Task: Add a signature Janet Martinez containing With sincere appreciation and warm wishes, Janet Martinez to email address softage.2@softage.net and add a label Games
Action: Mouse moved to (1307, 105)
Screenshot: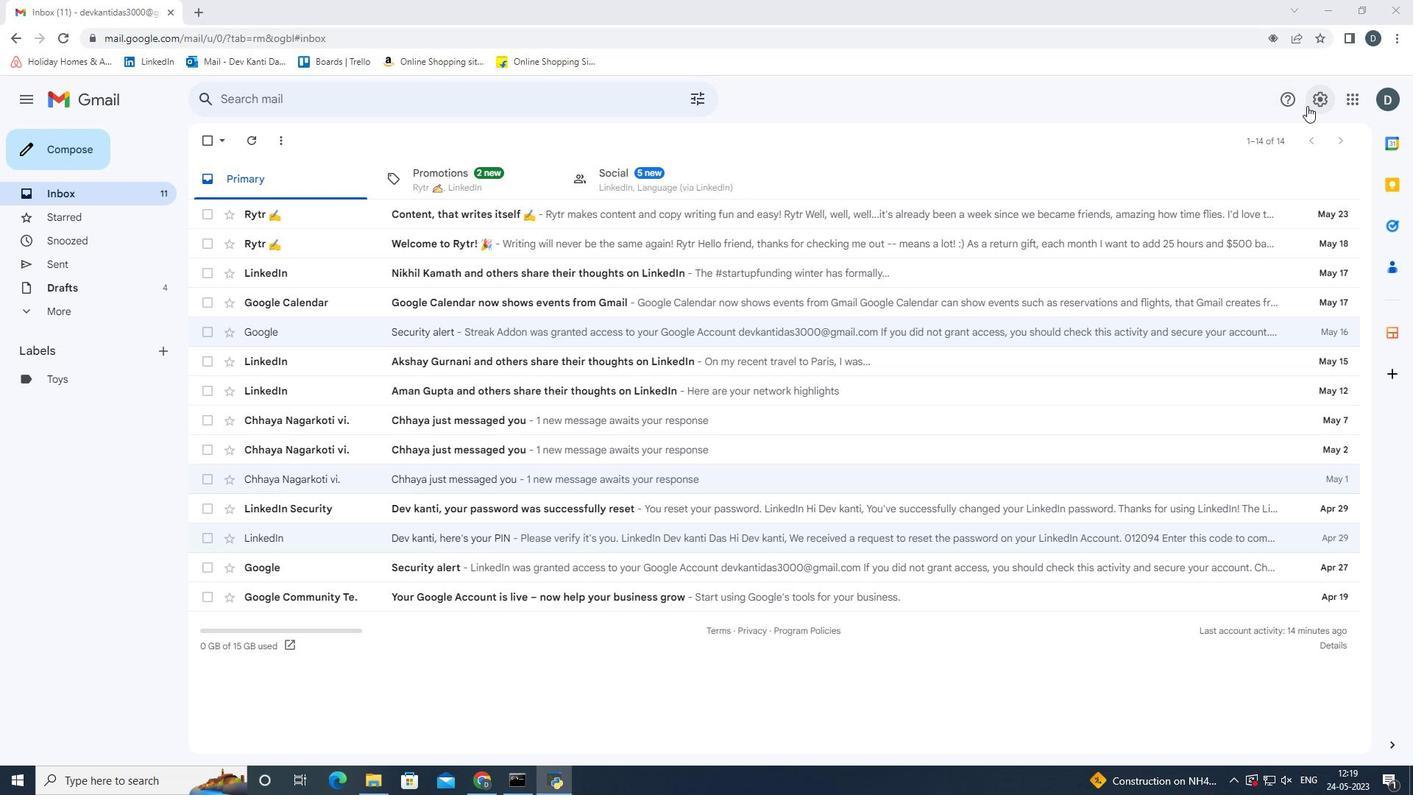 
Action: Mouse pressed left at (1307, 105)
Screenshot: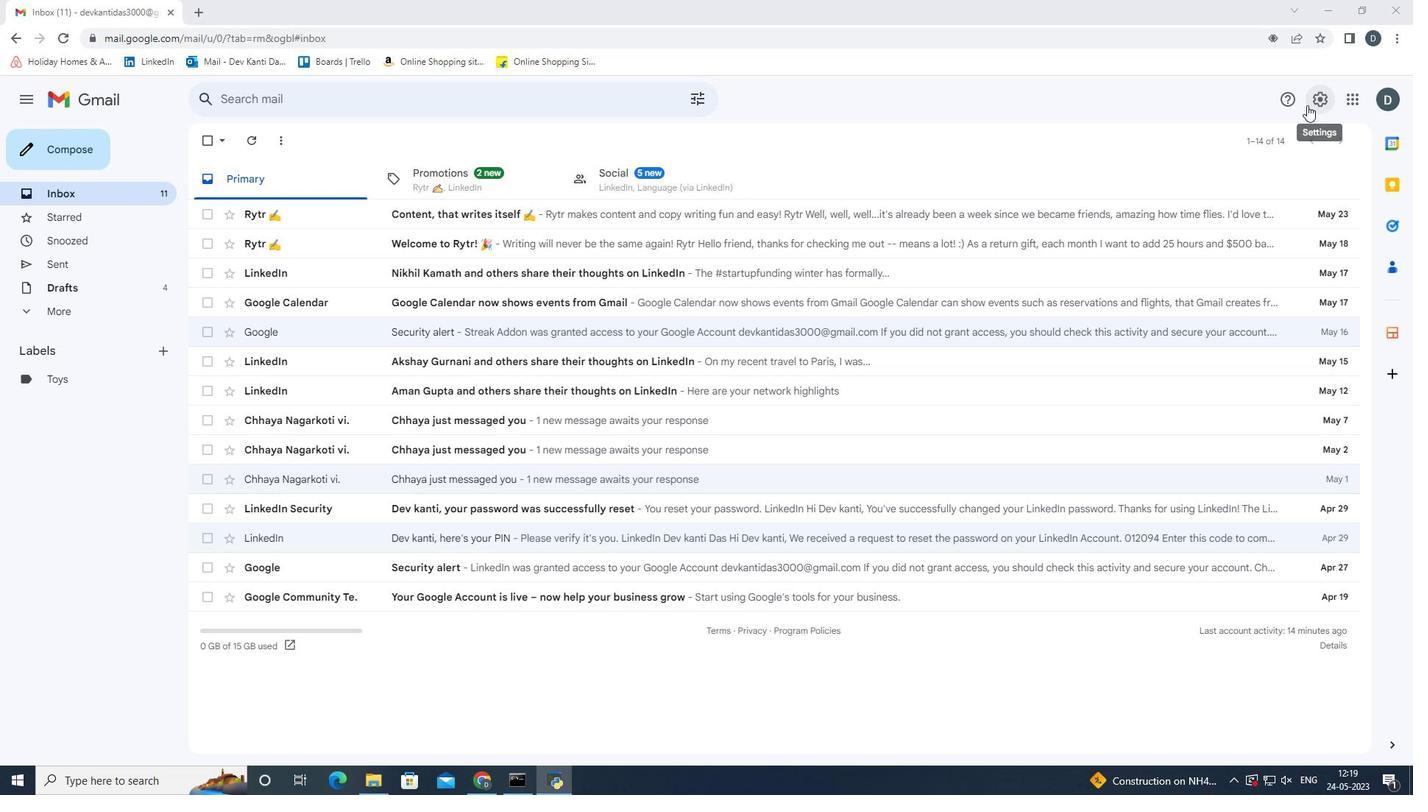 
Action: Mouse moved to (1252, 167)
Screenshot: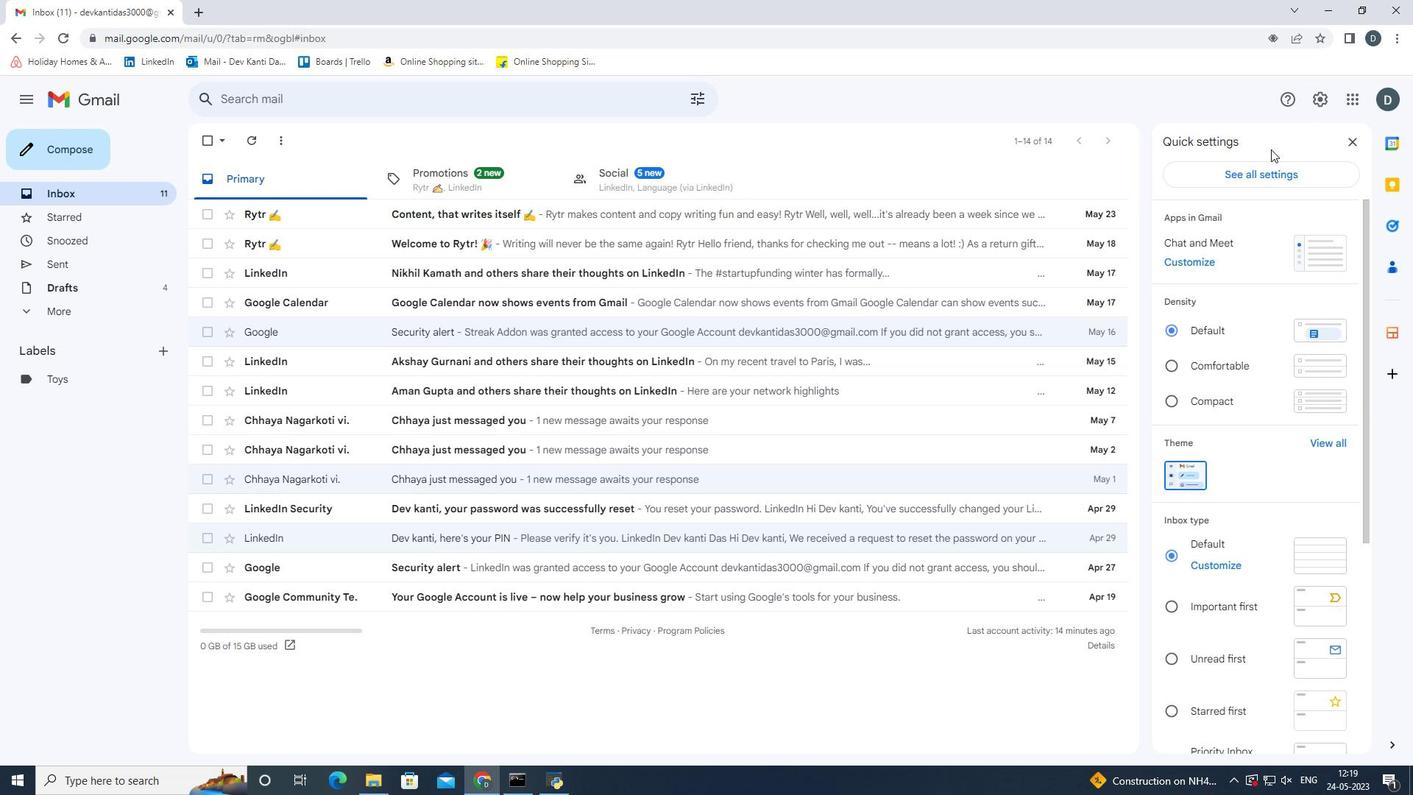 
Action: Mouse pressed left at (1252, 167)
Screenshot: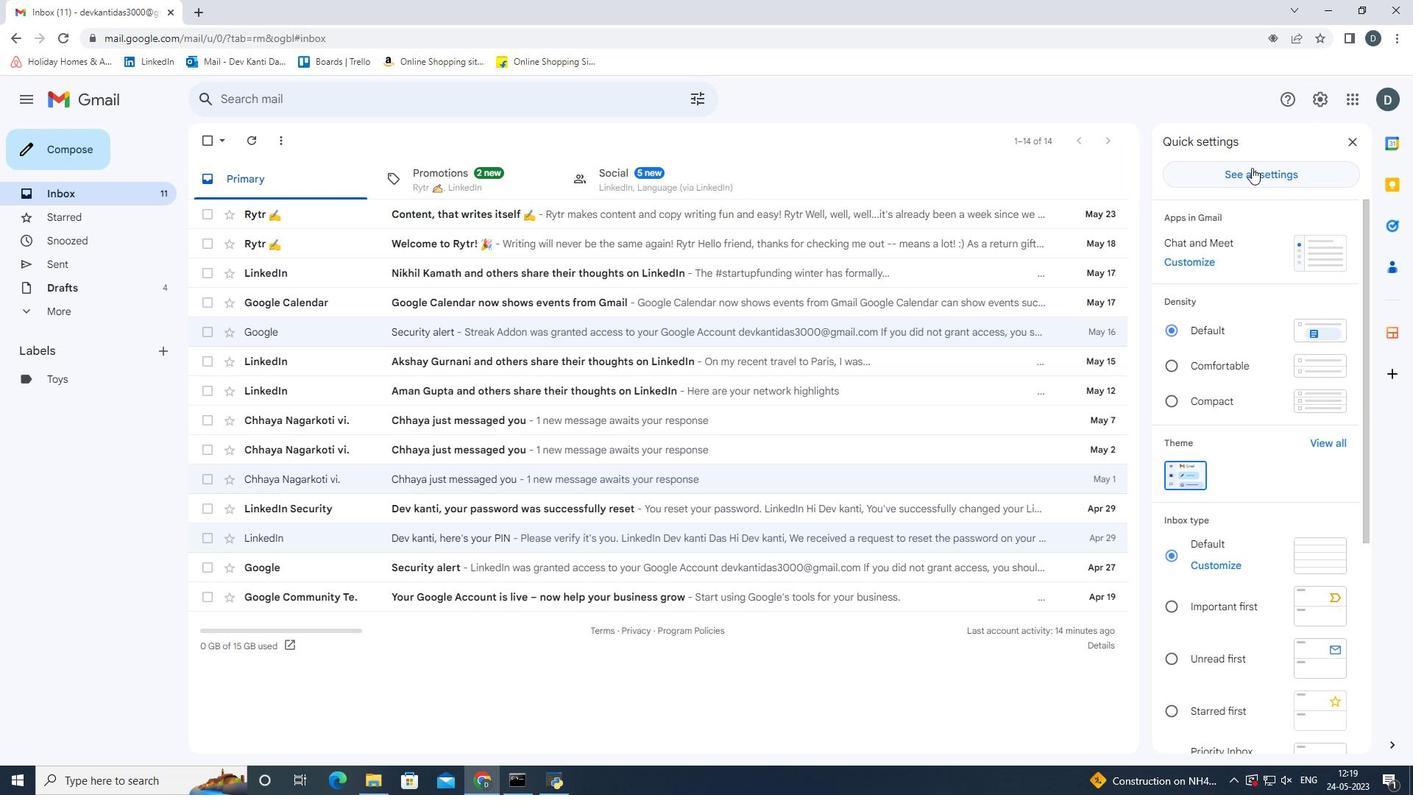 
Action: Mouse moved to (733, 514)
Screenshot: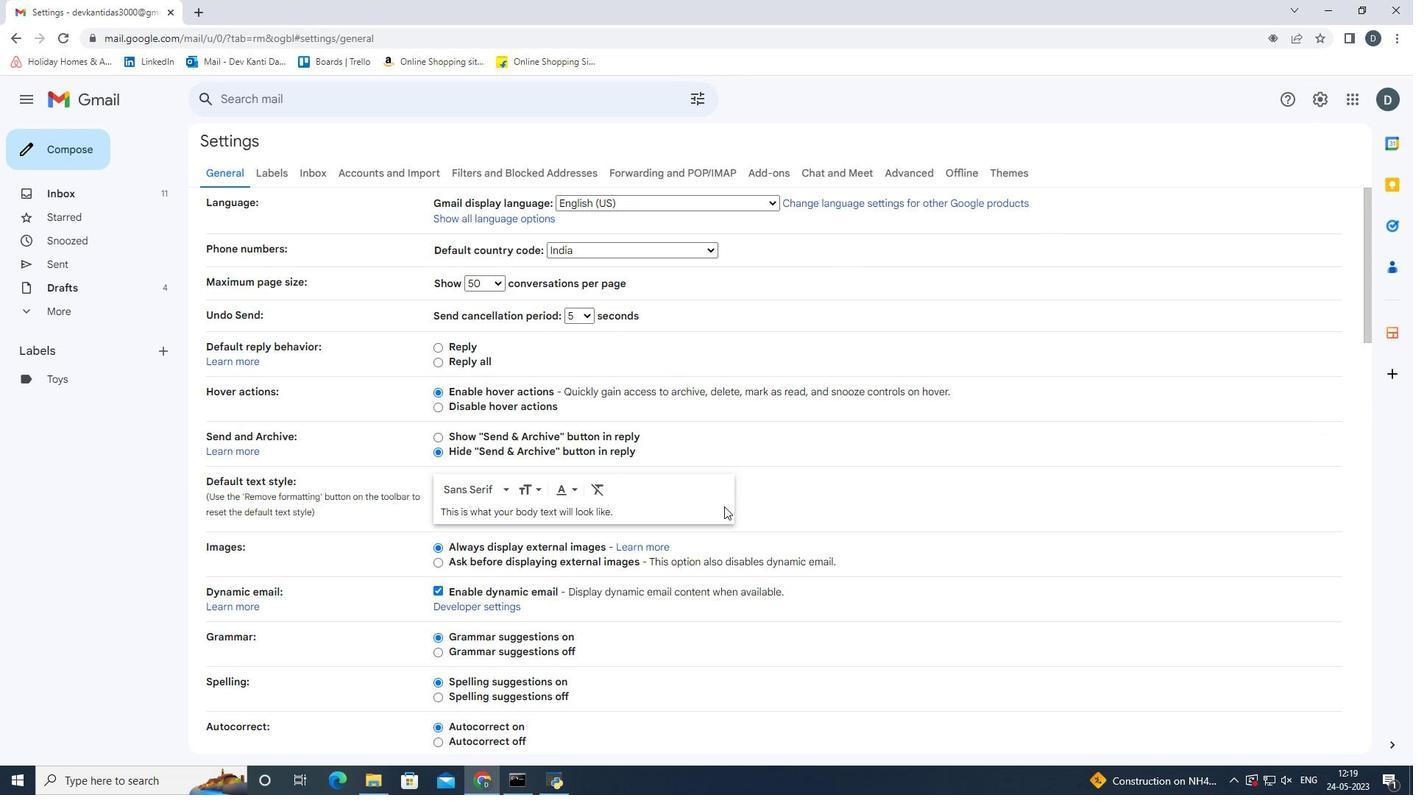 
Action: Mouse scrolled (733, 513) with delta (0, 0)
Screenshot: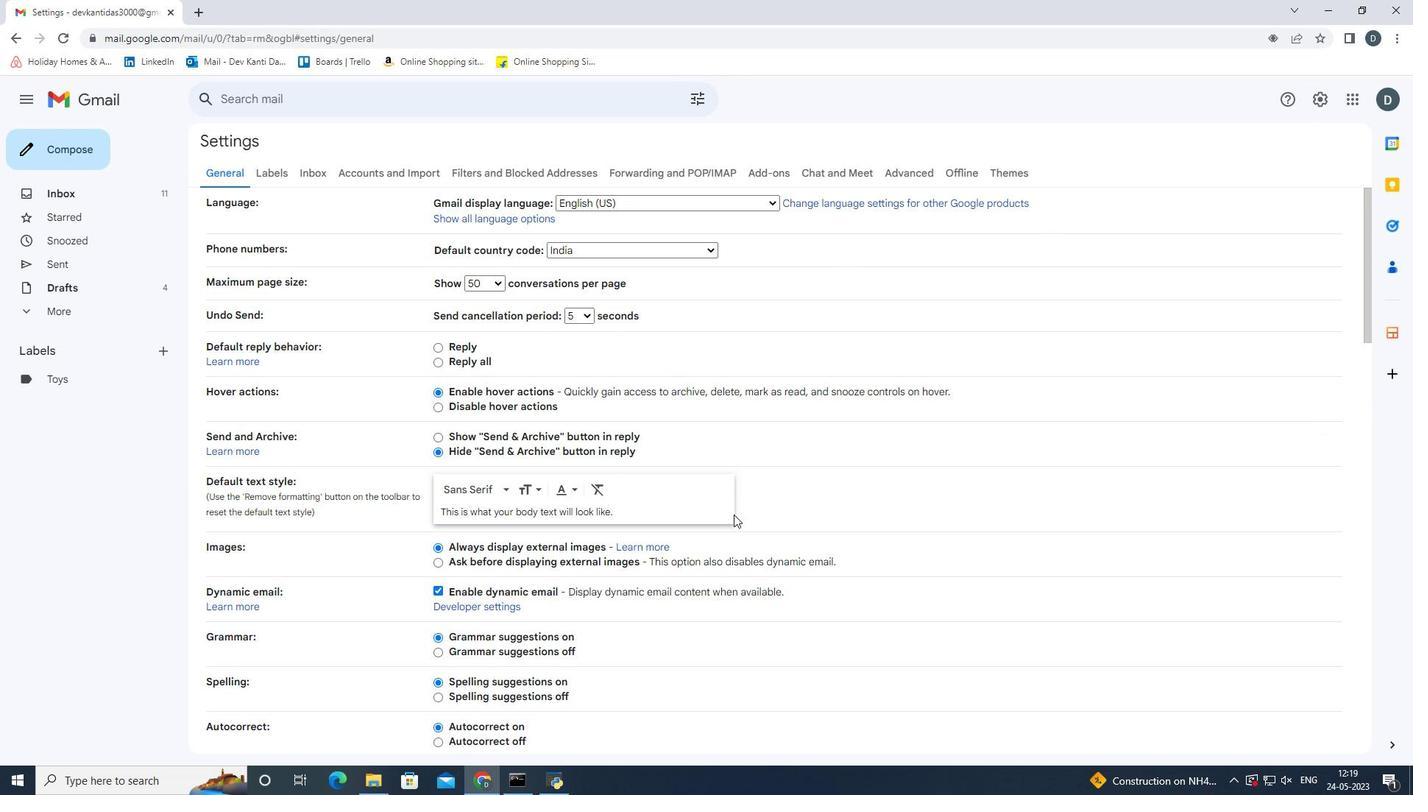 
Action: Mouse scrolled (733, 513) with delta (0, 0)
Screenshot: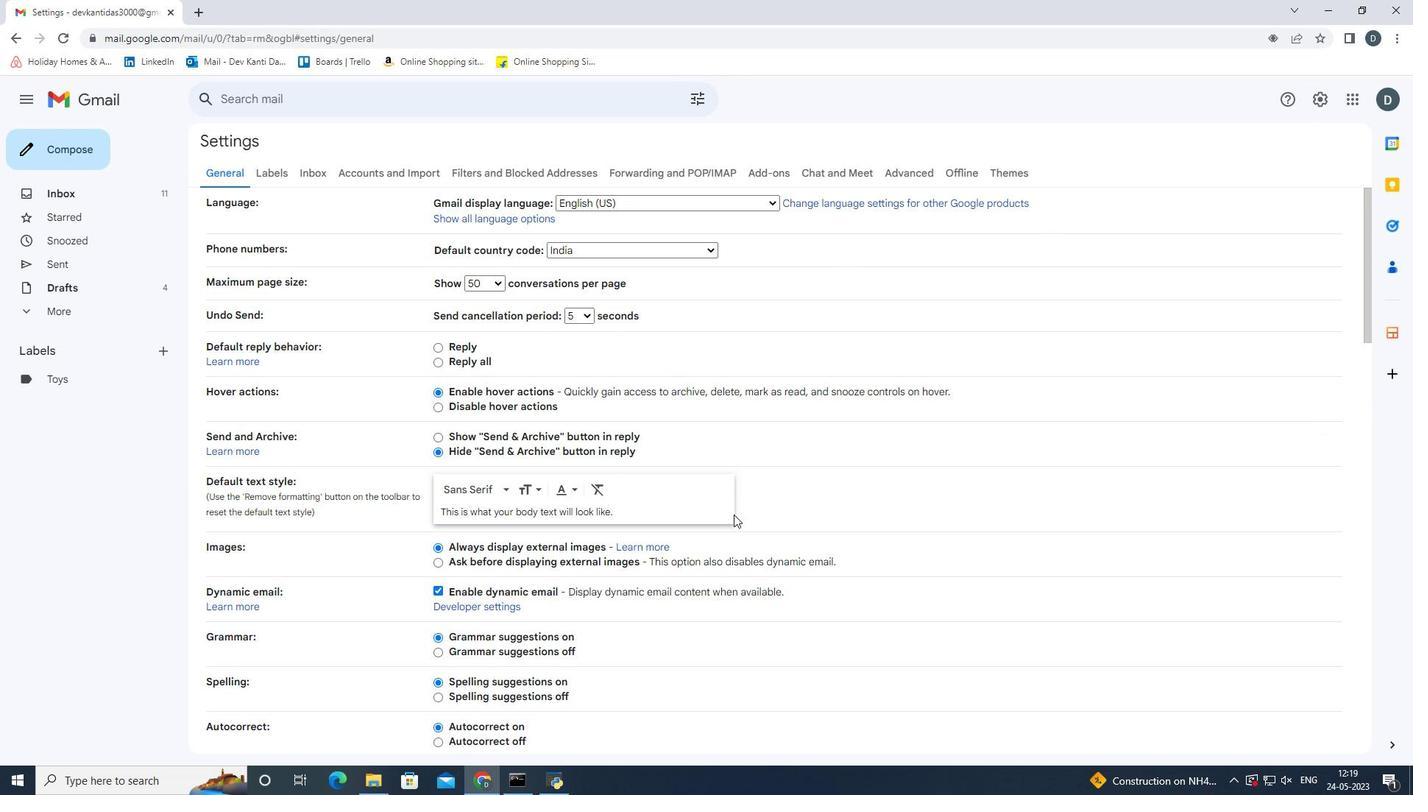
Action: Mouse scrolled (733, 513) with delta (0, 0)
Screenshot: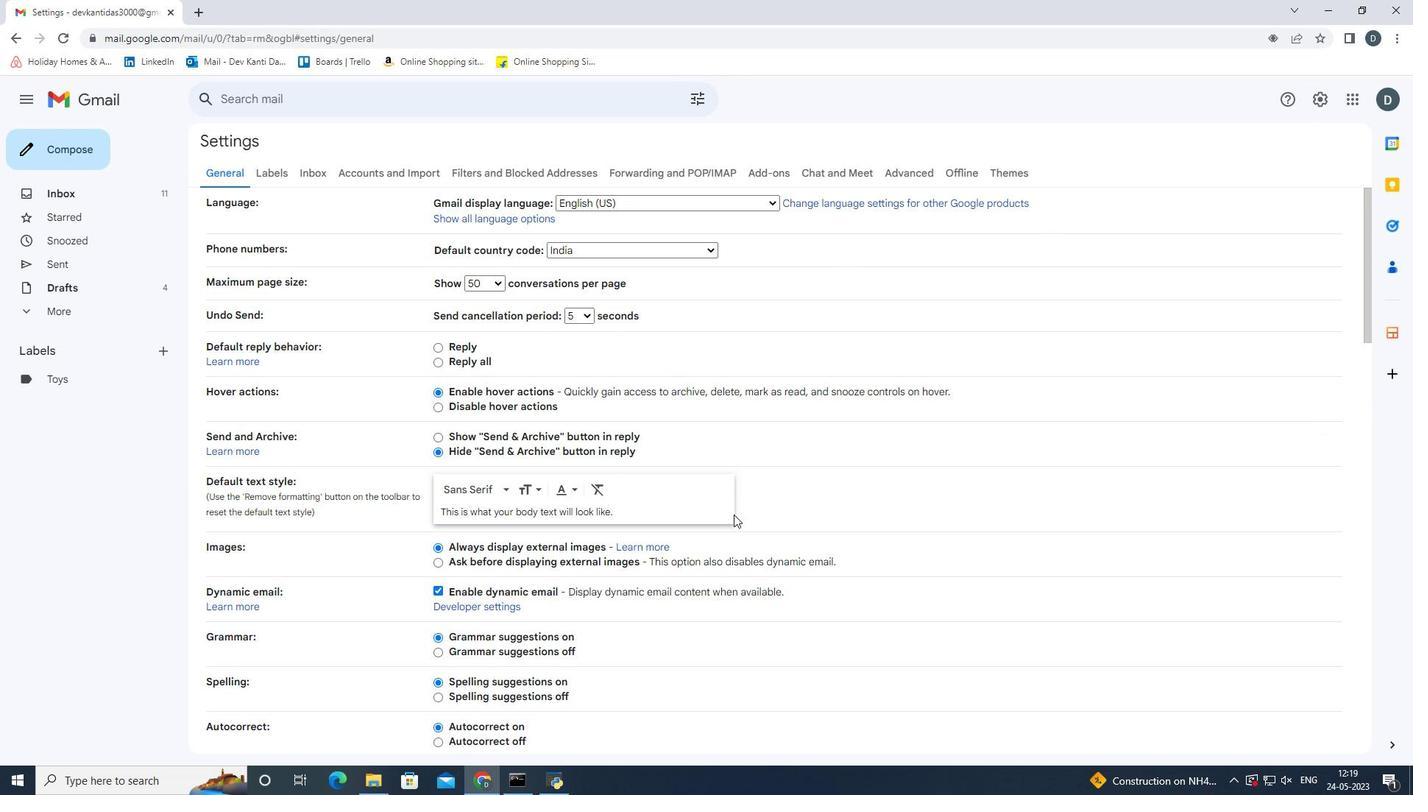
Action: Mouse scrolled (733, 513) with delta (0, 0)
Screenshot: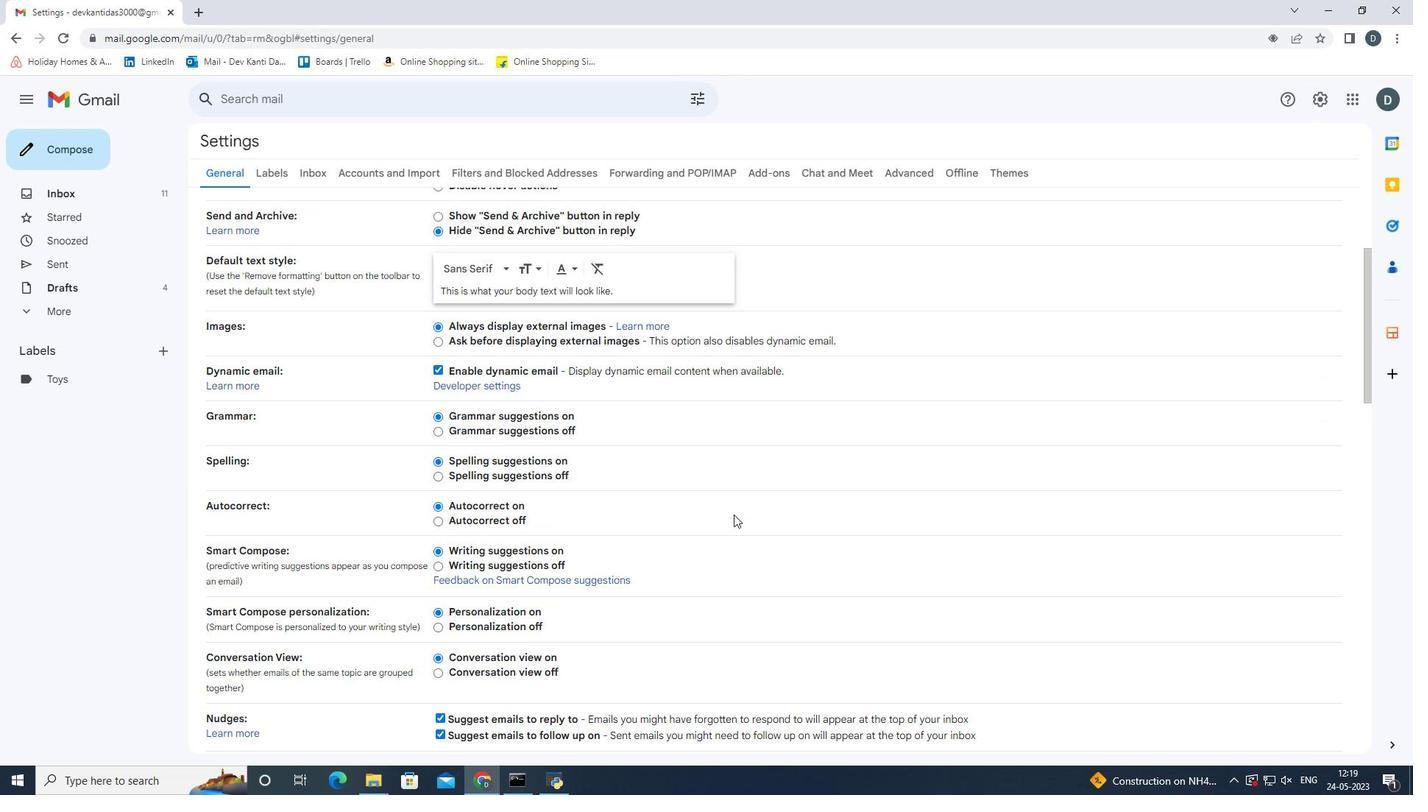 
Action: Mouse scrolled (733, 513) with delta (0, 0)
Screenshot: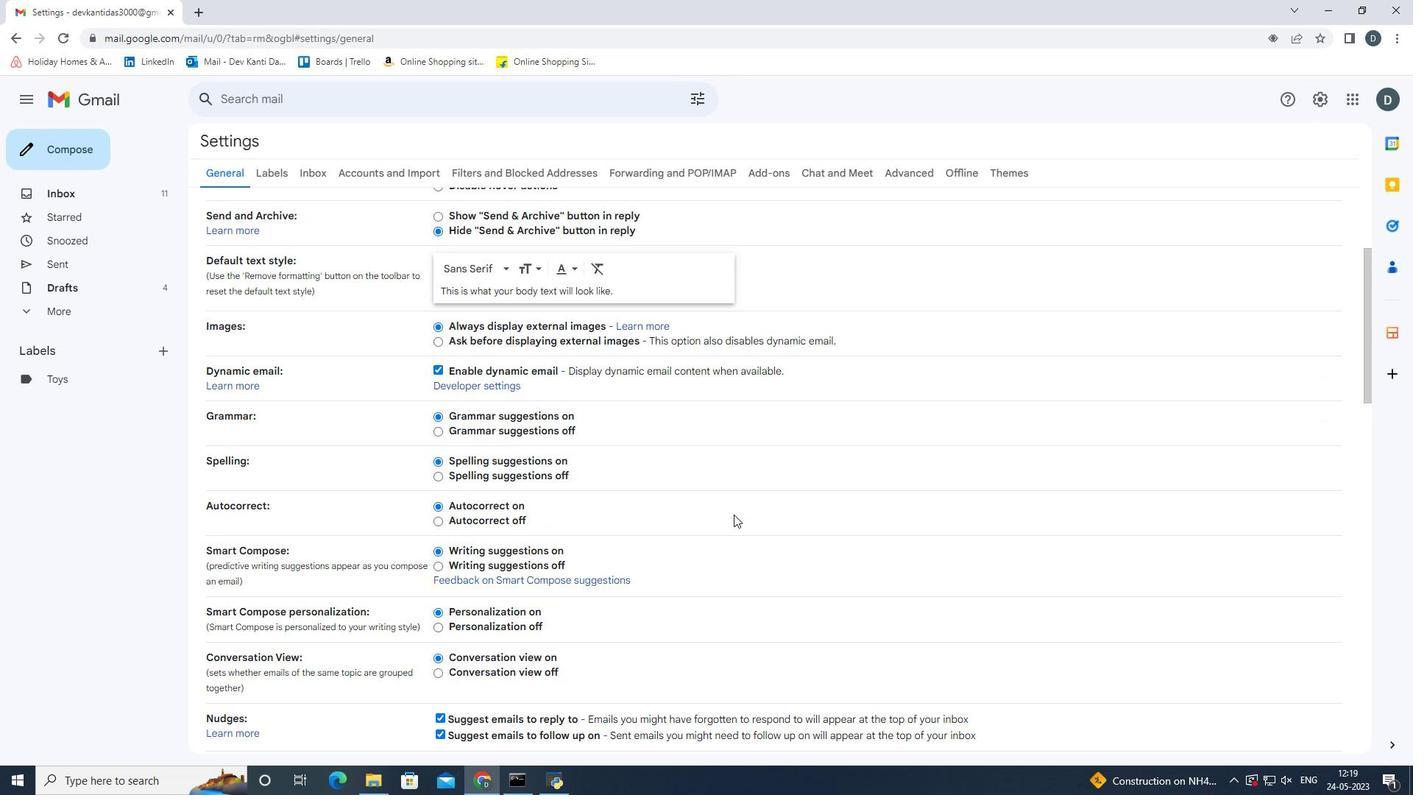 
Action: Mouse scrolled (733, 513) with delta (0, 0)
Screenshot: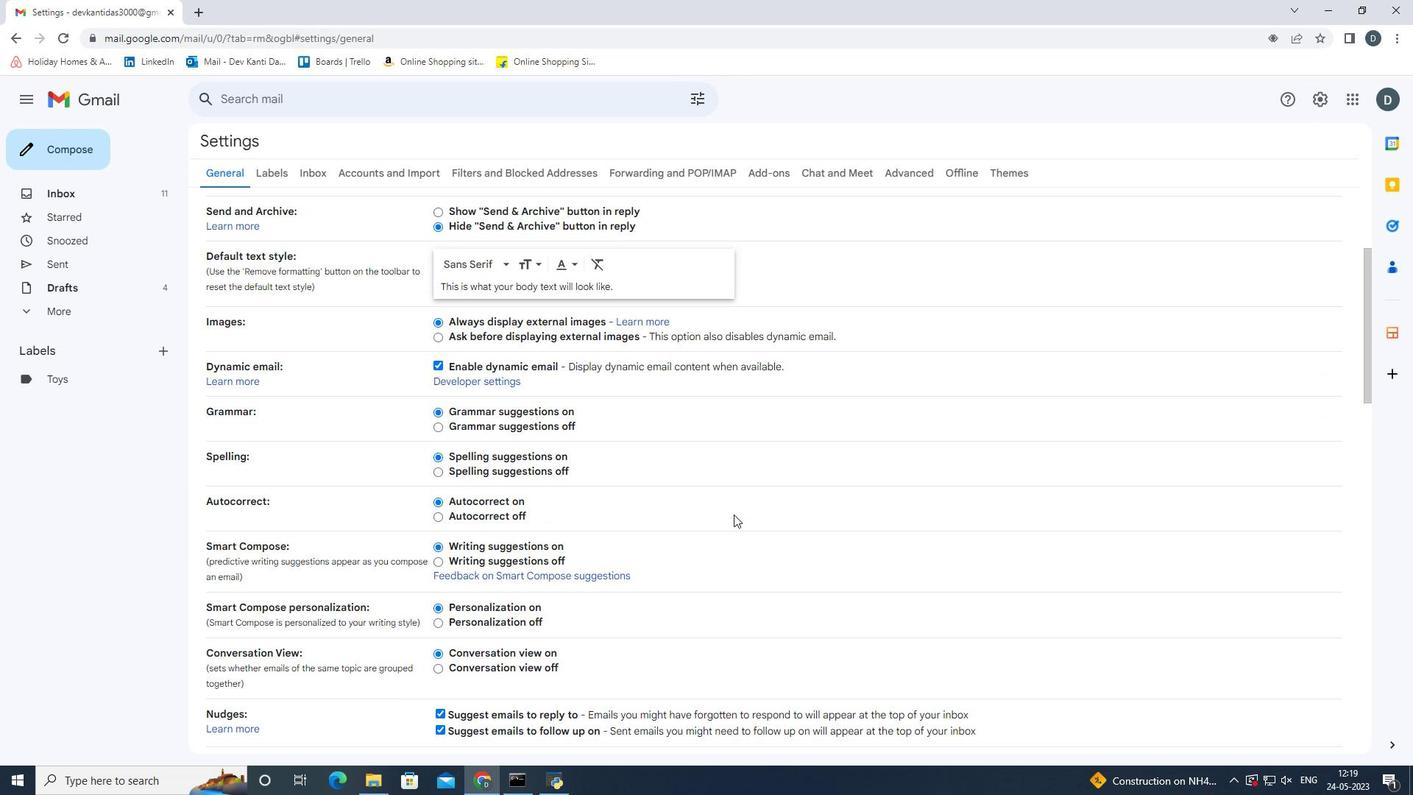 
Action: Mouse scrolled (733, 513) with delta (0, 0)
Screenshot: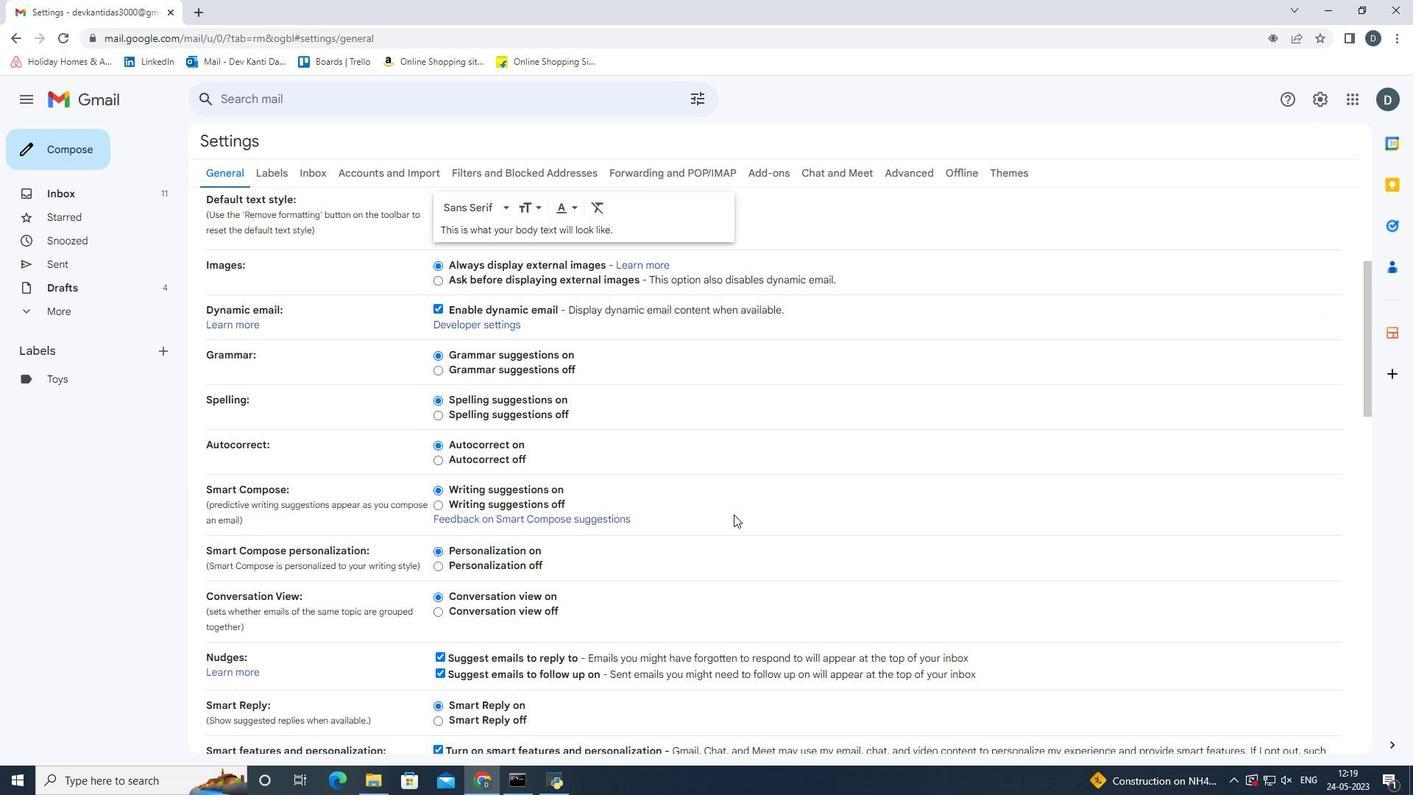 
Action: Mouse scrolled (733, 513) with delta (0, 0)
Screenshot: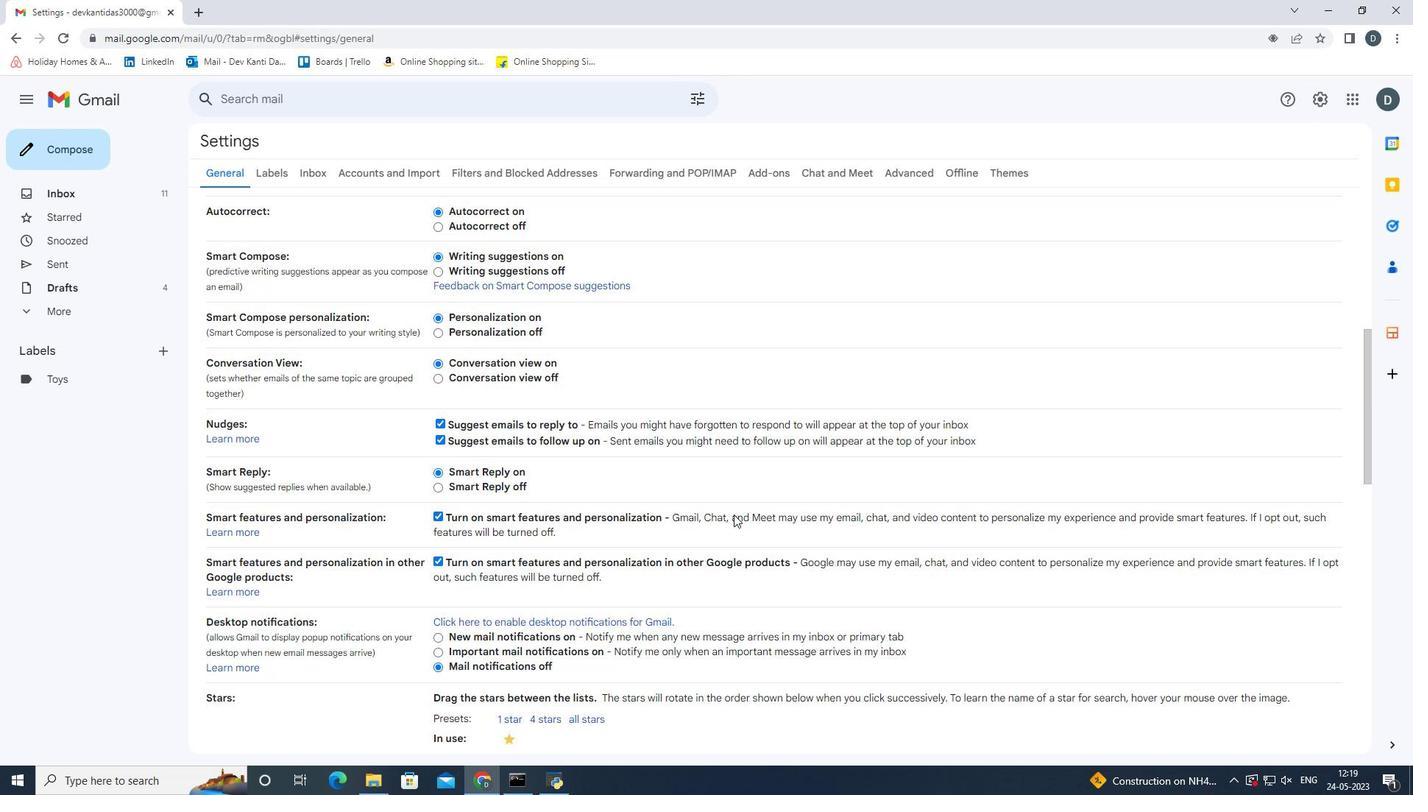 
Action: Mouse scrolled (733, 513) with delta (0, 0)
Screenshot: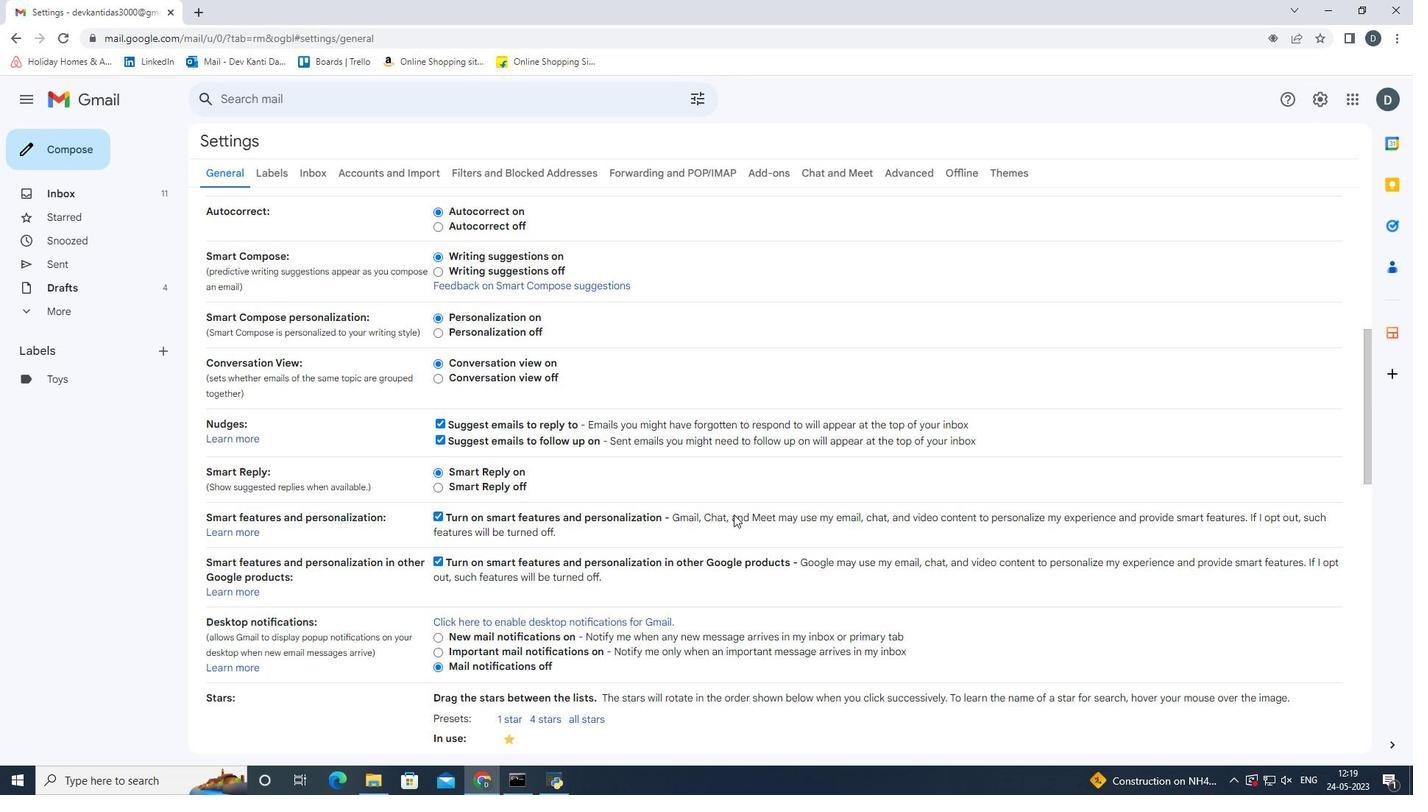 
Action: Mouse scrolled (733, 513) with delta (0, 0)
Screenshot: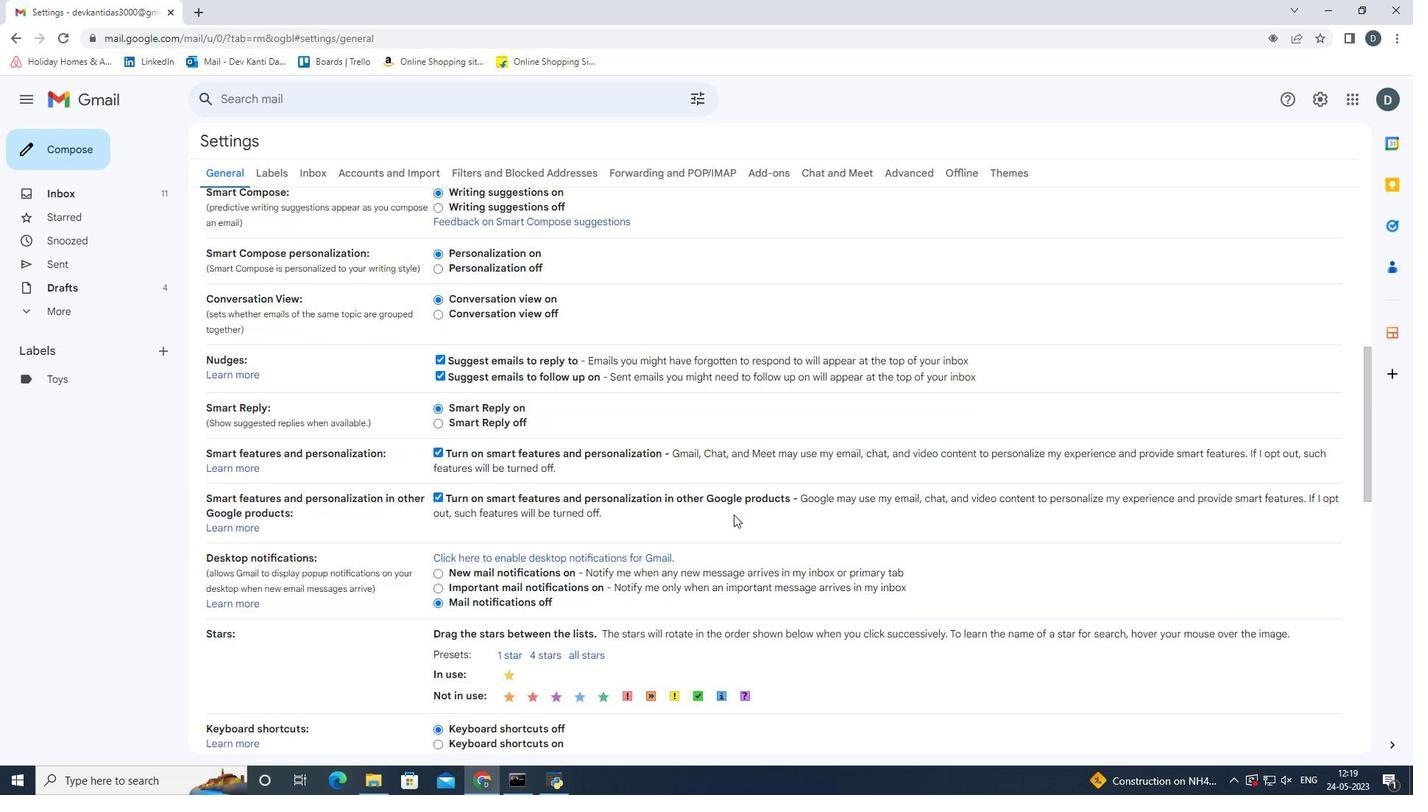 
Action: Mouse scrolled (733, 513) with delta (0, 0)
Screenshot: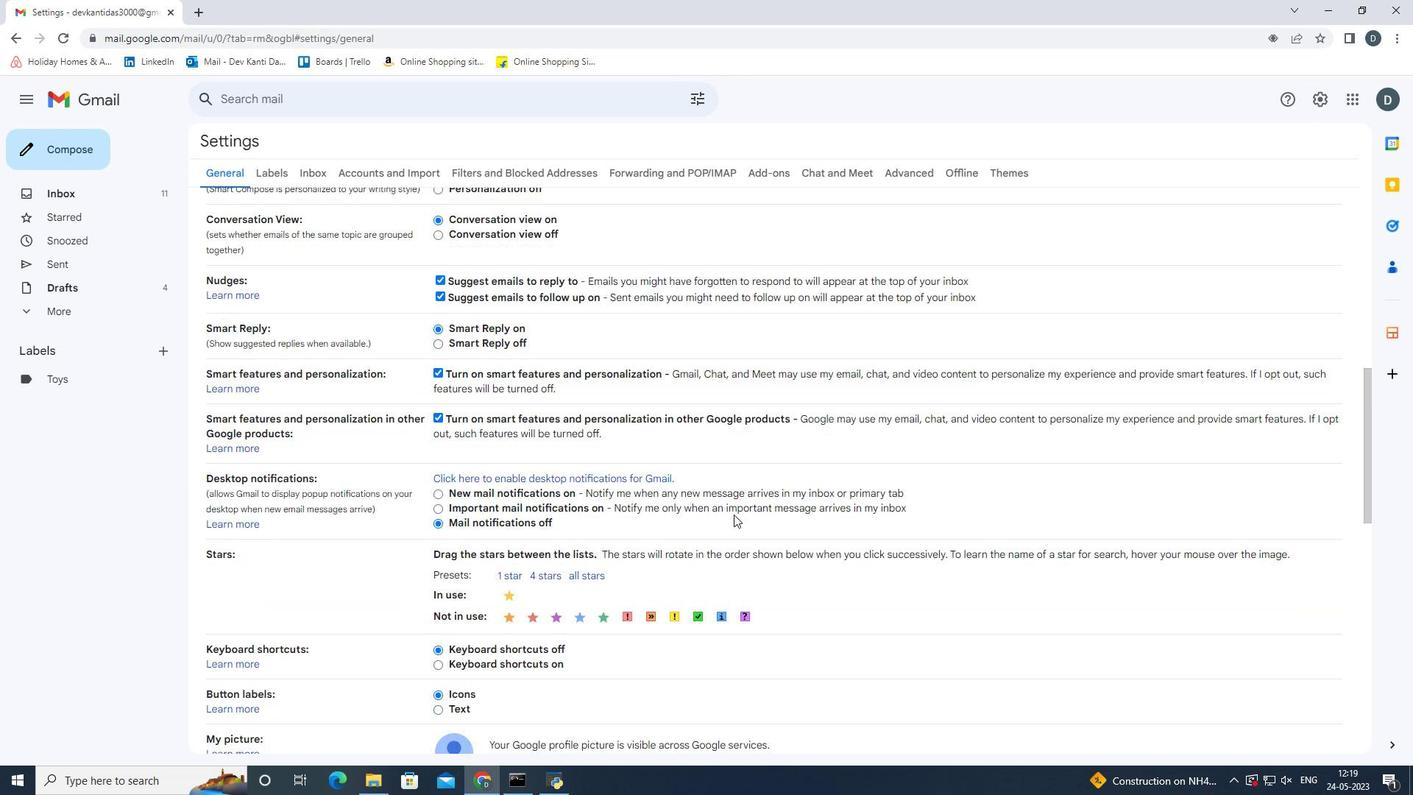 
Action: Mouse scrolled (733, 513) with delta (0, 0)
Screenshot: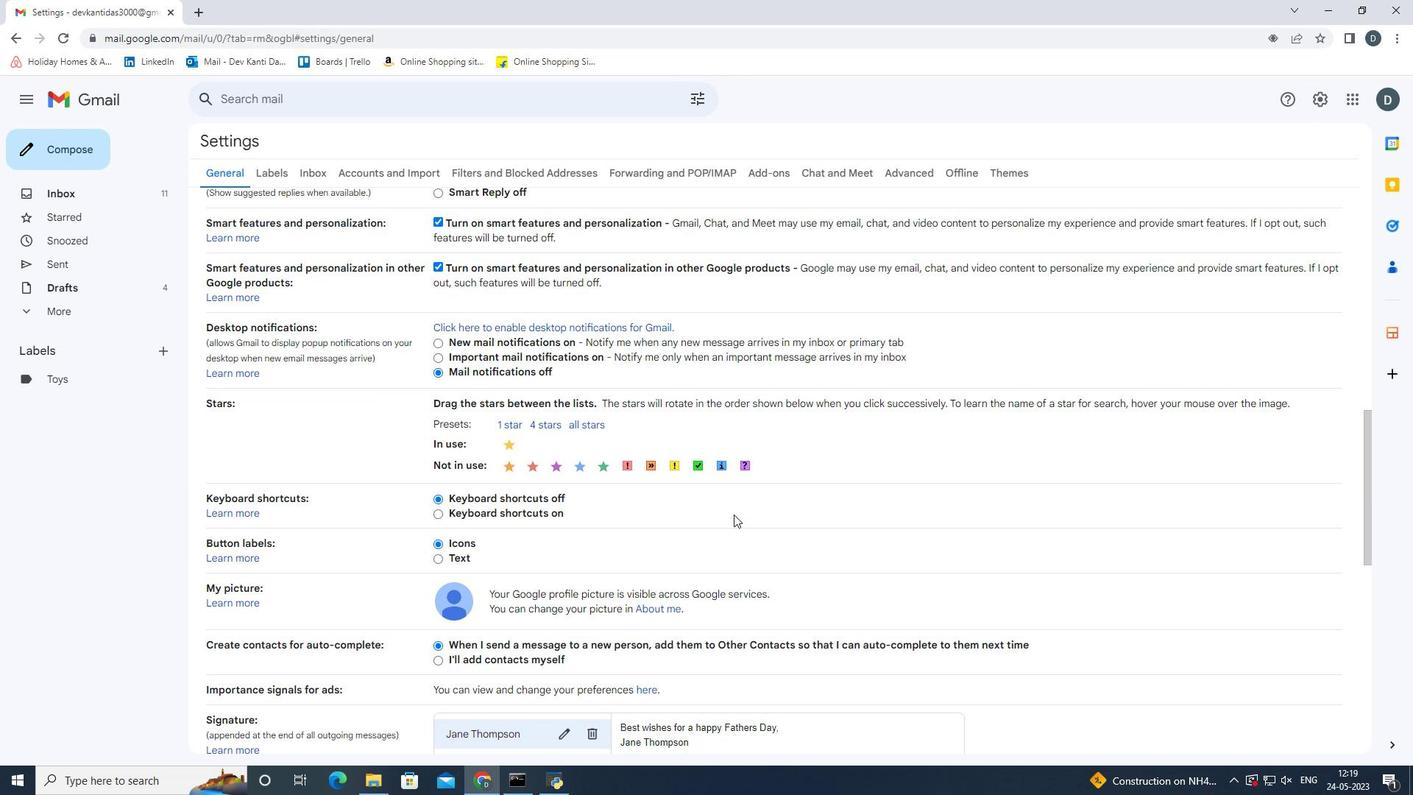 
Action: Mouse scrolled (733, 513) with delta (0, 0)
Screenshot: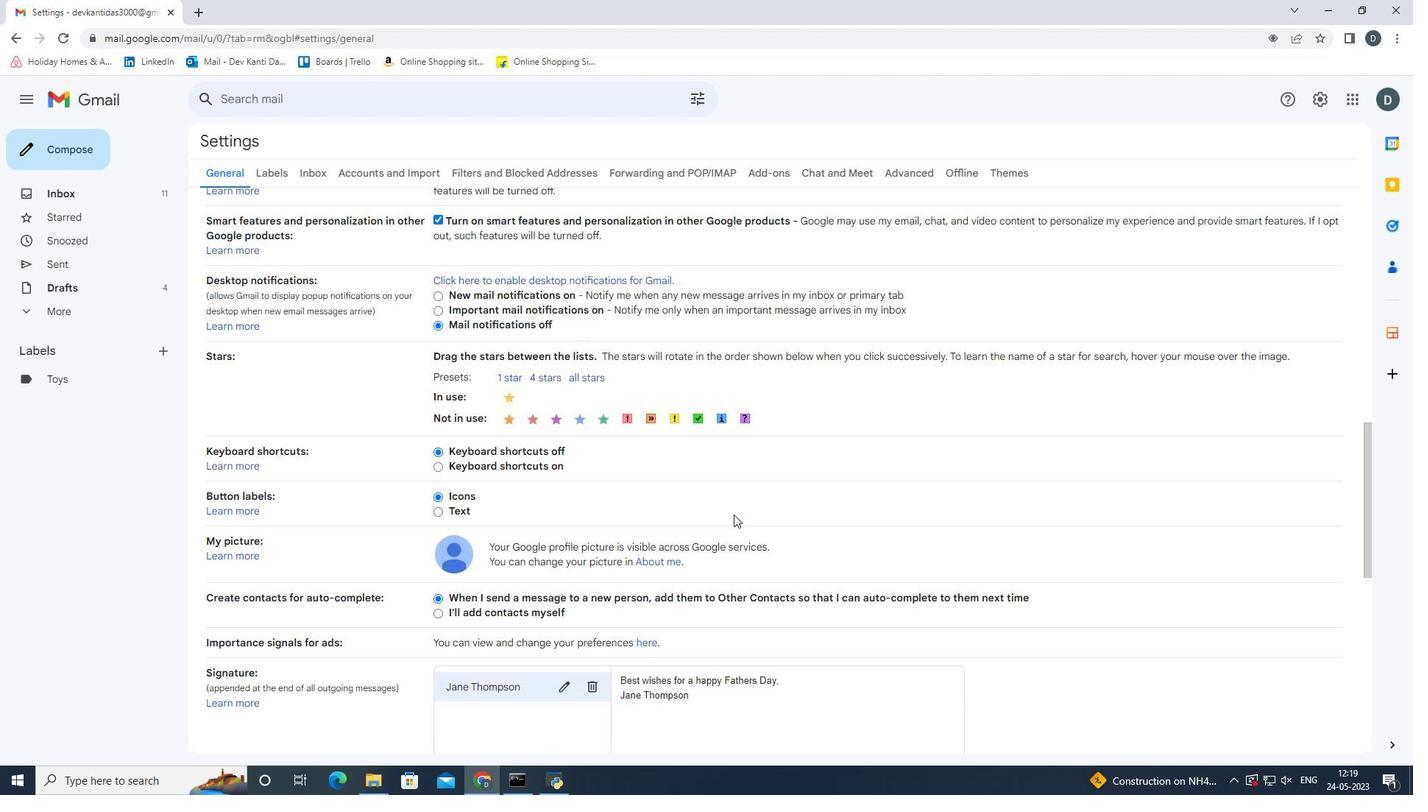 
Action: Mouse scrolled (733, 513) with delta (0, 0)
Screenshot: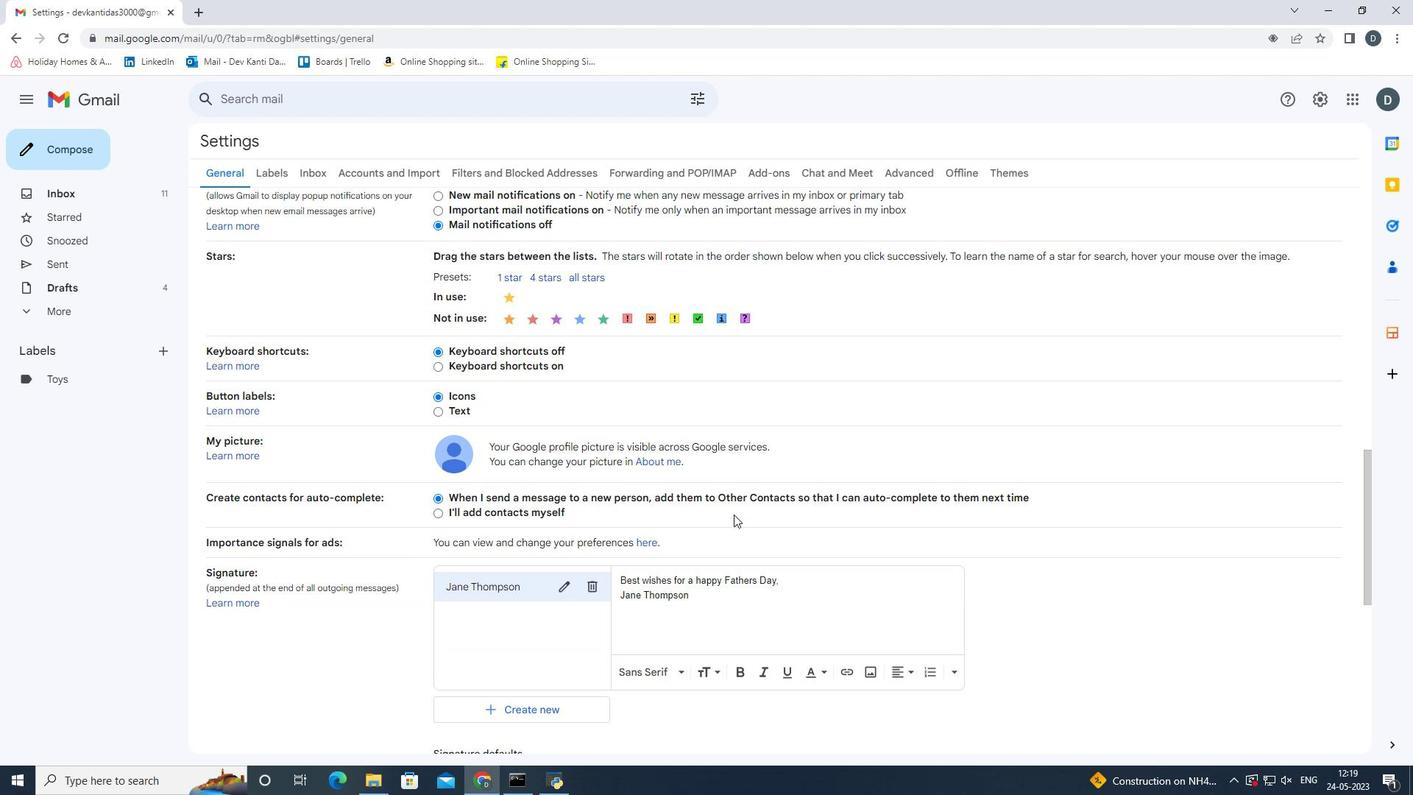 
Action: Mouse scrolled (733, 513) with delta (0, 0)
Screenshot: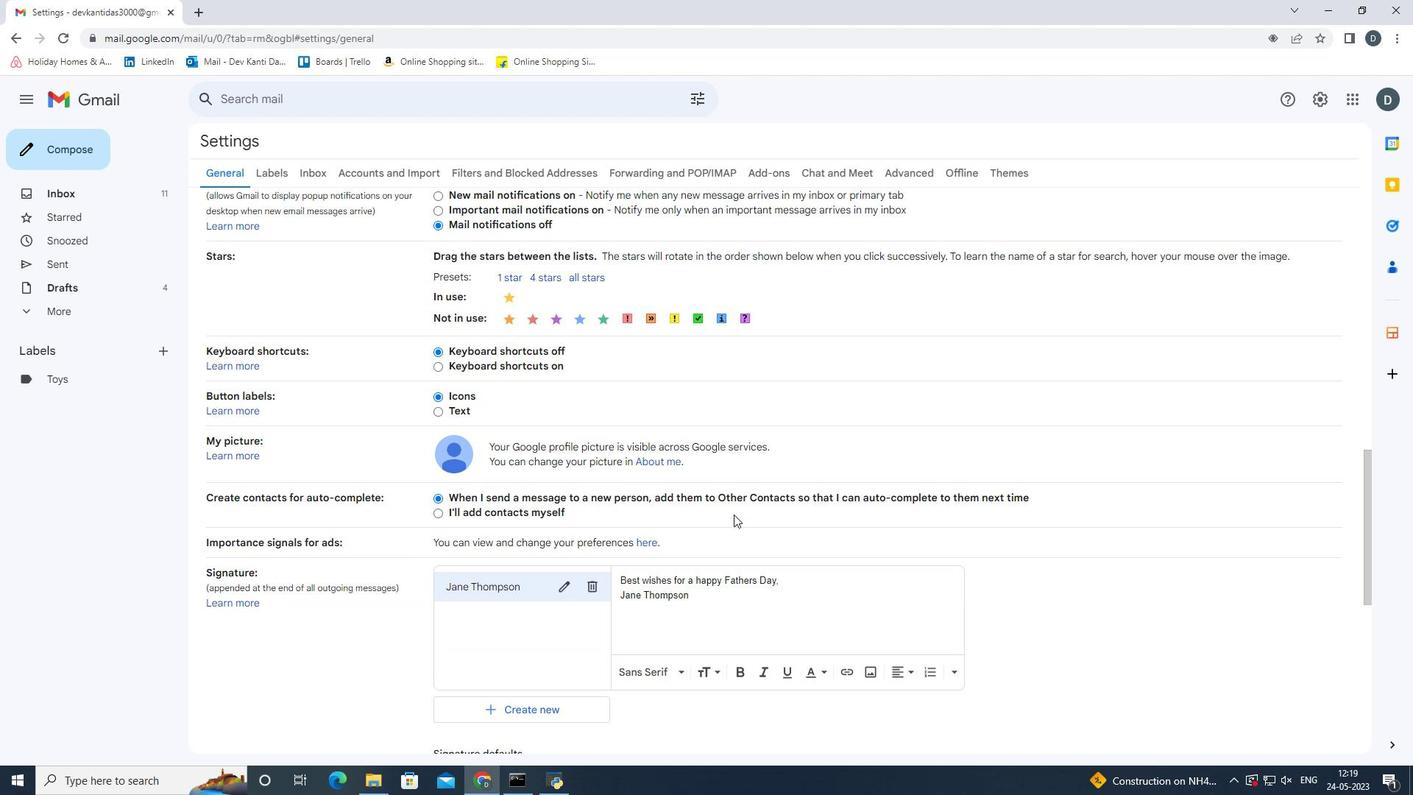 
Action: Mouse moved to (594, 446)
Screenshot: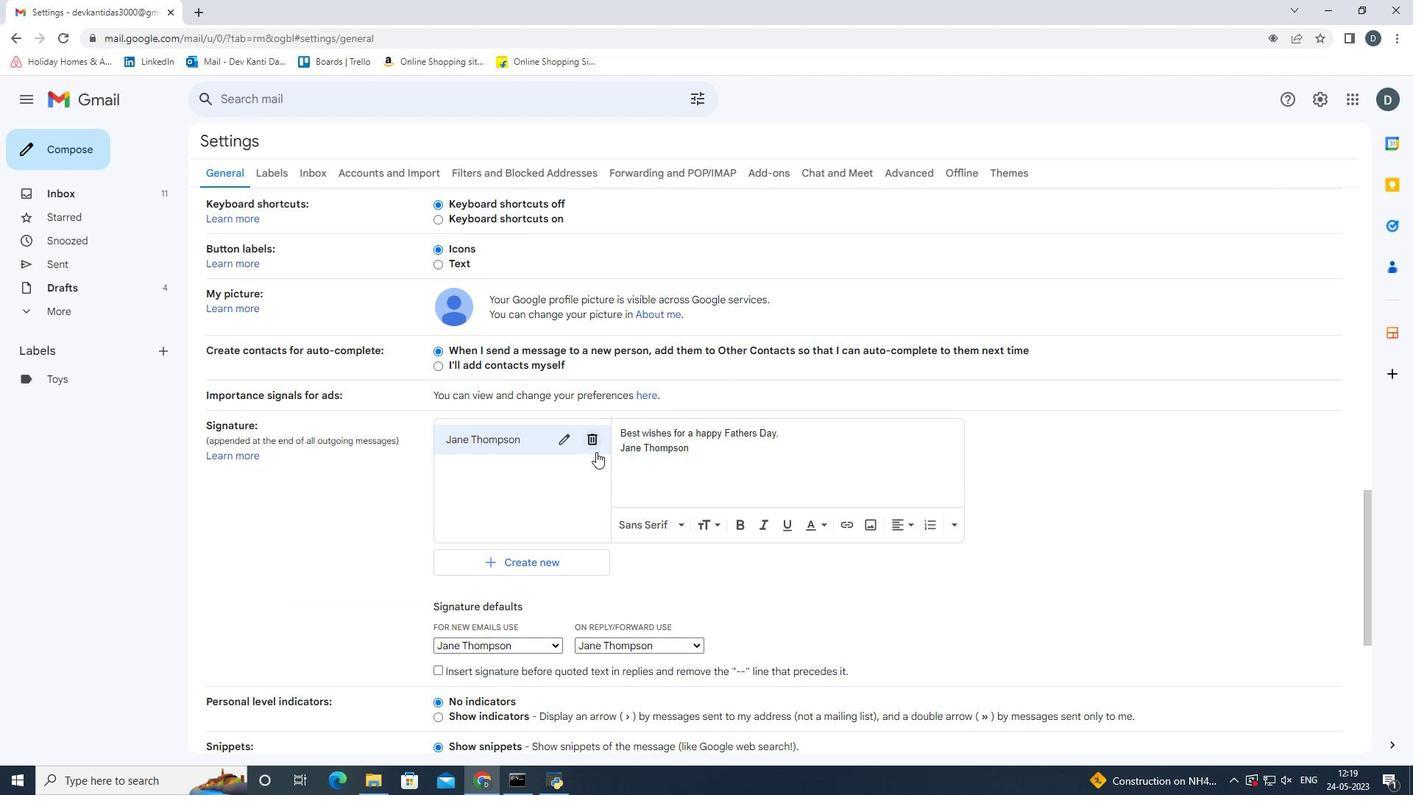 
Action: Mouse pressed left at (594, 446)
Screenshot: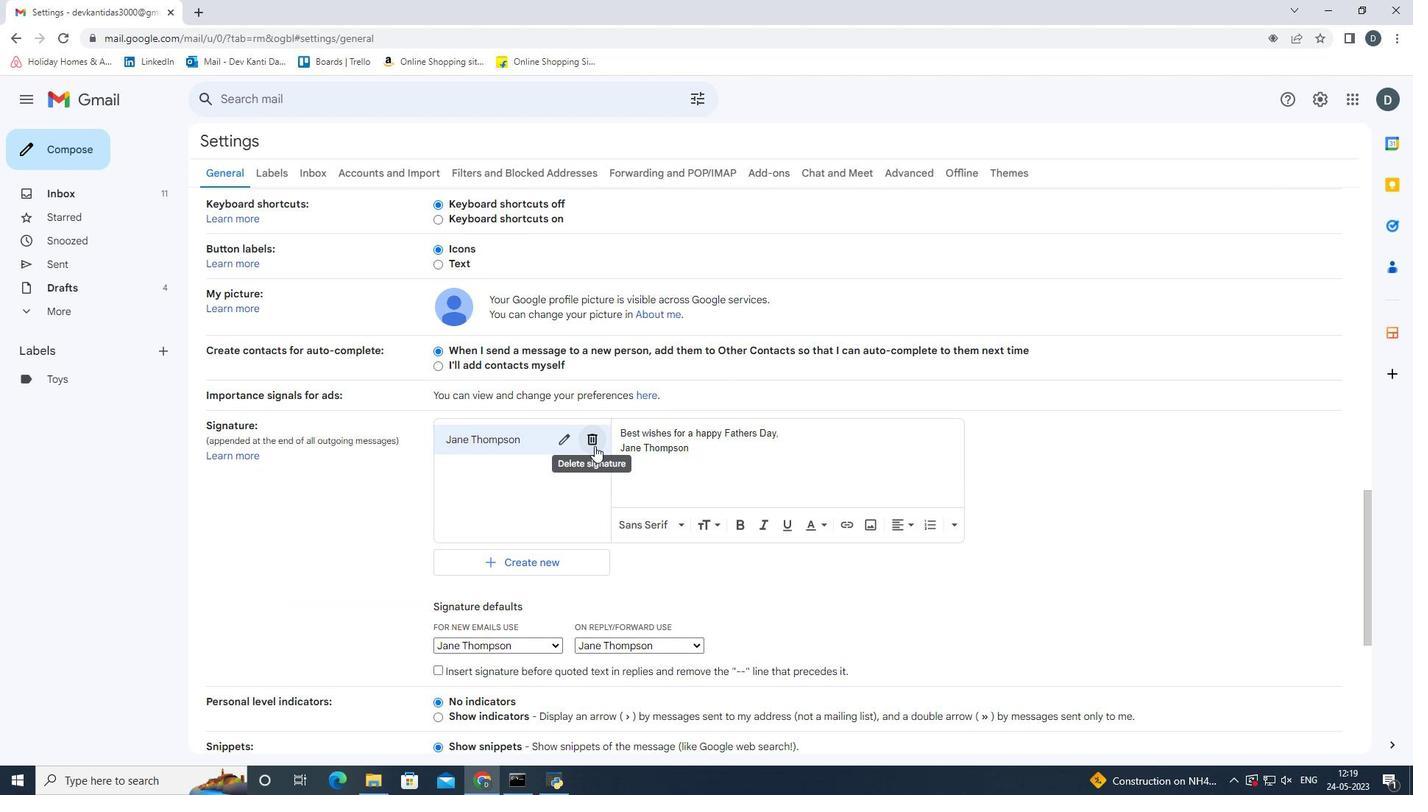 
Action: Mouse moved to (843, 444)
Screenshot: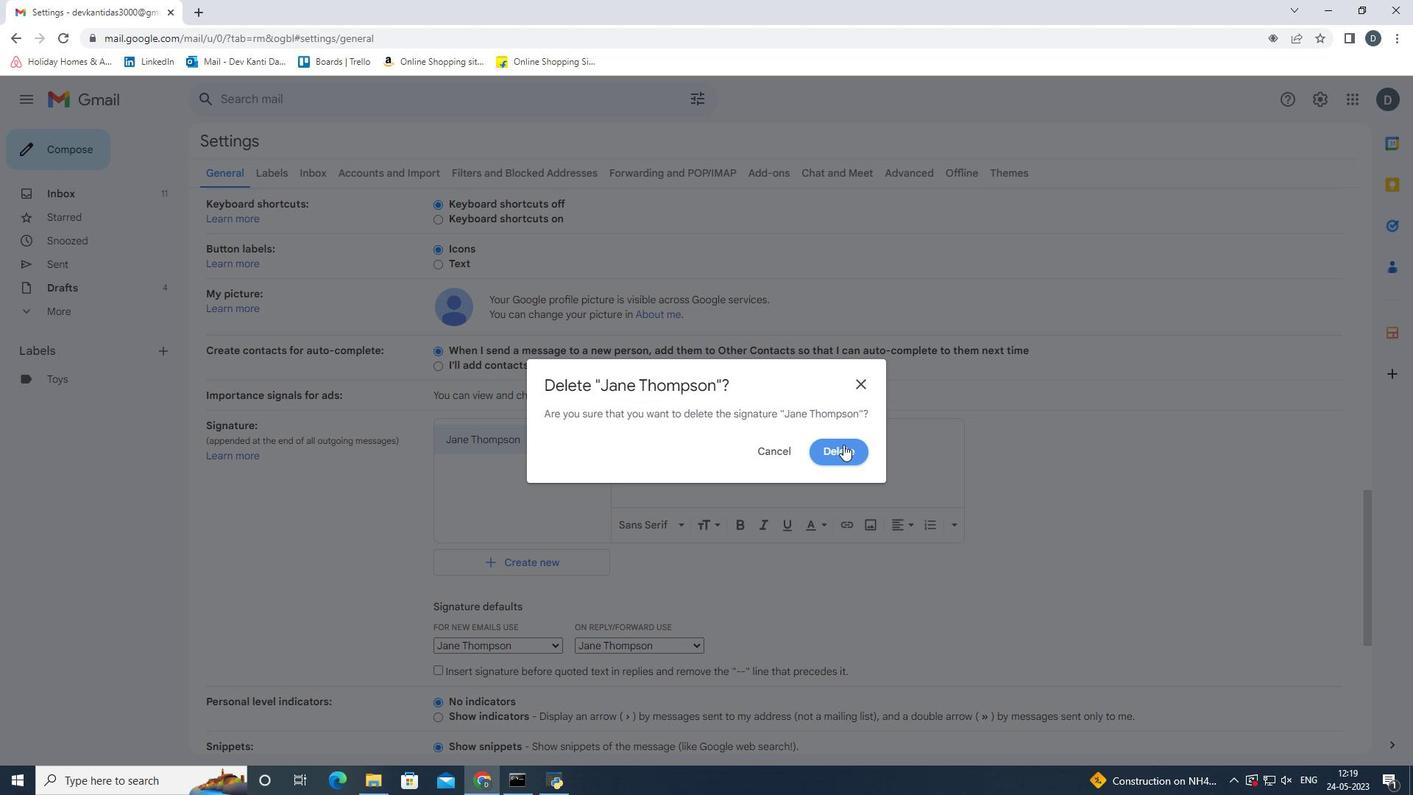 
Action: Mouse pressed left at (843, 444)
Screenshot: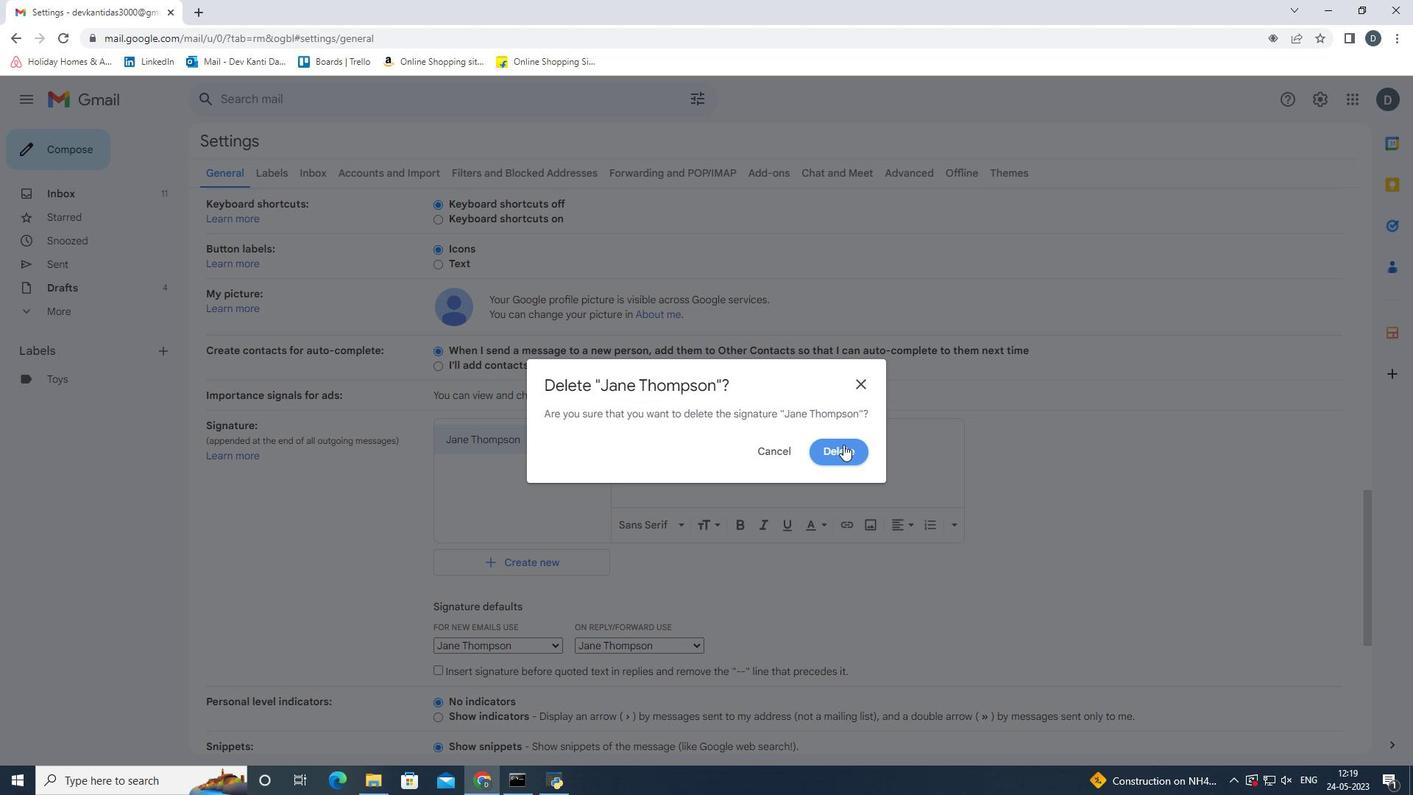 
Action: Mouse moved to (501, 447)
Screenshot: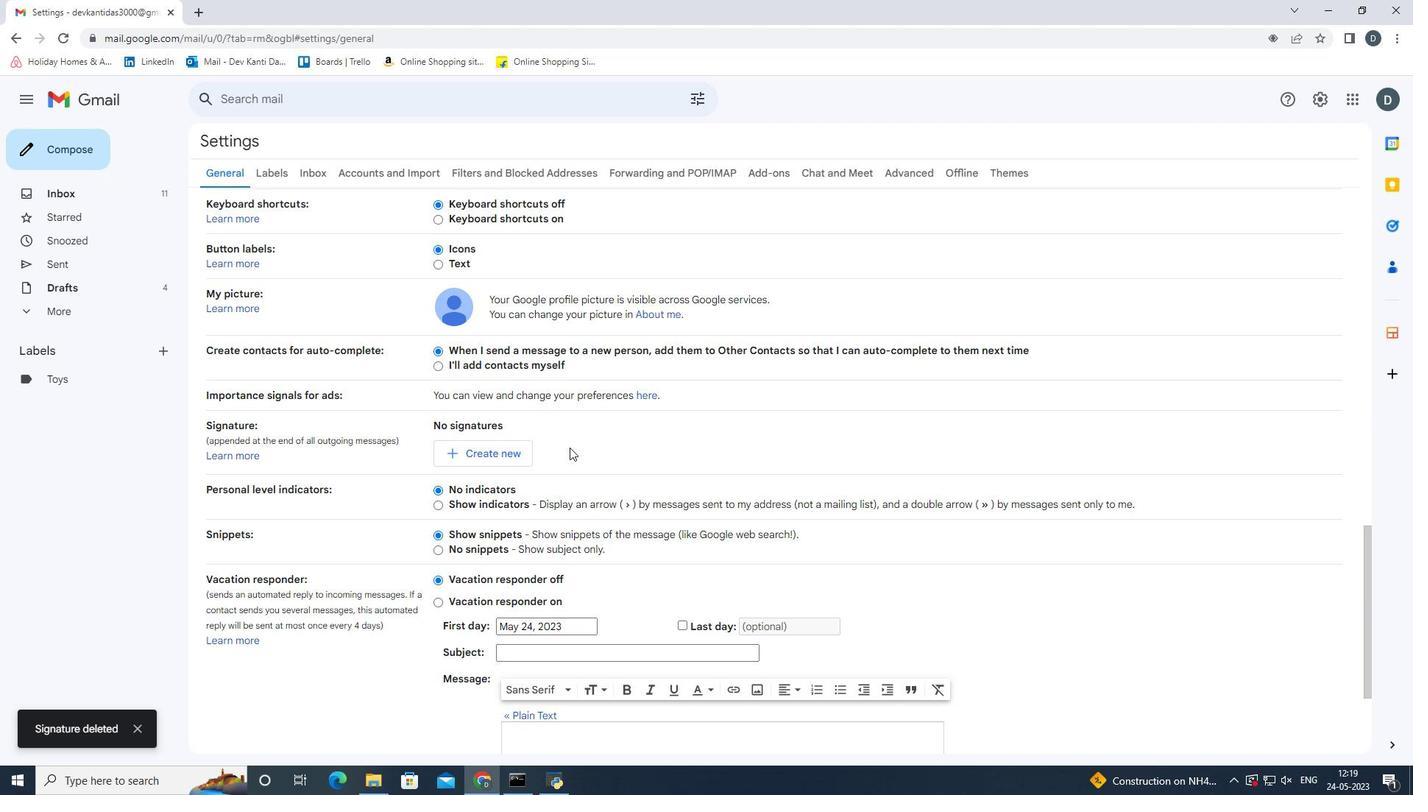
Action: Mouse pressed left at (501, 447)
Screenshot: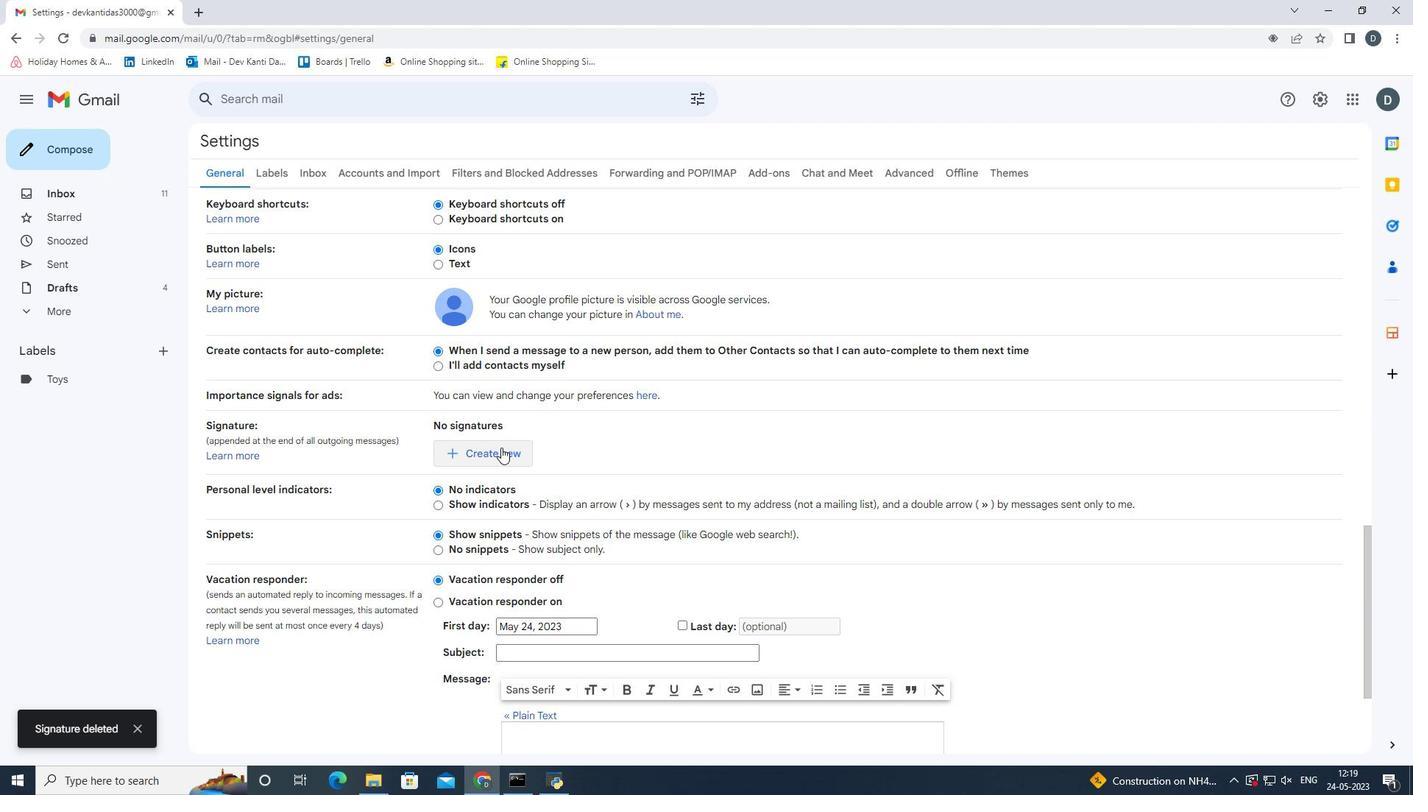 
Action: Mouse moved to (646, 407)
Screenshot: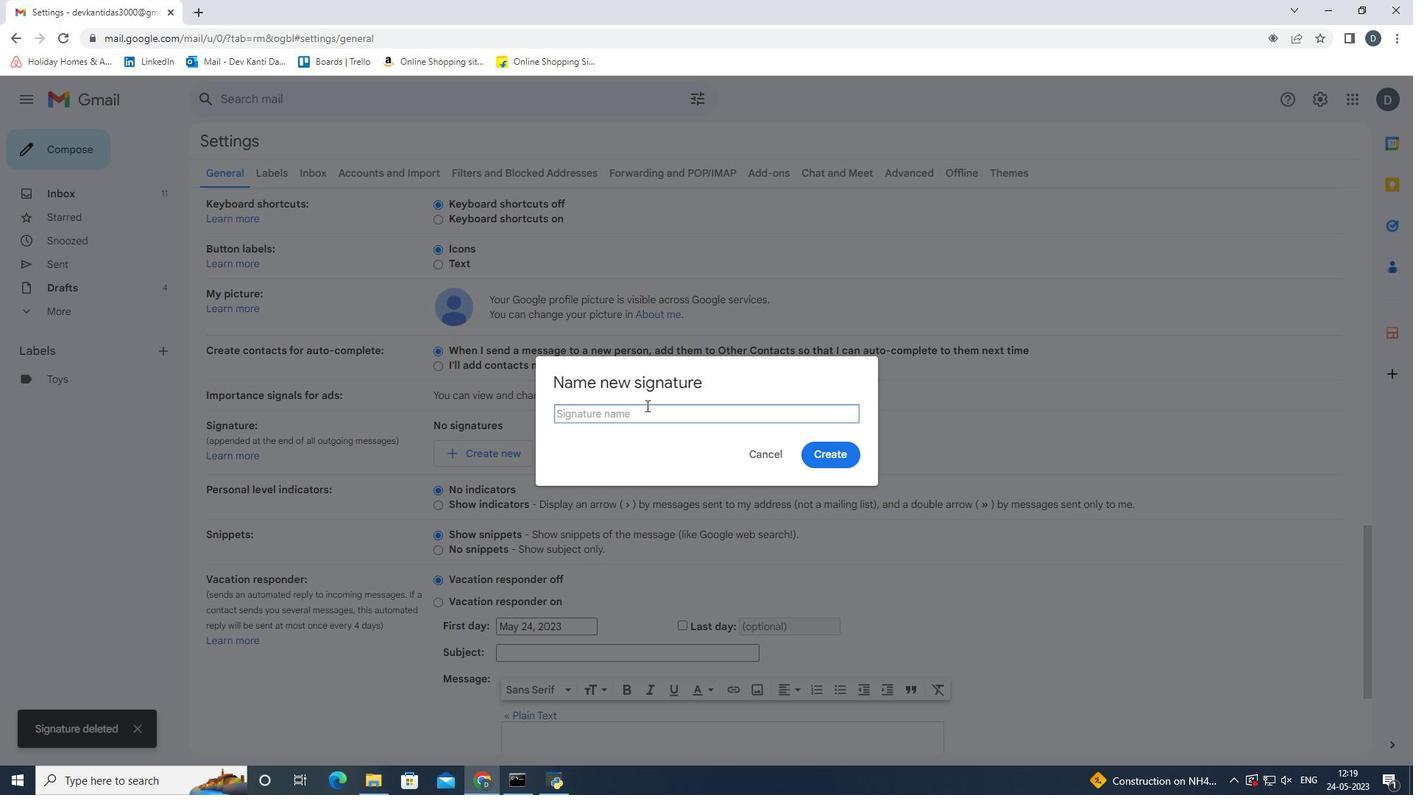 
Action: Key pressed <Key.shift>Janet<Key.space><Key.shift><Key.shift><Key.shift><Key.shift><Key.shift>Martinez<Key.enter>
Screenshot: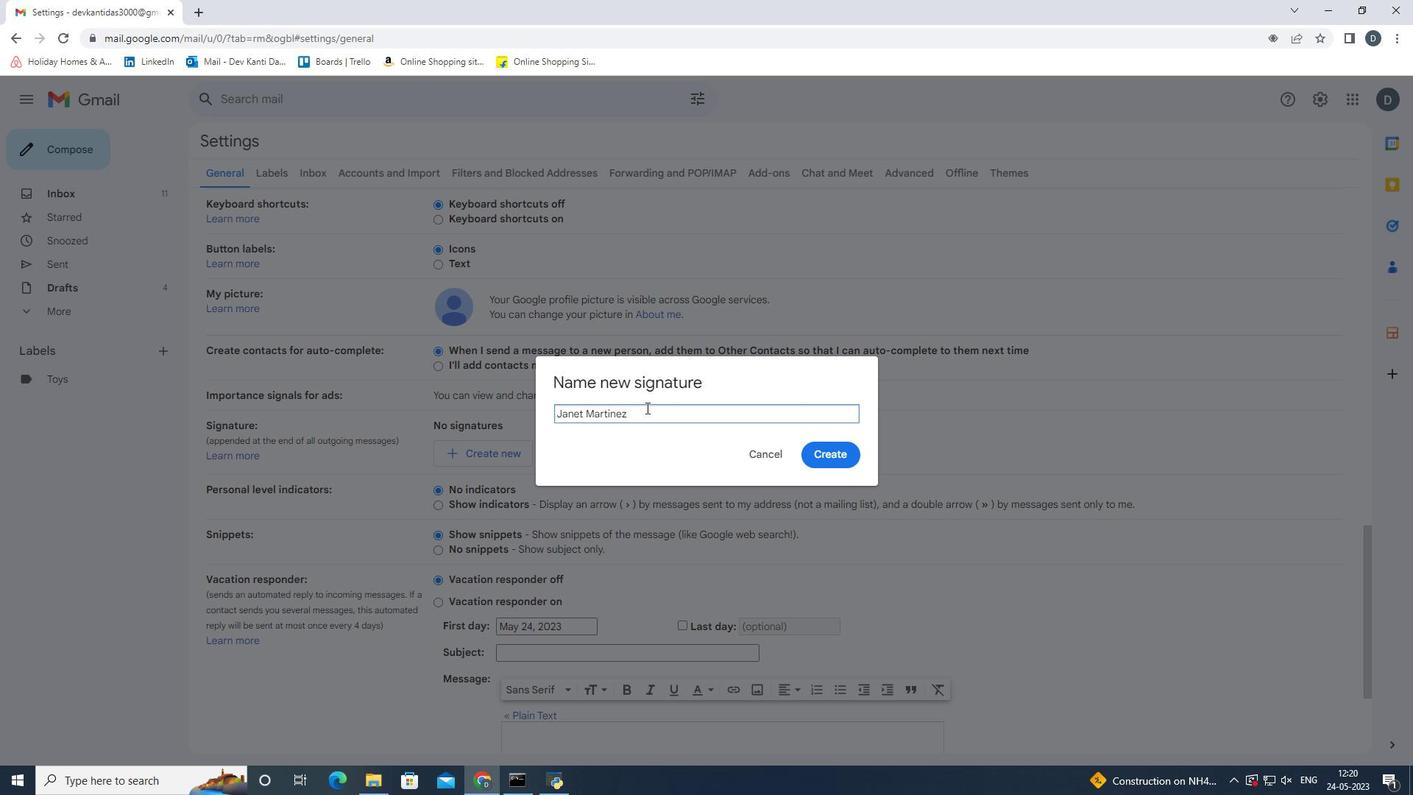 
Action: Mouse moved to (691, 437)
Screenshot: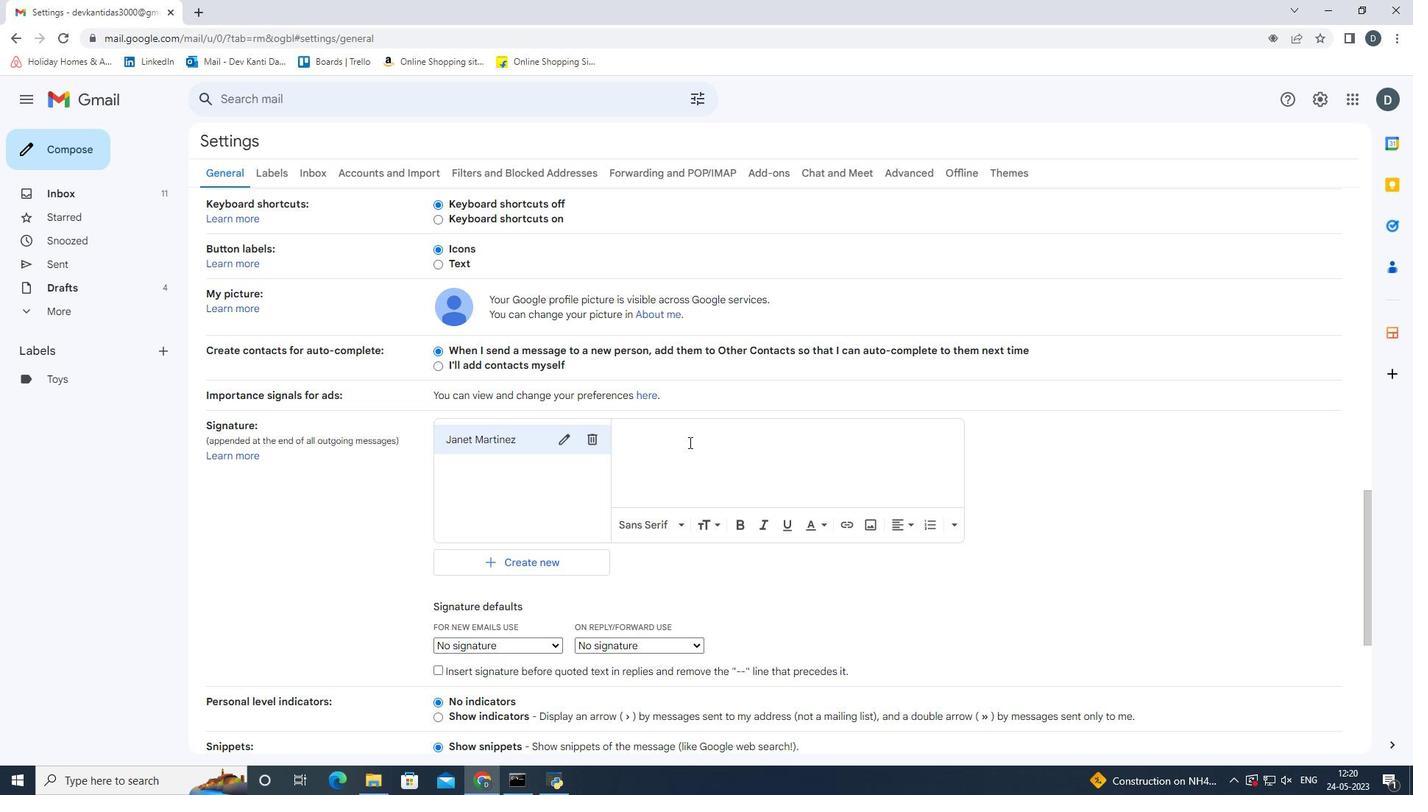 
Action: Mouse pressed left at (691, 437)
Screenshot: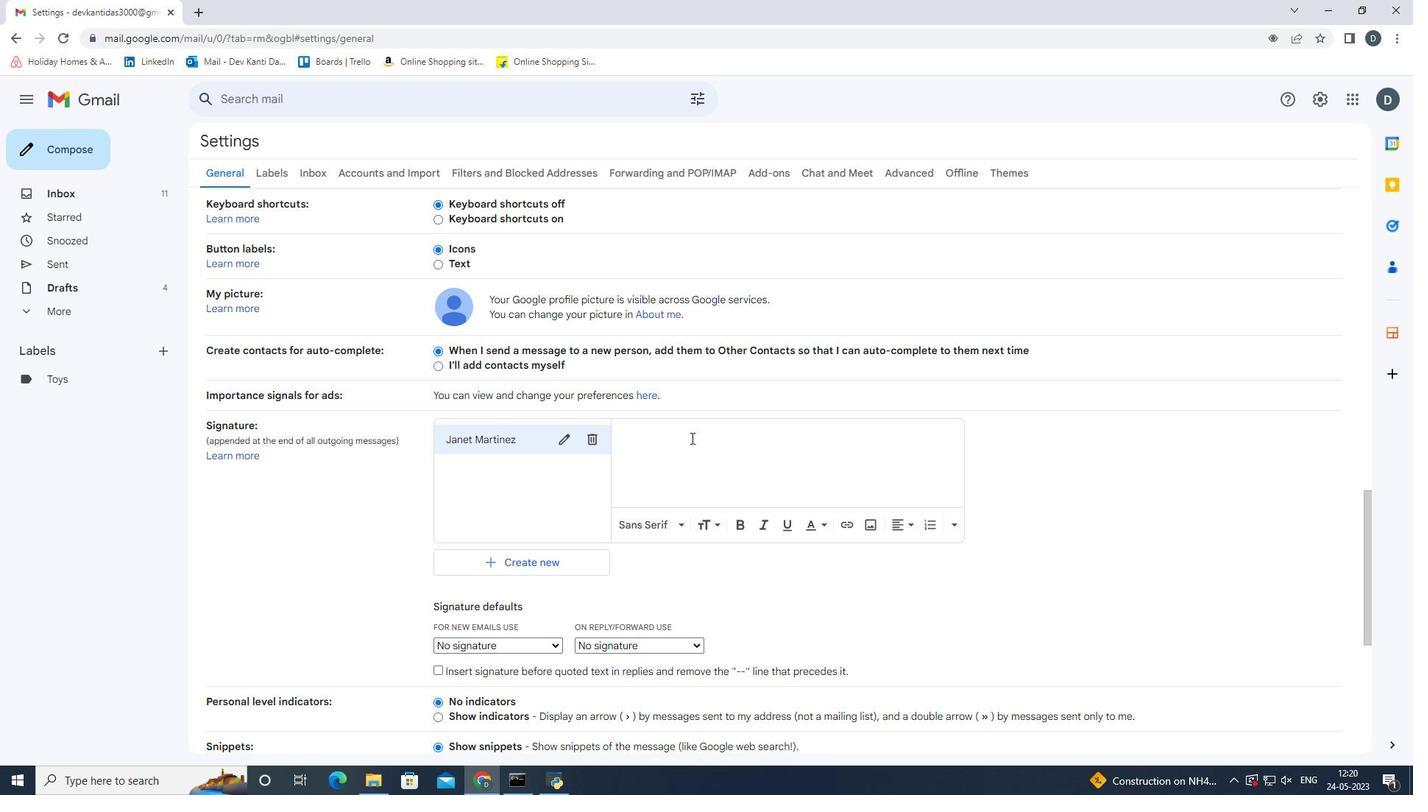 
Action: Key pressed <Key.shift><Key.shift><Key.shift><Key.shift><Key.shift><Key.shift><Key.shift><Key.shift><Key.shift><Key.shift><Key.shift><Key.shift><Key.shift><Key.shift><Key.shift><Key.shift><Key.shift><Key.shift><Key.shift><Key.shift>Sincere<Key.space>appreciation<Key.space>and<Key.space>warm<Key.space>wishes,<Key.enter><Key.shift_r><Key.shift_r><Key.shift_r><Key.shift_r><Key.shift_r><Key.shift_r><Key.shift_r><Key.shift_r><Key.shift_r><Key.shift_r><Key.shift_r><Key.shift_r><Key.shift_r><Key.shift_r><Key.shift_r><Key.shift_r><Key.shift_r><Key.shift_r><Key.shift_r><Key.shift_r><Key.shift_r><Key.shift_r><Key.shift_r><Key.shift_r><Key.shift_r>Janet<Key.space><Key.shift_r><Key.shift_r><Key.shift_r><Key.shift_r><Key.shift_r><Key.shift_r><Key.shift_r><Key.shift_r><Key.shift_r><Key.shift_r><Key.shift_r><Key.shift_r><Key.shift_r><Key.shift_r><Key.shift_r><Key.shift_r><Key.shift_r><Key.shift_r><Key.shift_r><Key.shift_r><Key.shift_r><Key.shift_r><Key.shift_r><Key.shift_r><Key.shift_r><Key.shift_r>Martinez
Screenshot: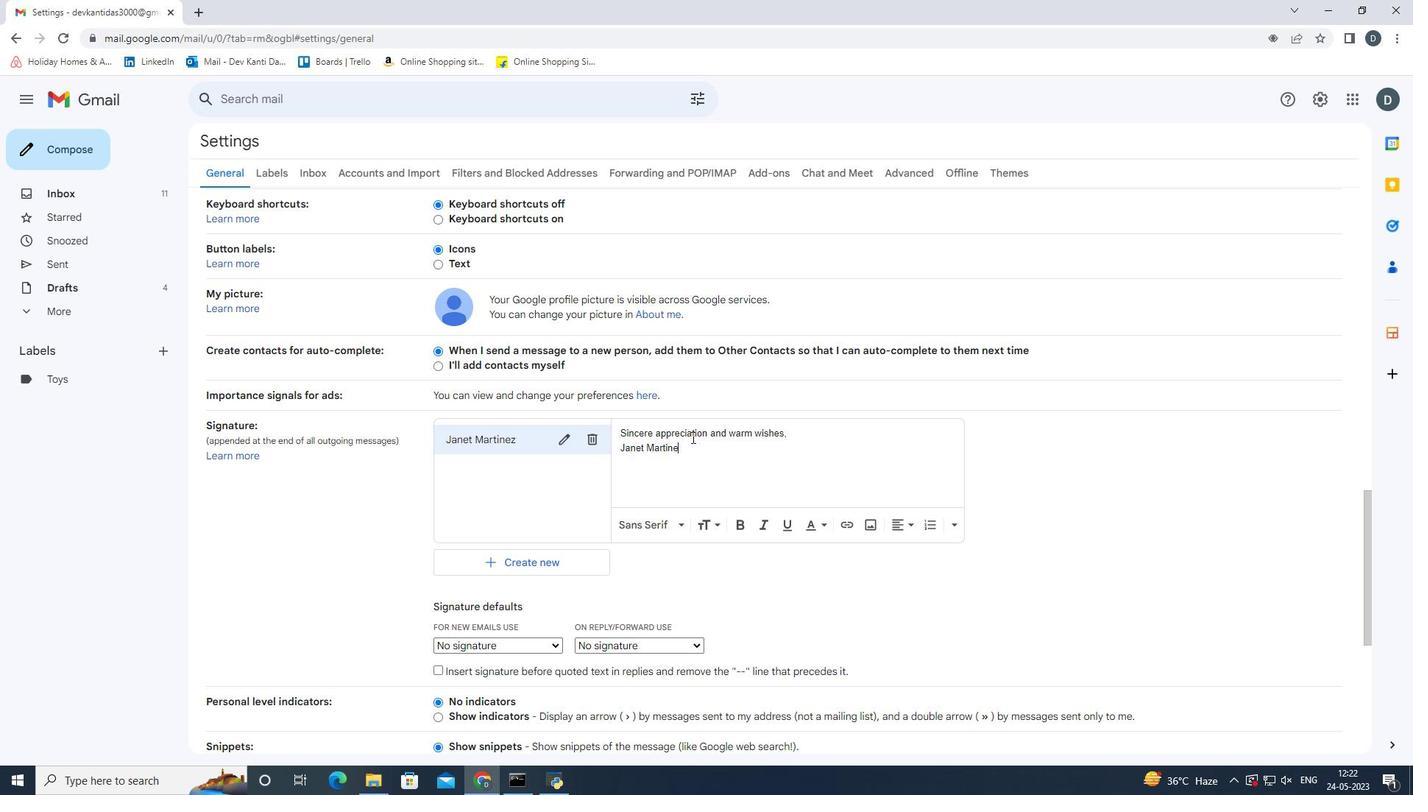 
Action: Mouse moved to (528, 647)
Screenshot: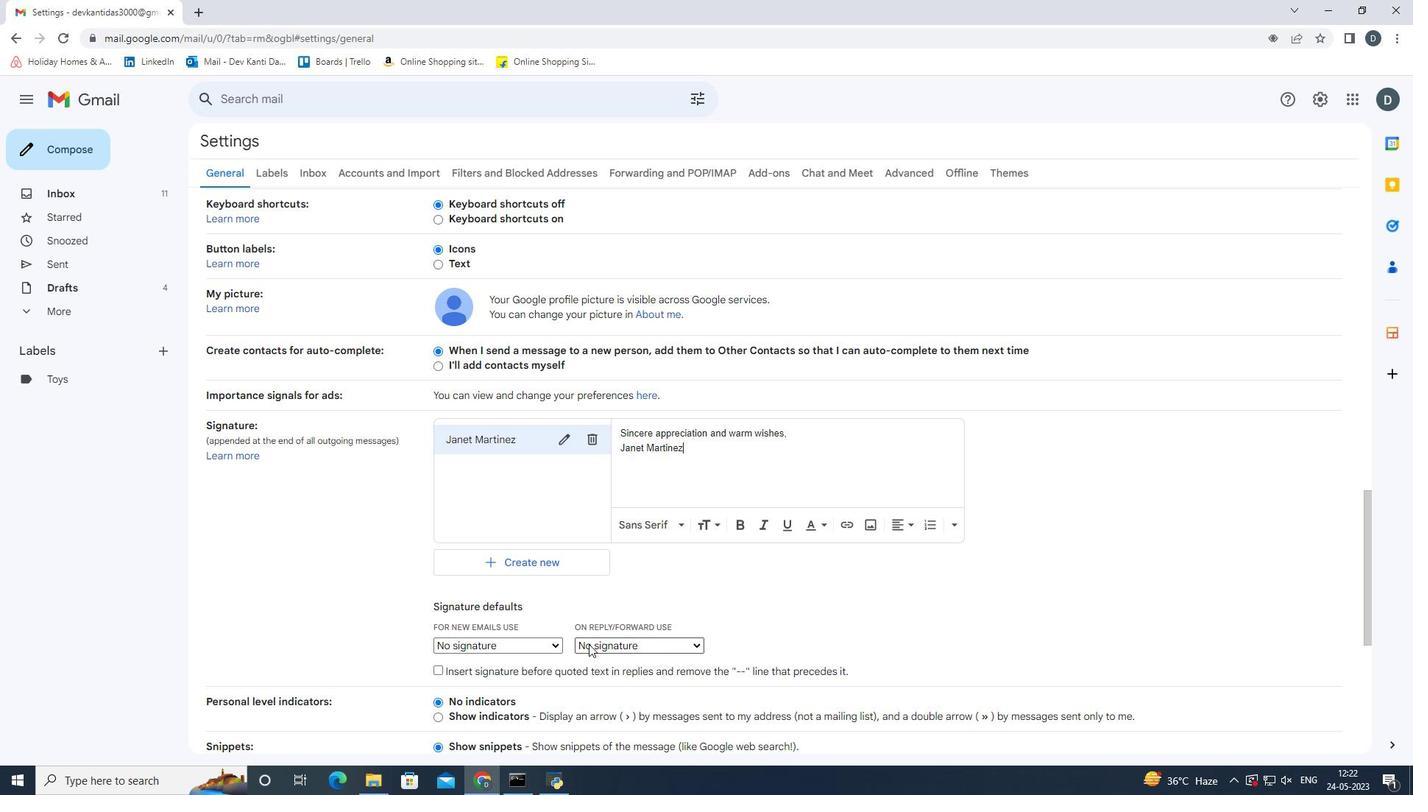 
Action: Mouse pressed left at (528, 647)
Screenshot: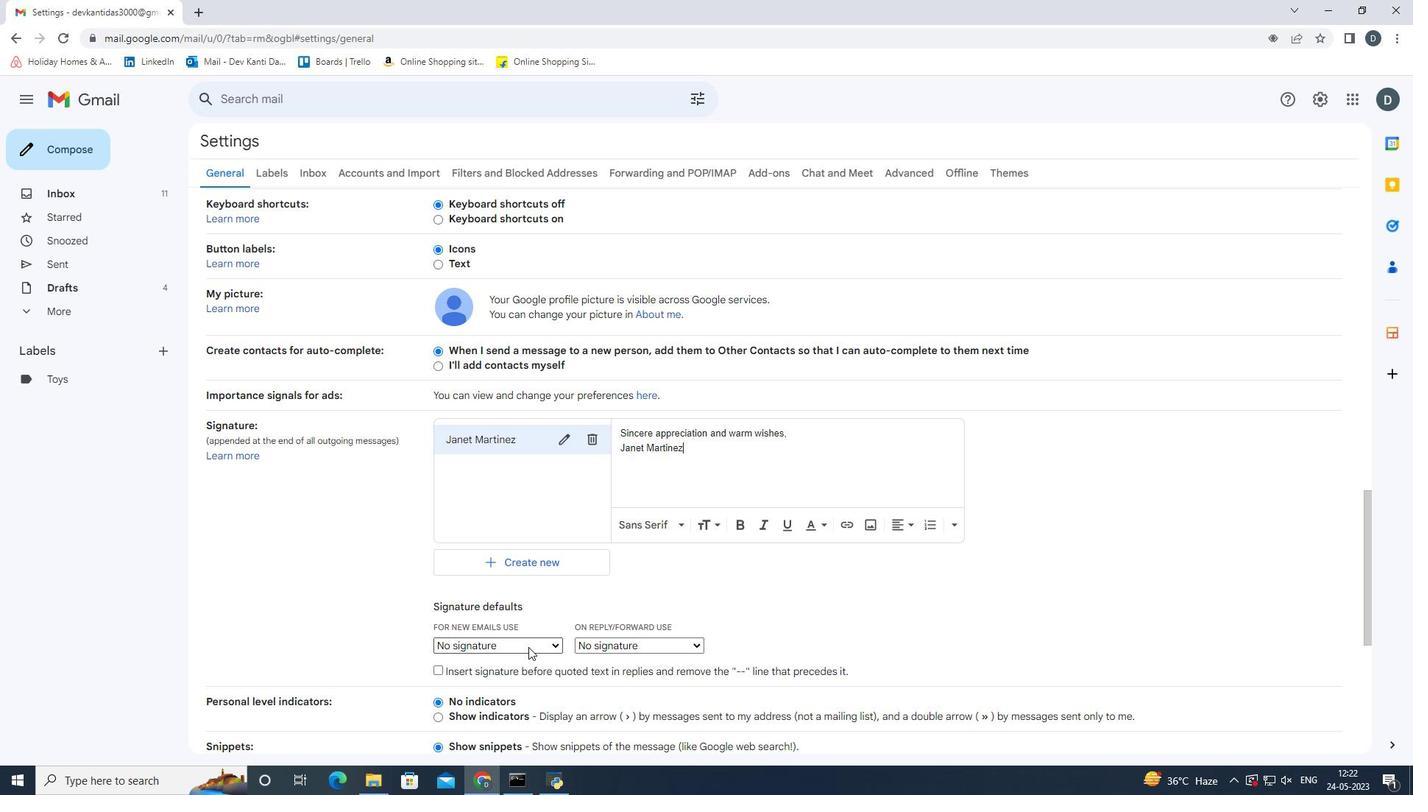 
Action: Mouse moved to (517, 677)
Screenshot: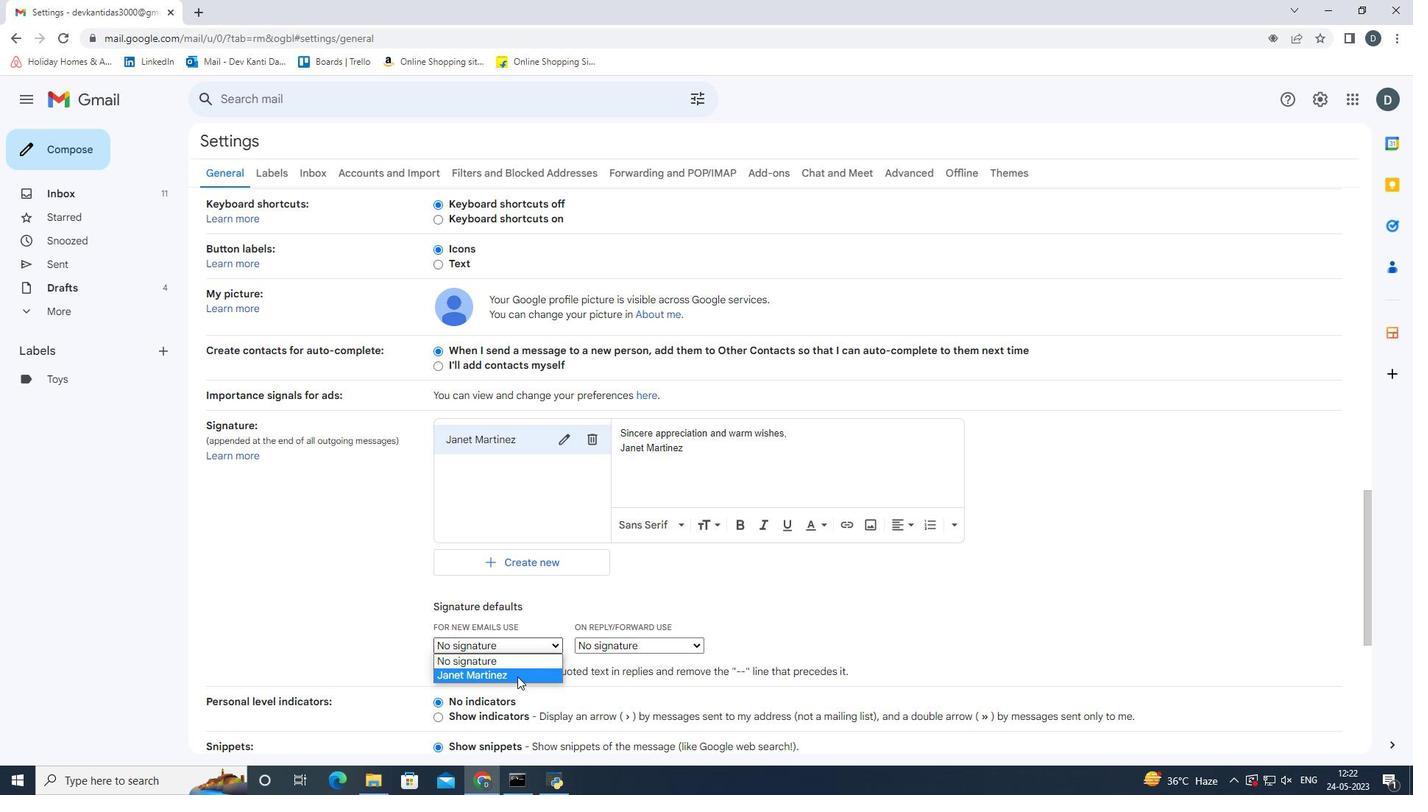 
Action: Mouse pressed left at (517, 677)
Screenshot: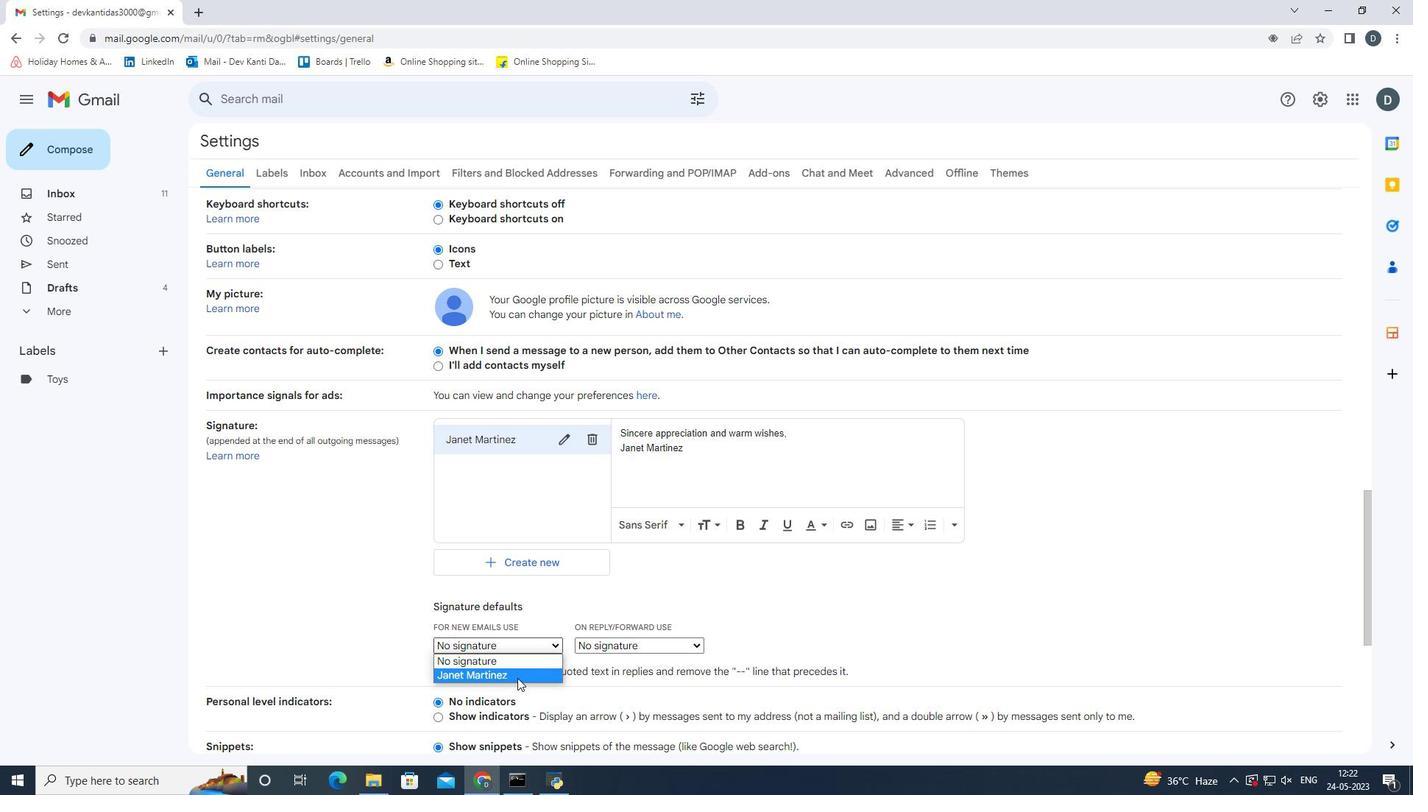 
Action: Mouse moved to (636, 641)
Screenshot: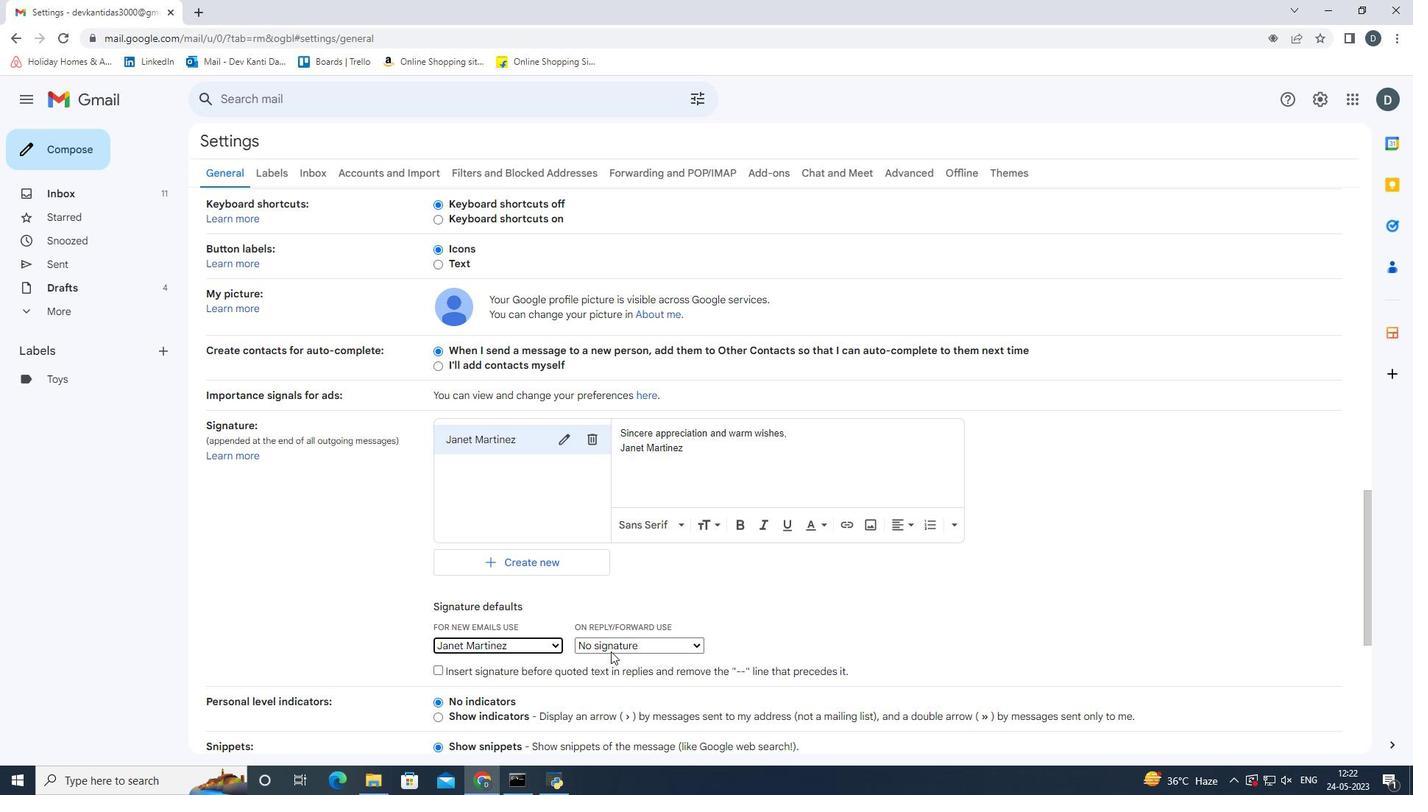 
Action: Mouse pressed left at (636, 641)
Screenshot: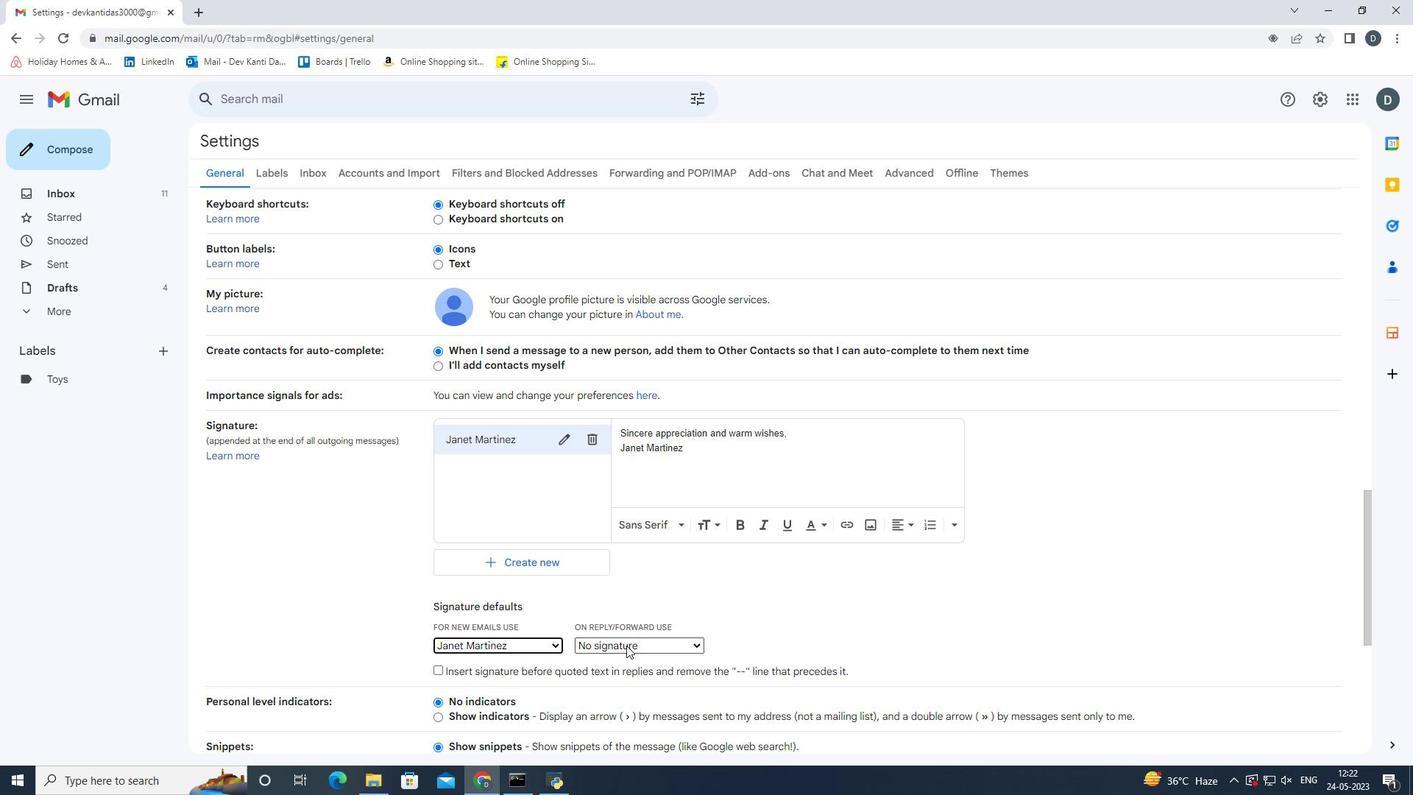 
Action: Mouse moved to (632, 678)
Screenshot: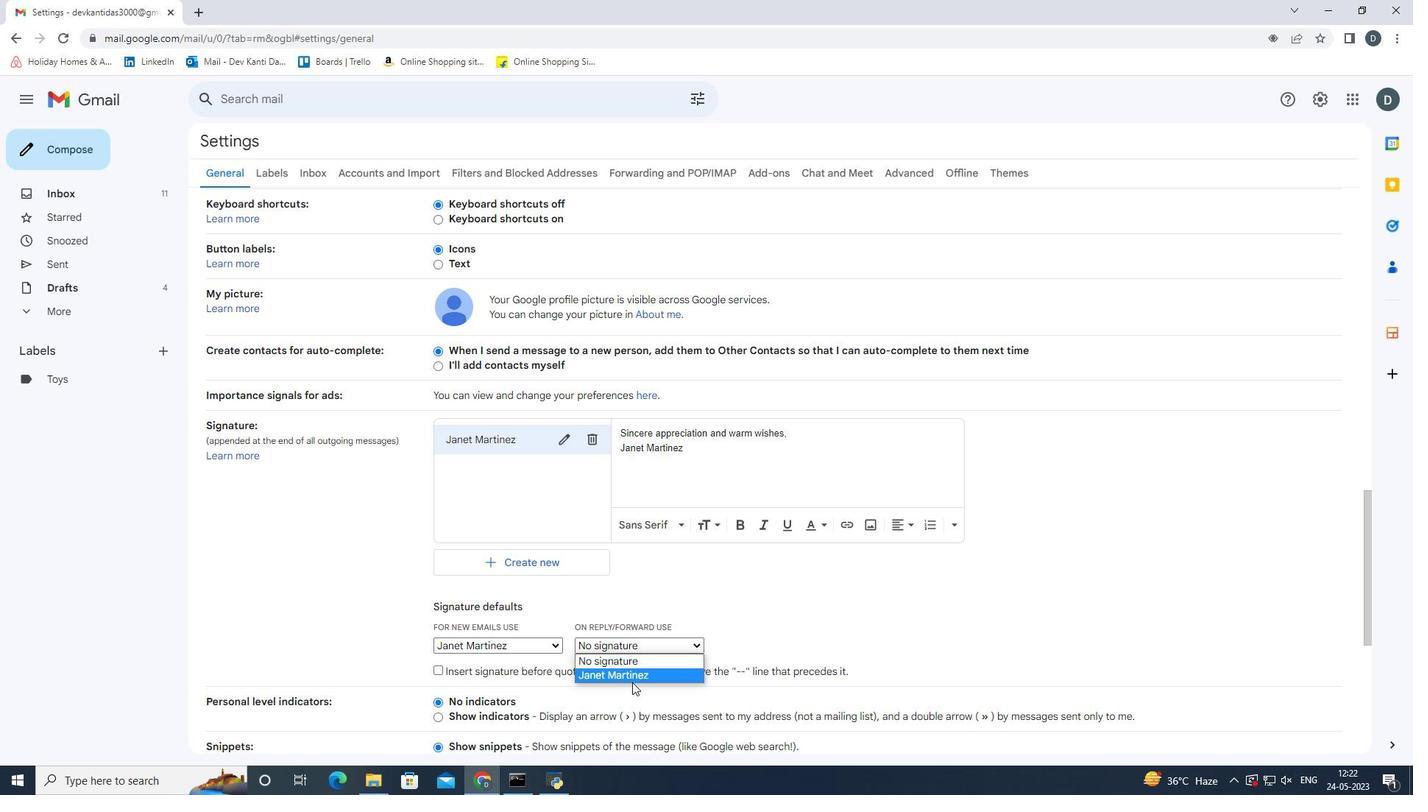 
Action: Mouse pressed left at (632, 678)
Screenshot: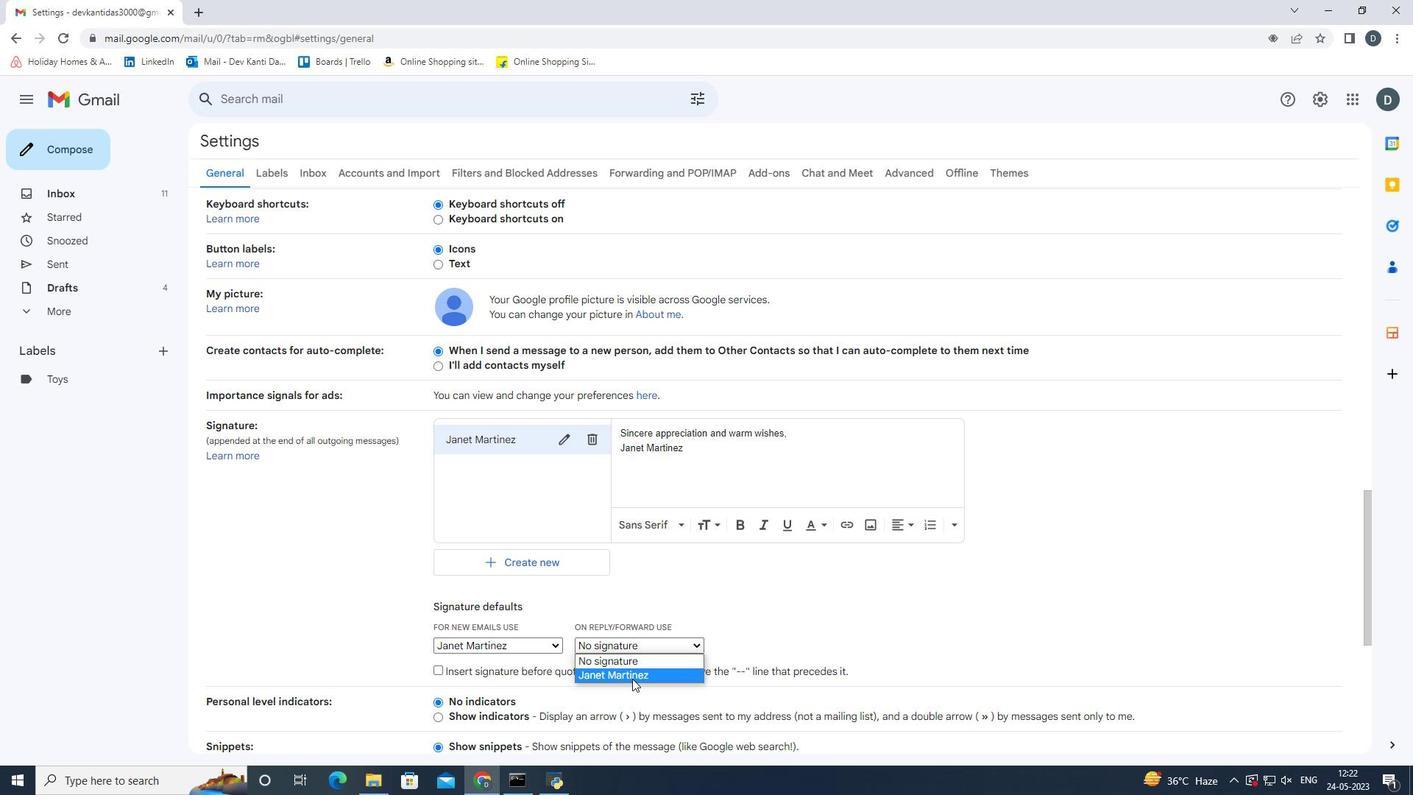 
Action: Mouse moved to (971, 625)
Screenshot: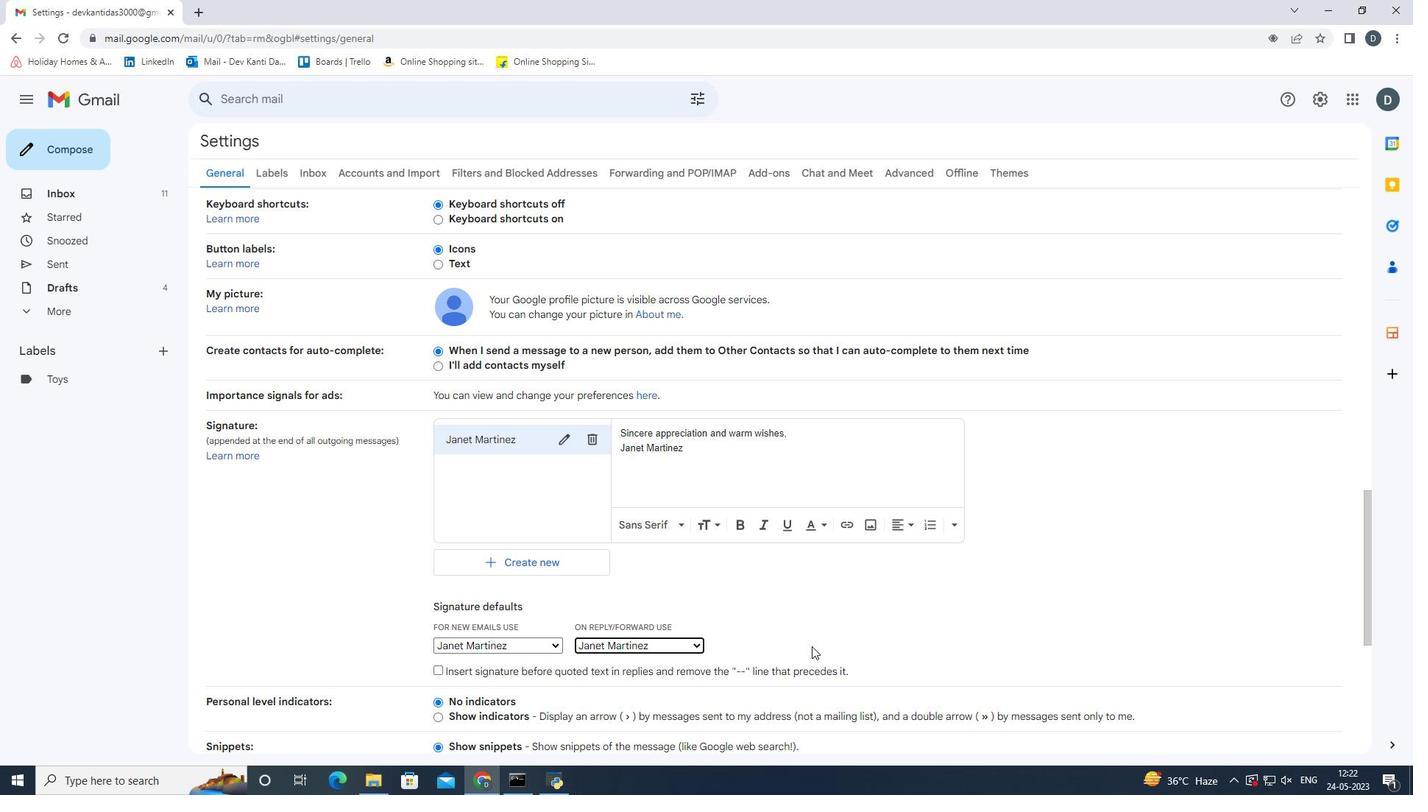 
Action: Mouse pressed left at (971, 625)
Screenshot: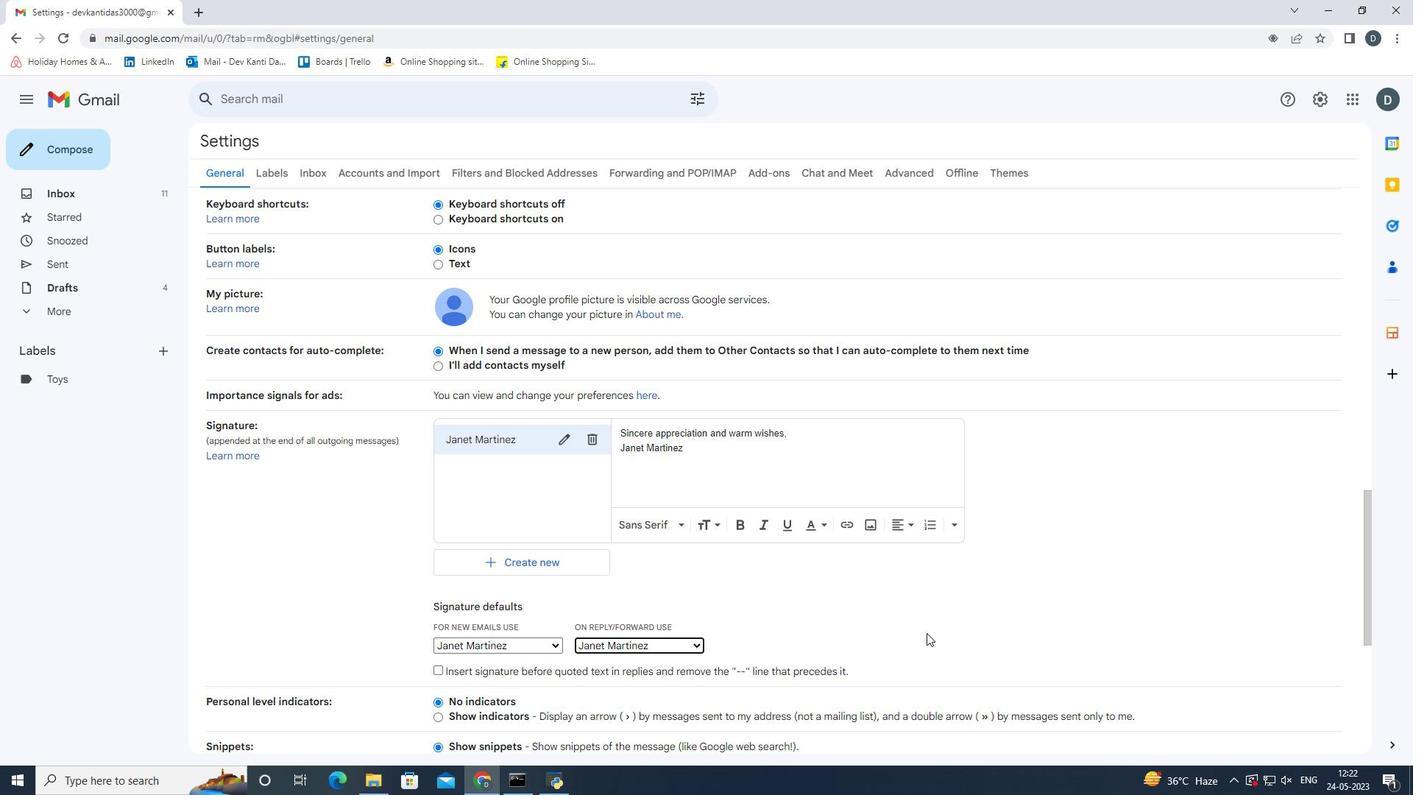 
Action: Mouse scrolled (971, 624) with delta (0, 0)
Screenshot: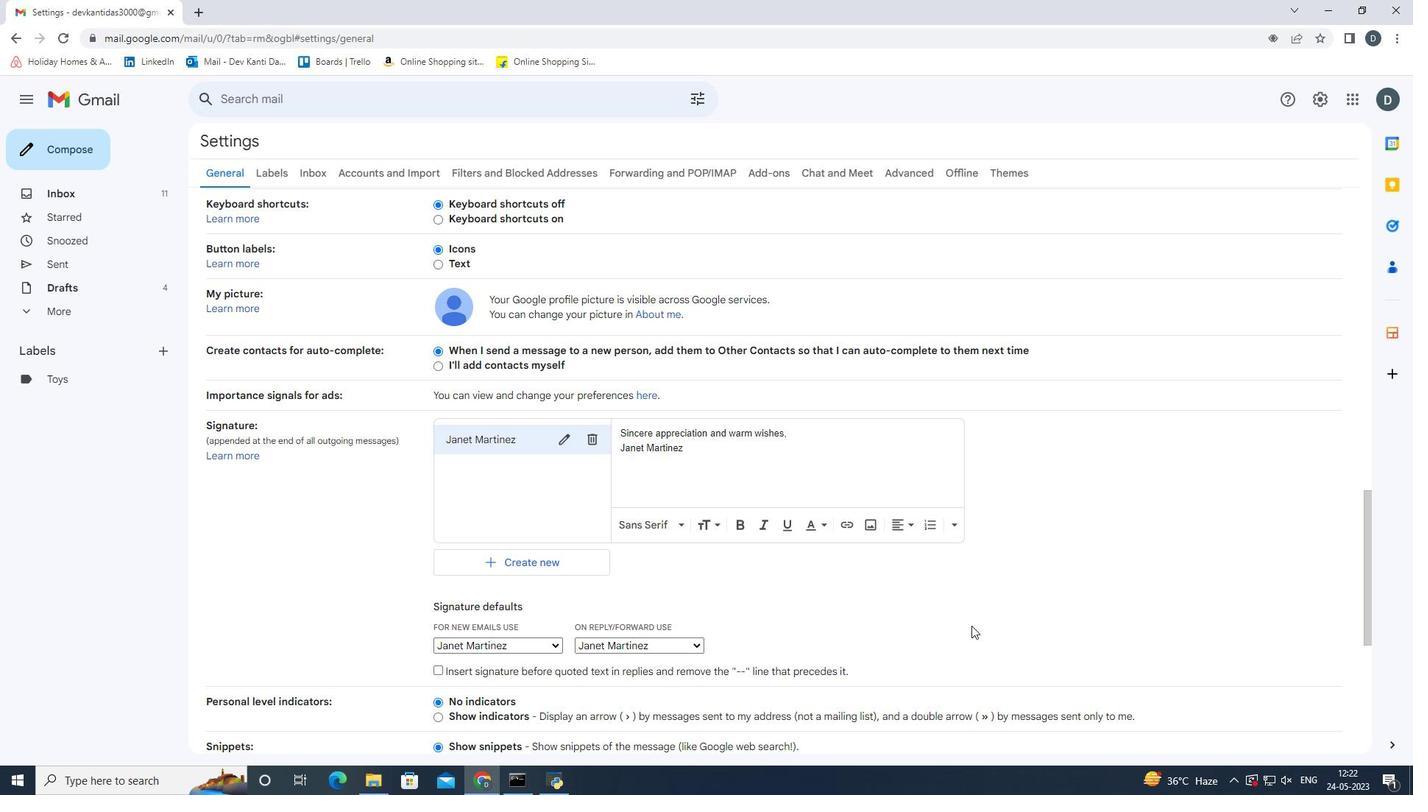 
Action: Mouse scrolled (971, 624) with delta (0, 0)
Screenshot: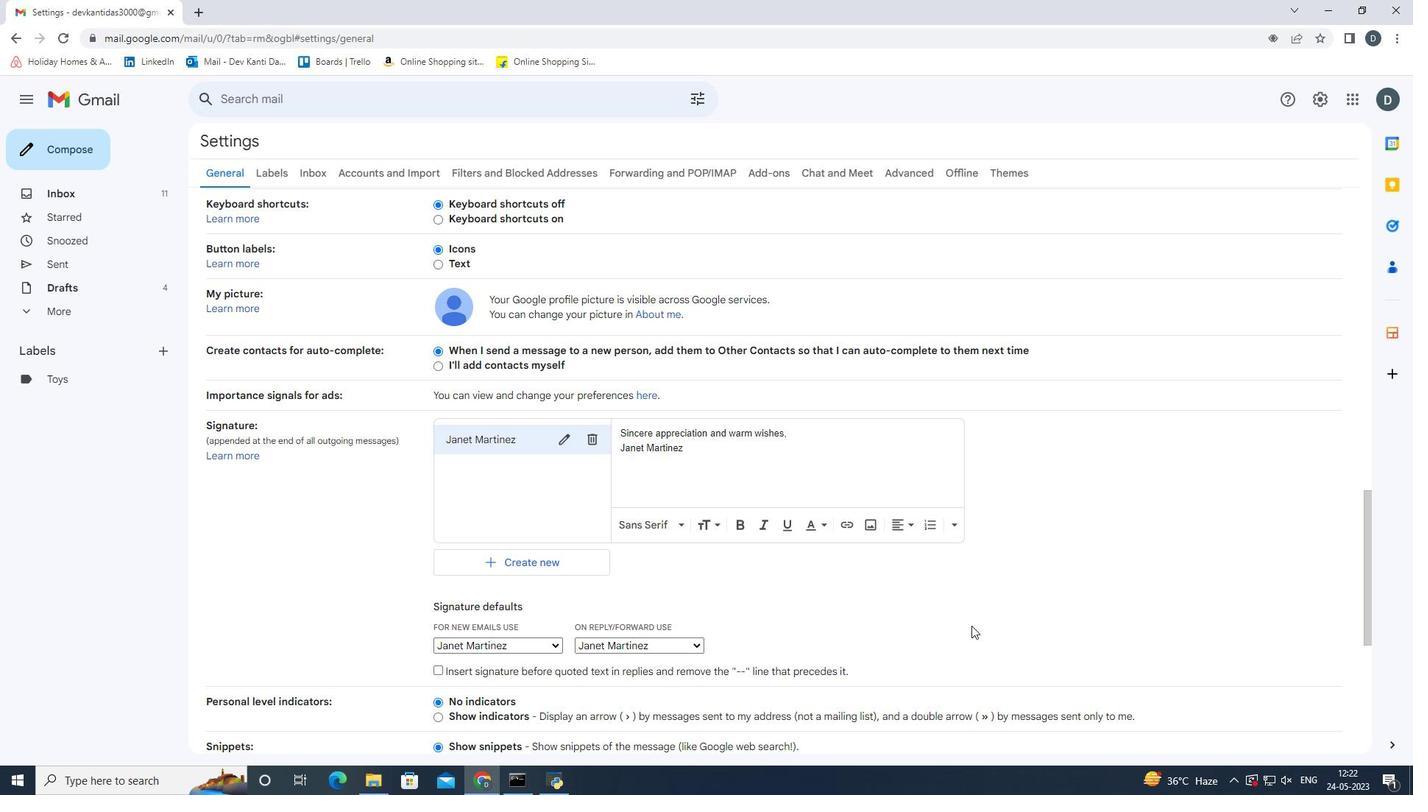 
Action: Mouse scrolled (971, 624) with delta (0, 0)
Screenshot: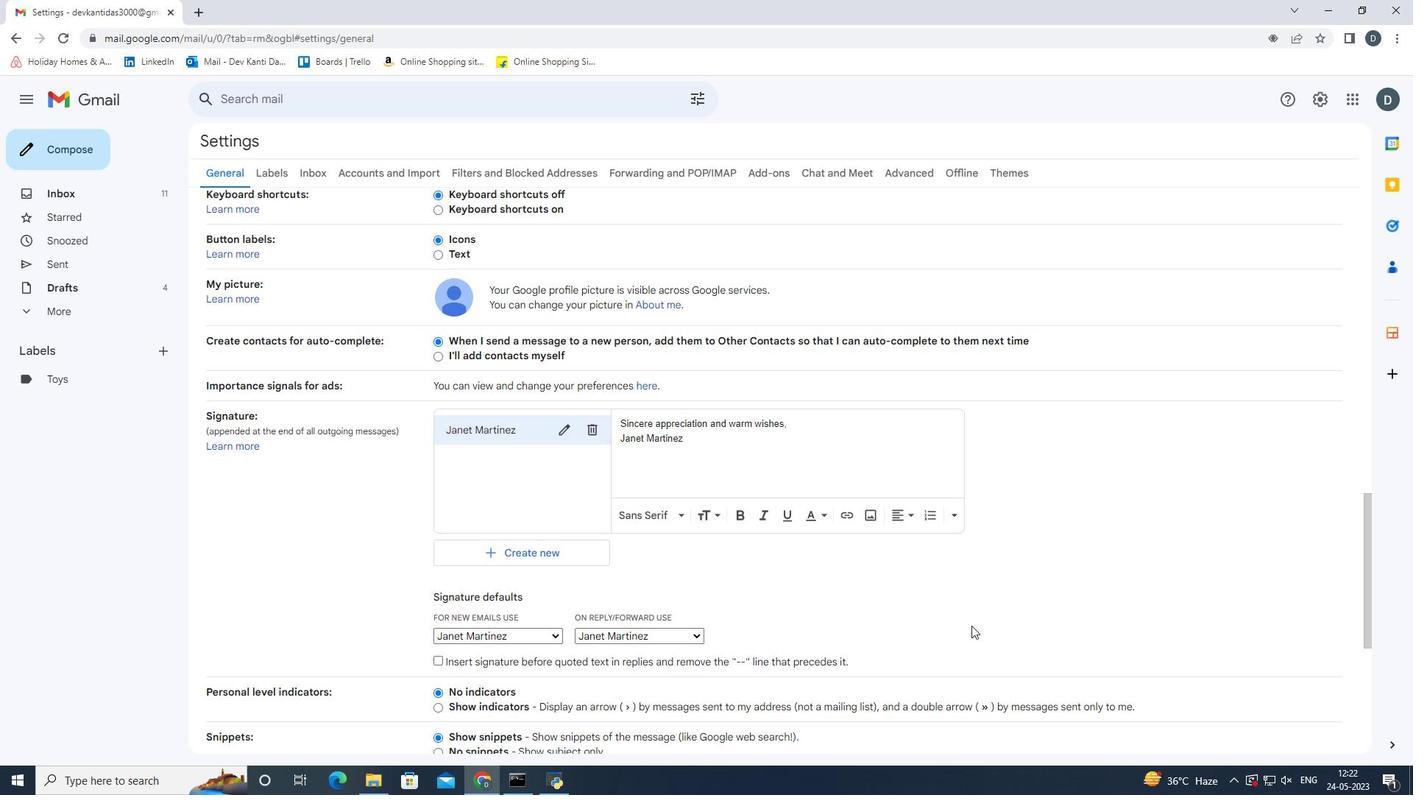 
Action: Mouse scrolled (971, 624) with delta (0, 0)
Screenshot: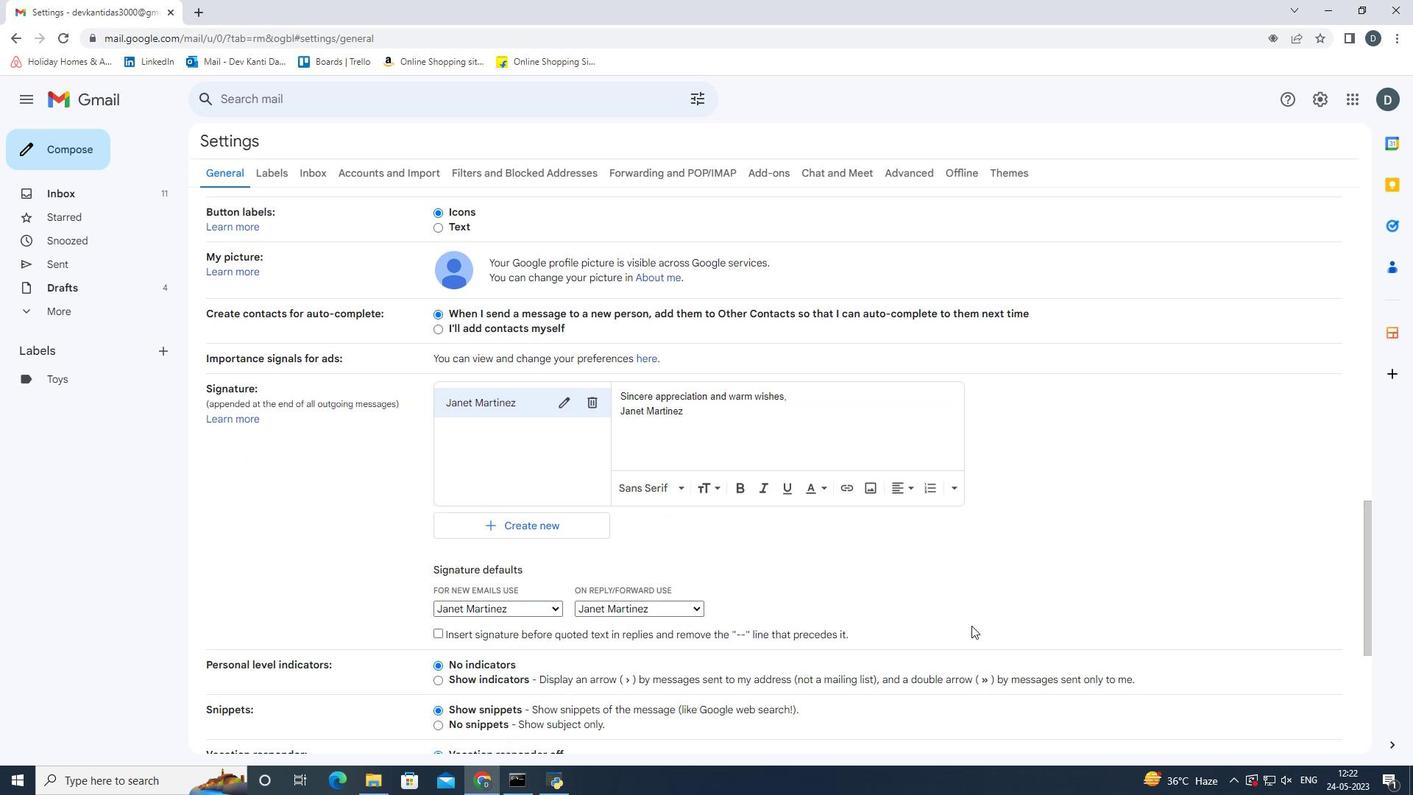 
Action: Mouse scrolled (971, 624) with delta (0, 0)
Screenshot: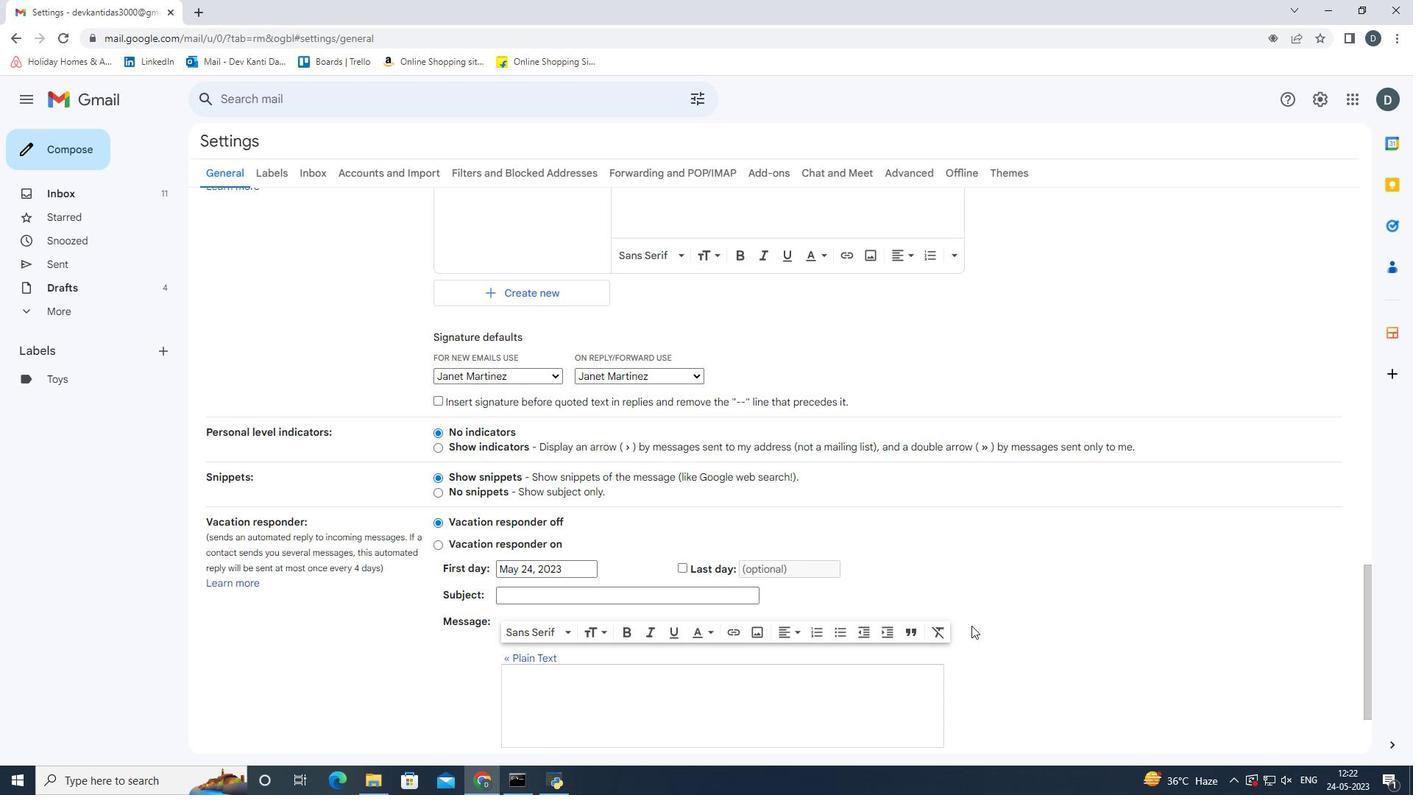 
Action: Mouse scrolled (971, 624) with delta (0, 0)
Screenshot: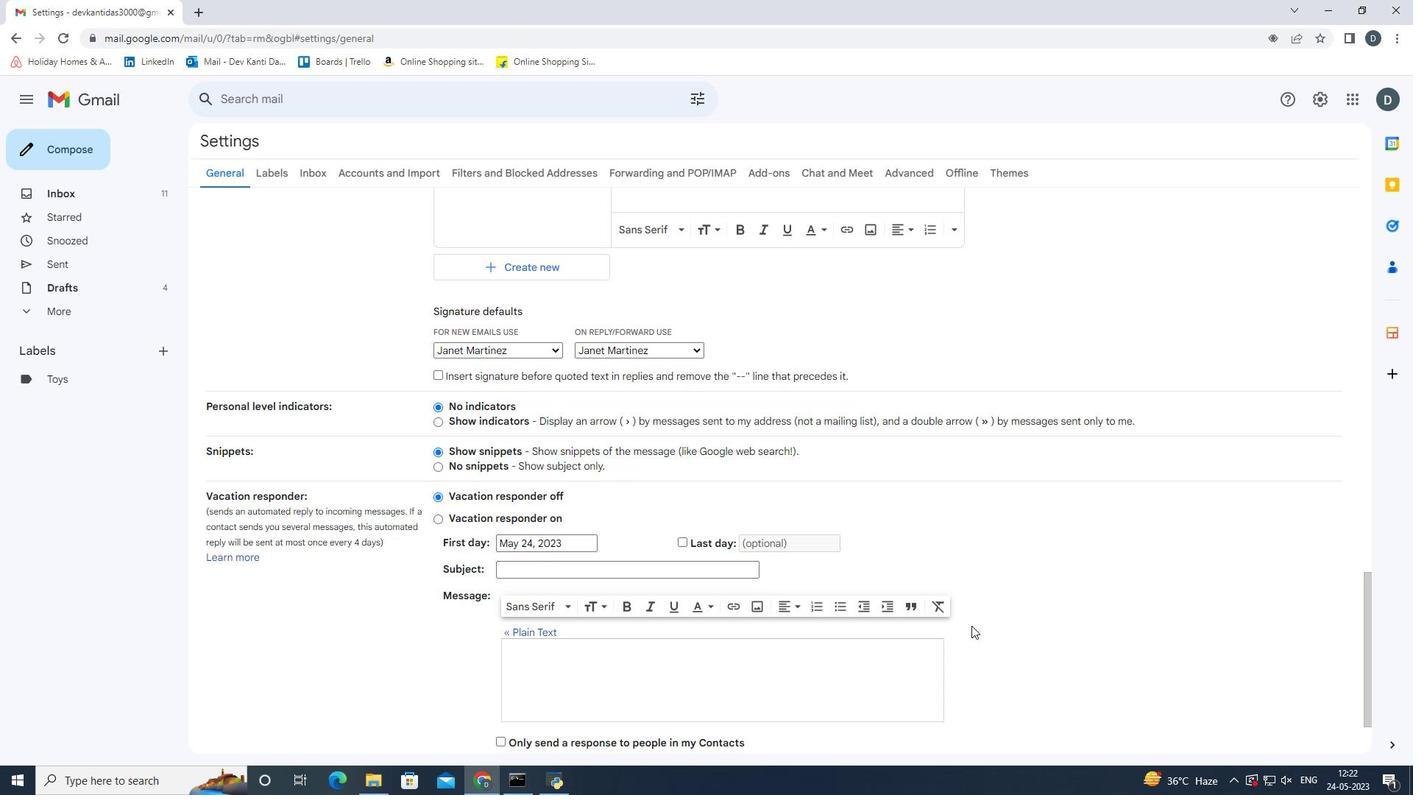 
Action: Mouse scrolled (971, 624) with delta (0, 0)
Screenshot: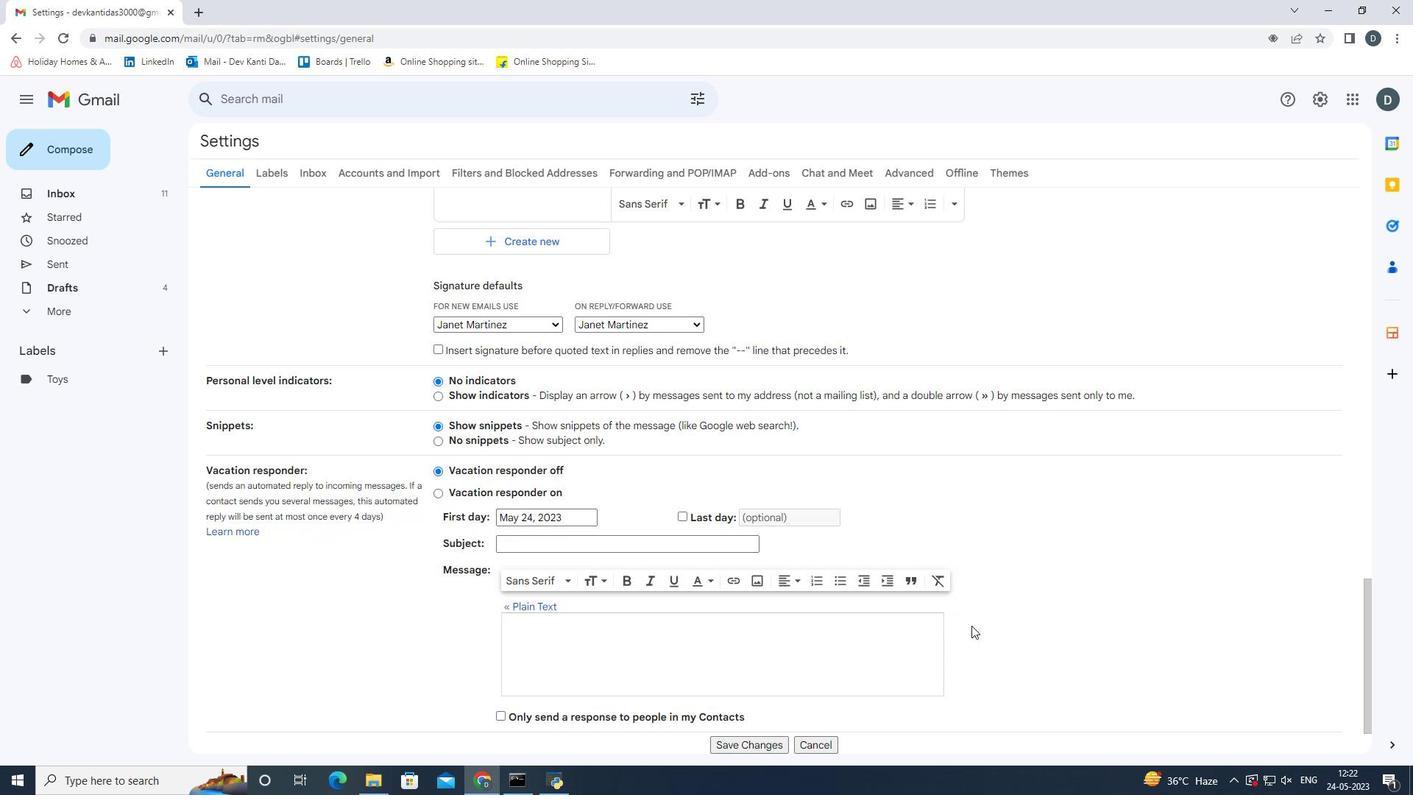 
Action: Mouse moved to (736, 673)
Screenshot: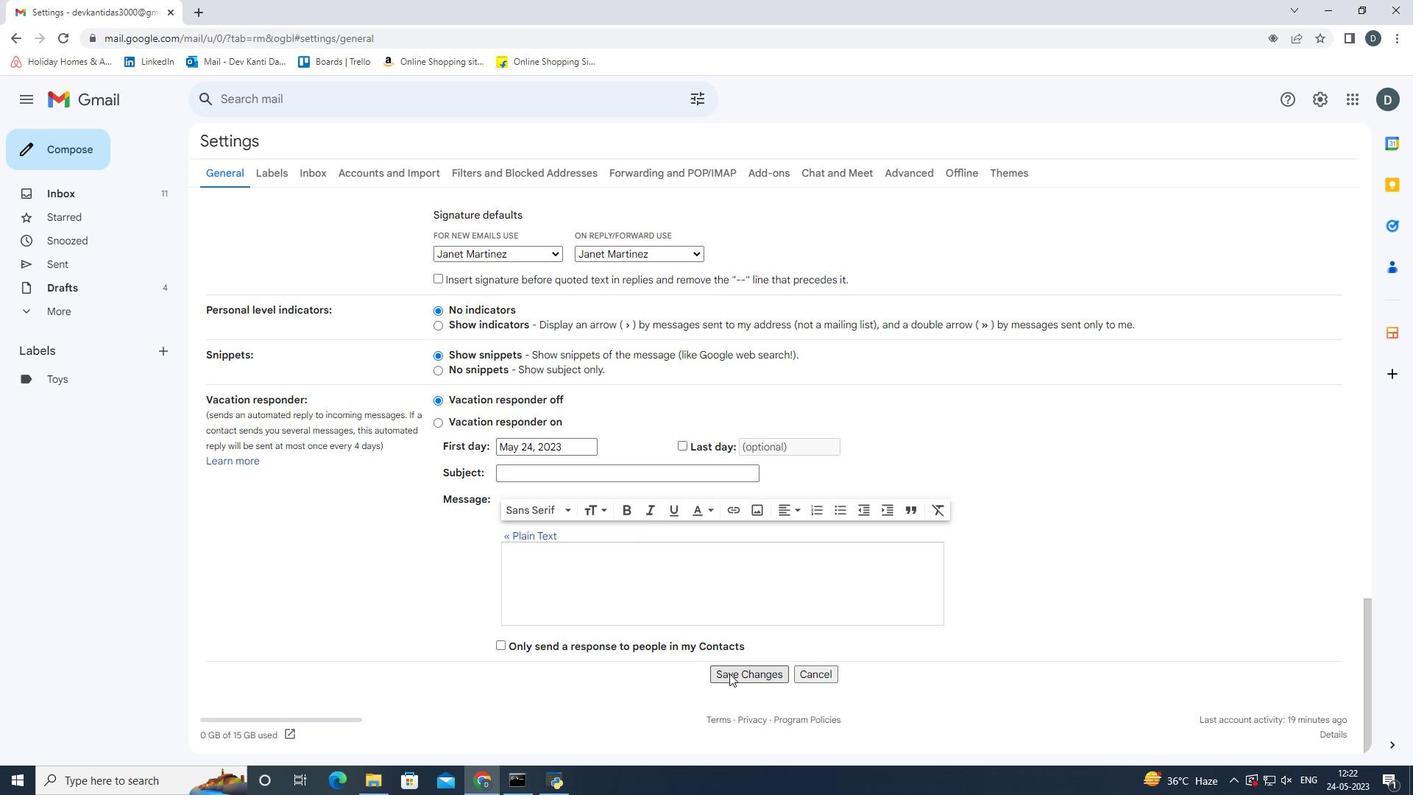 
Action: Mouse pressed left at (736, 673)
Screenshot: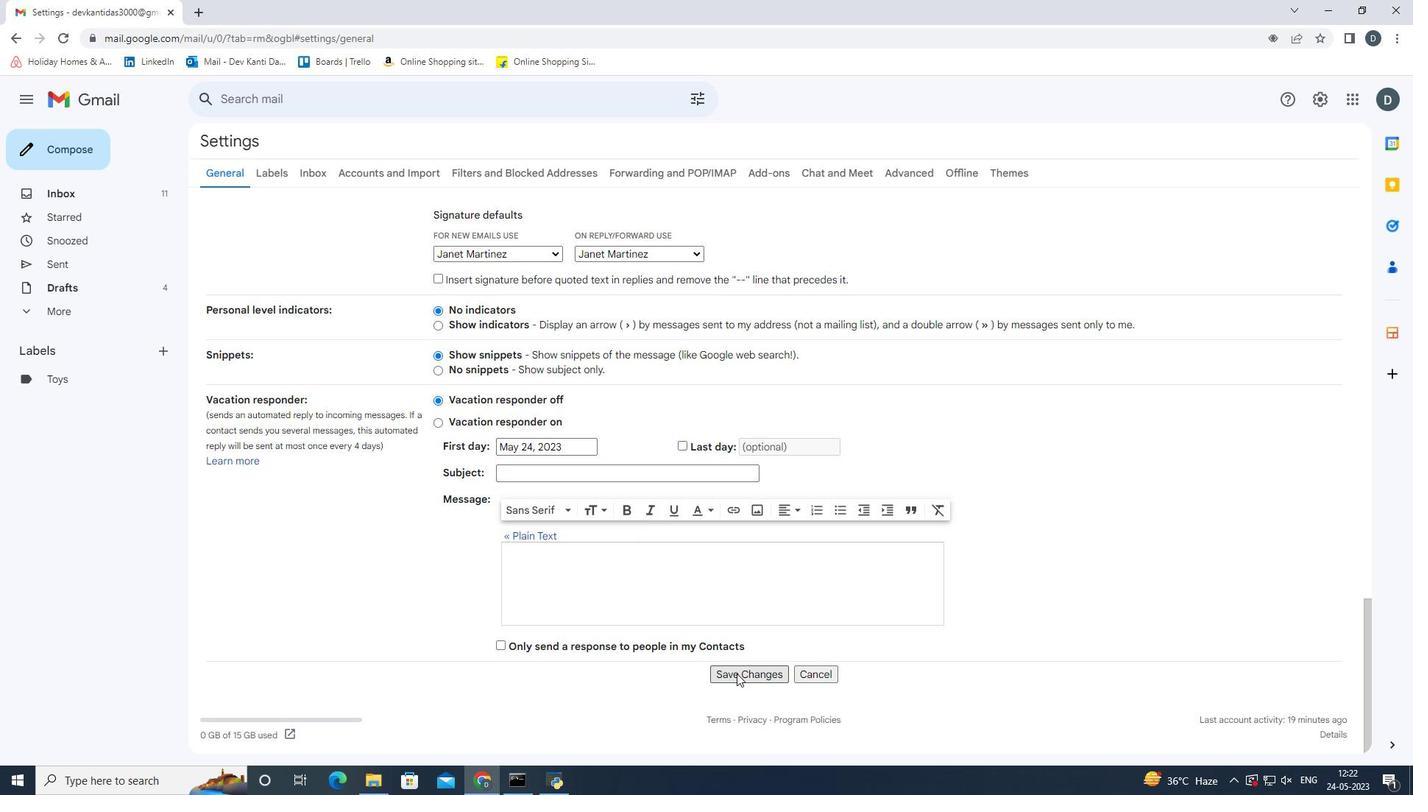 
Action: Mouse moved to (92, 137)
Screenshot: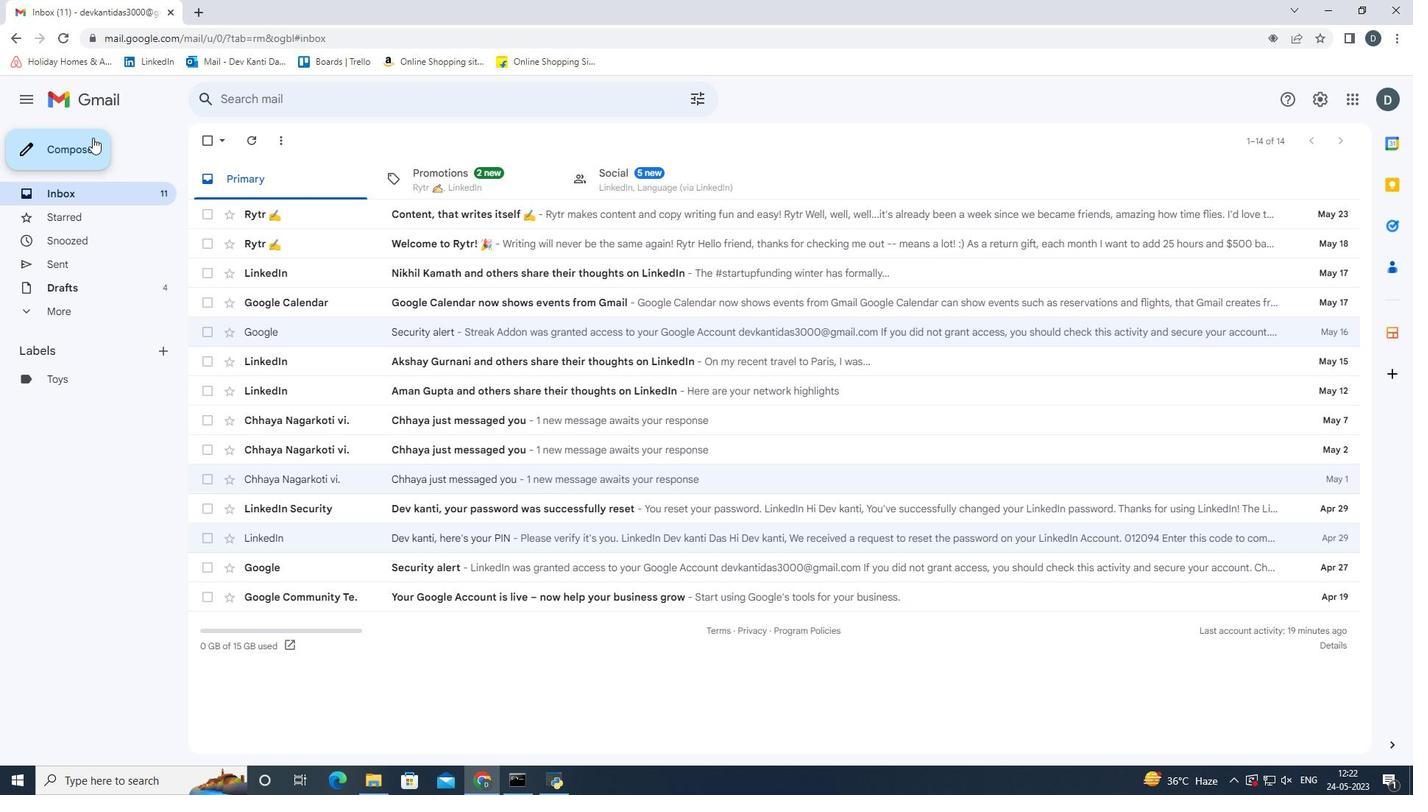 
Action: Mouse pressed left at (92, 137)
Screenshot: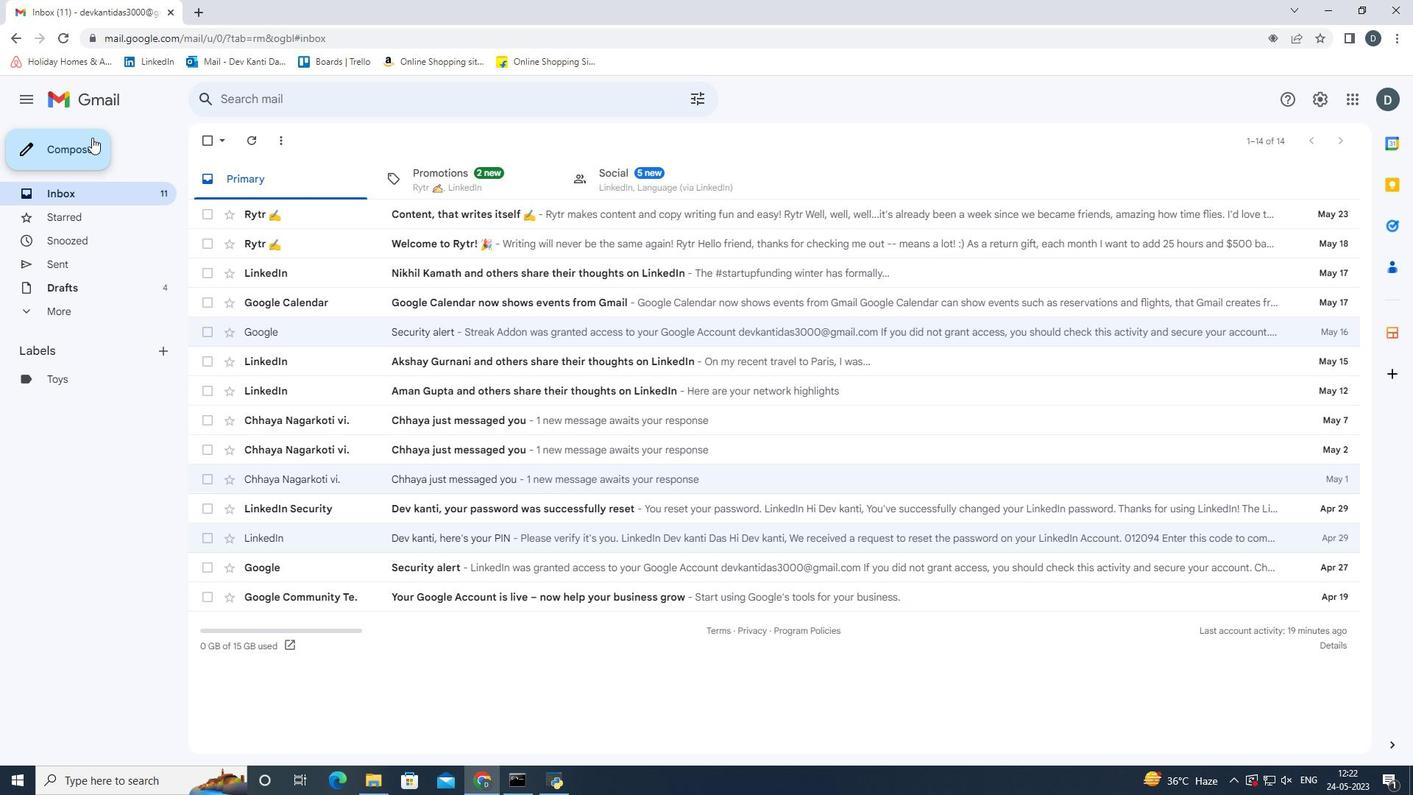 
Action: Mouse moved to (1074, 417)
Screenshot: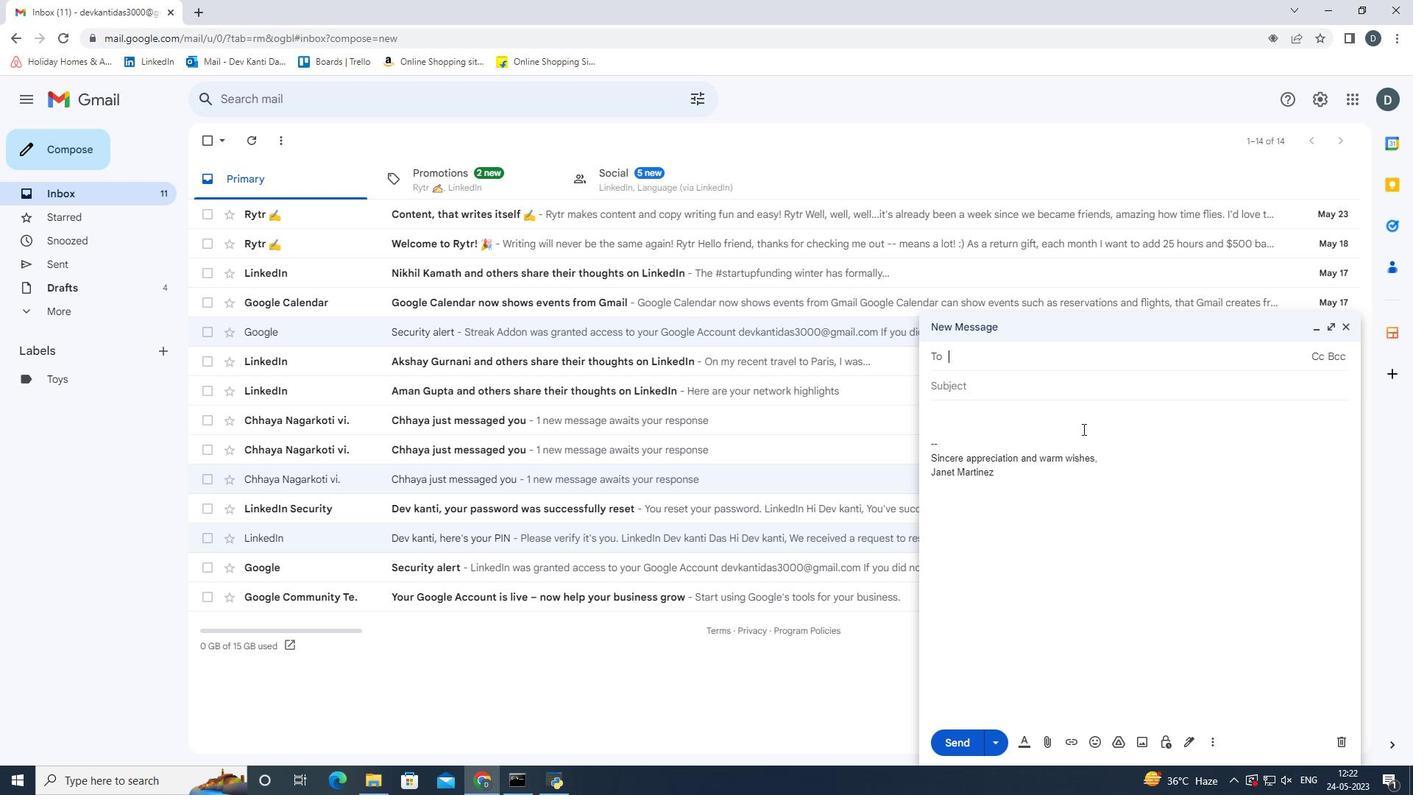 
Action: Key pressed <Key.shift><Key.shift><Key.shift><Key.shift><Key.shift><Key.shift><Key.shift><Key.shift><Key.shift><Key.shift><Key.shift><Key.shift><Key.shift><Key.shift><Key.shift><Key.shift><Key.shift><Key.shift><Key.shift><Key.shift><Key.shift><Key.shift><Key.shift><Key.shift><Key.shift><Key.shift><Key.shift><Key.shift><Key.shift>Softage.2<Key.shift>@<Key.enter>
Screenshot: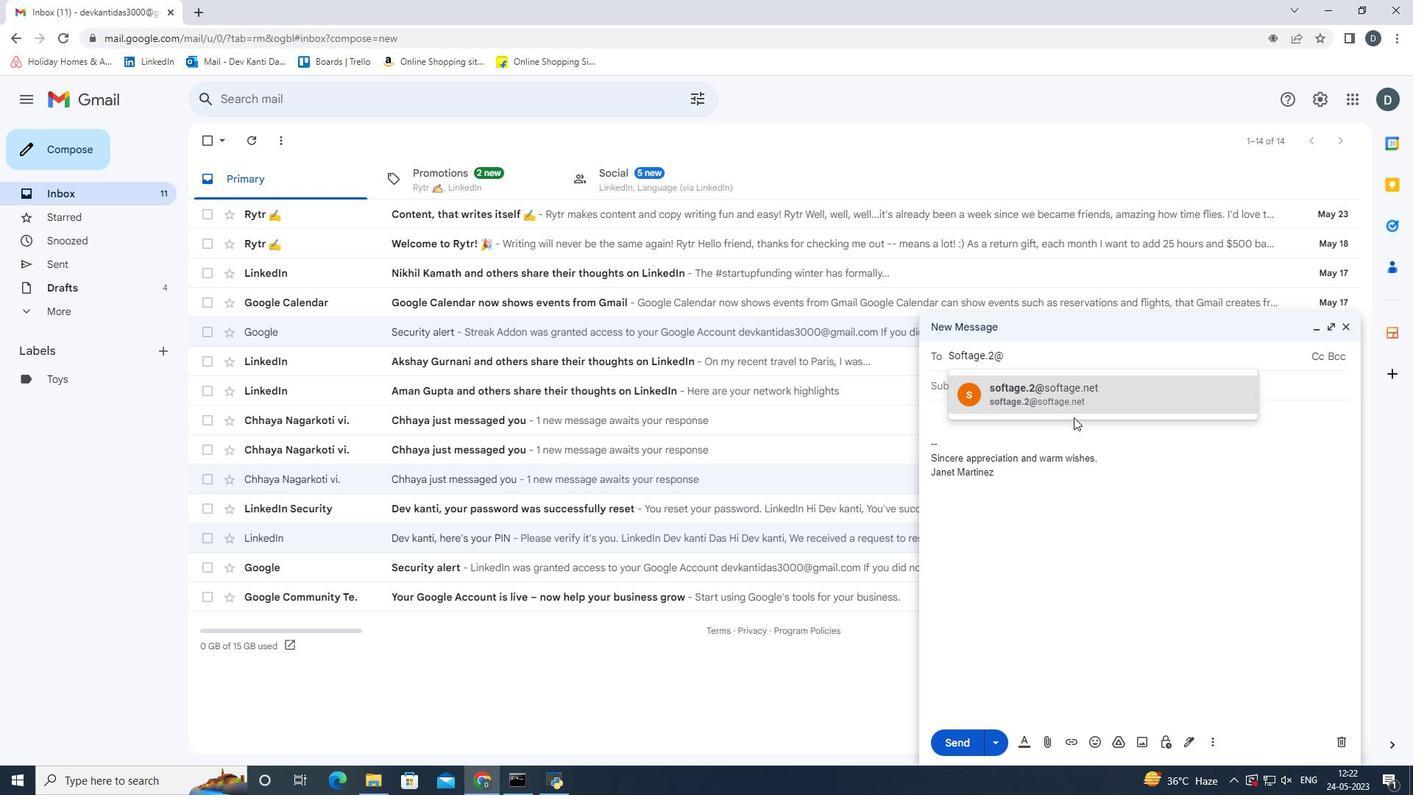 
Action: Mouse moved to (1216, 740)
Screenshot: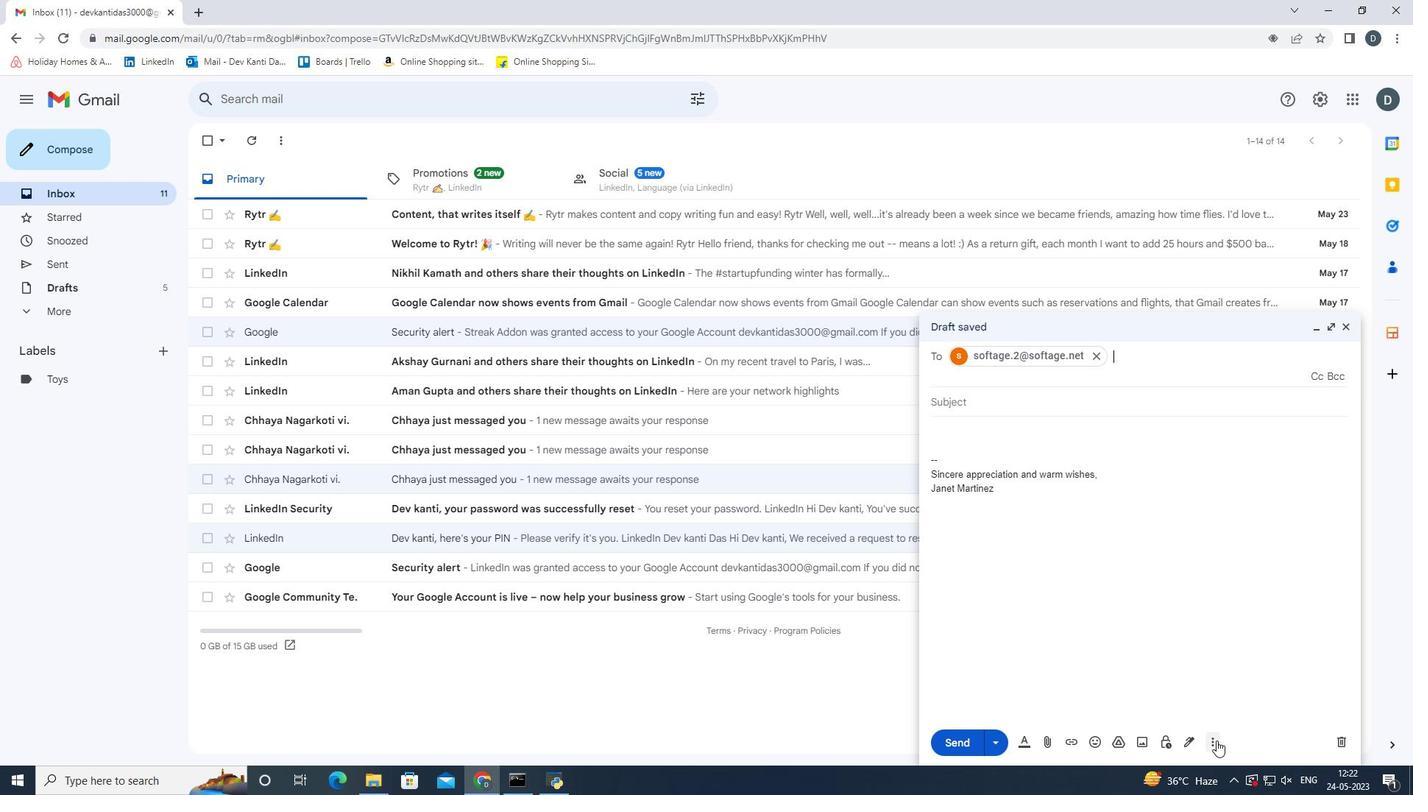 
Action: Mouse pressed left at (1216, 740)
Screenshot: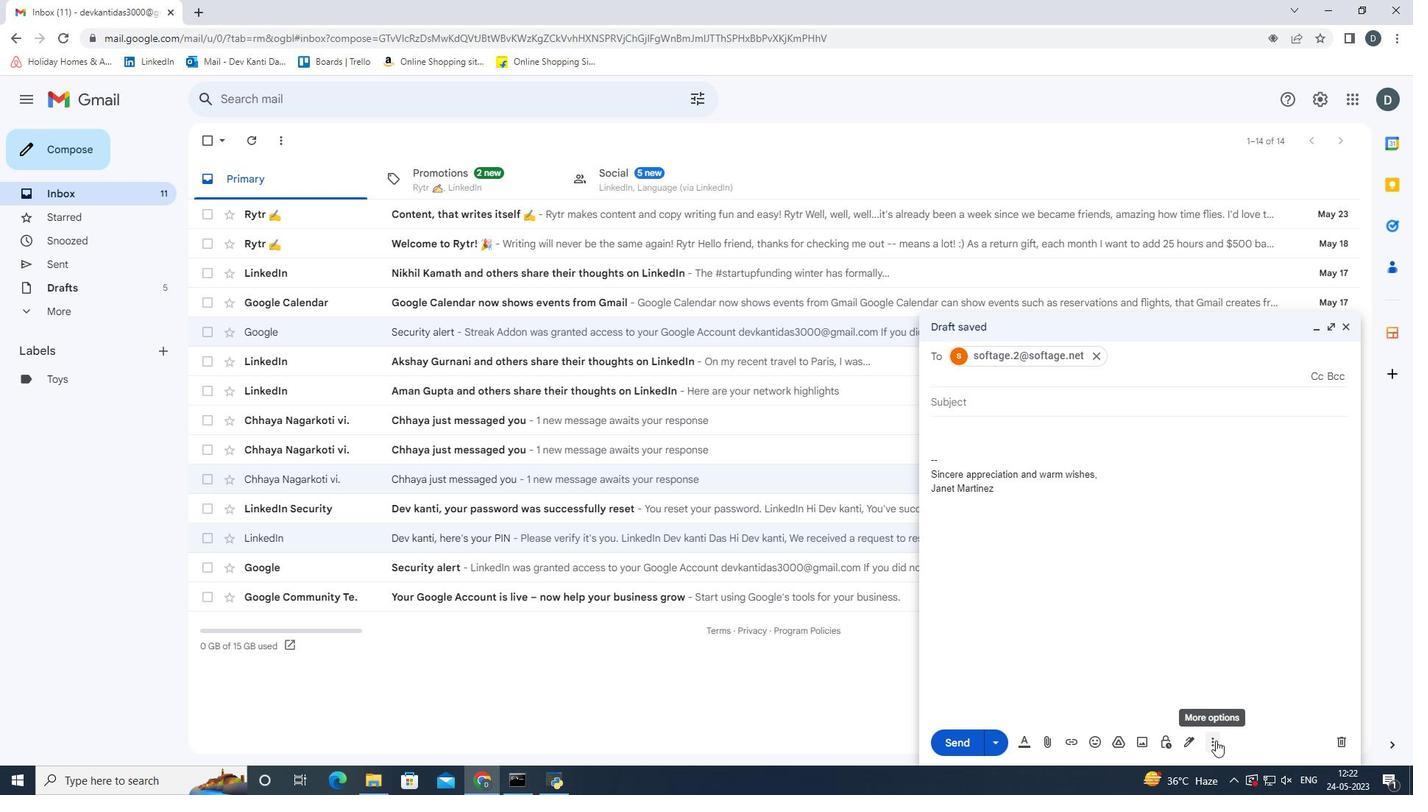 
Action: Mouse moved to (1141, 571)
Screenshot: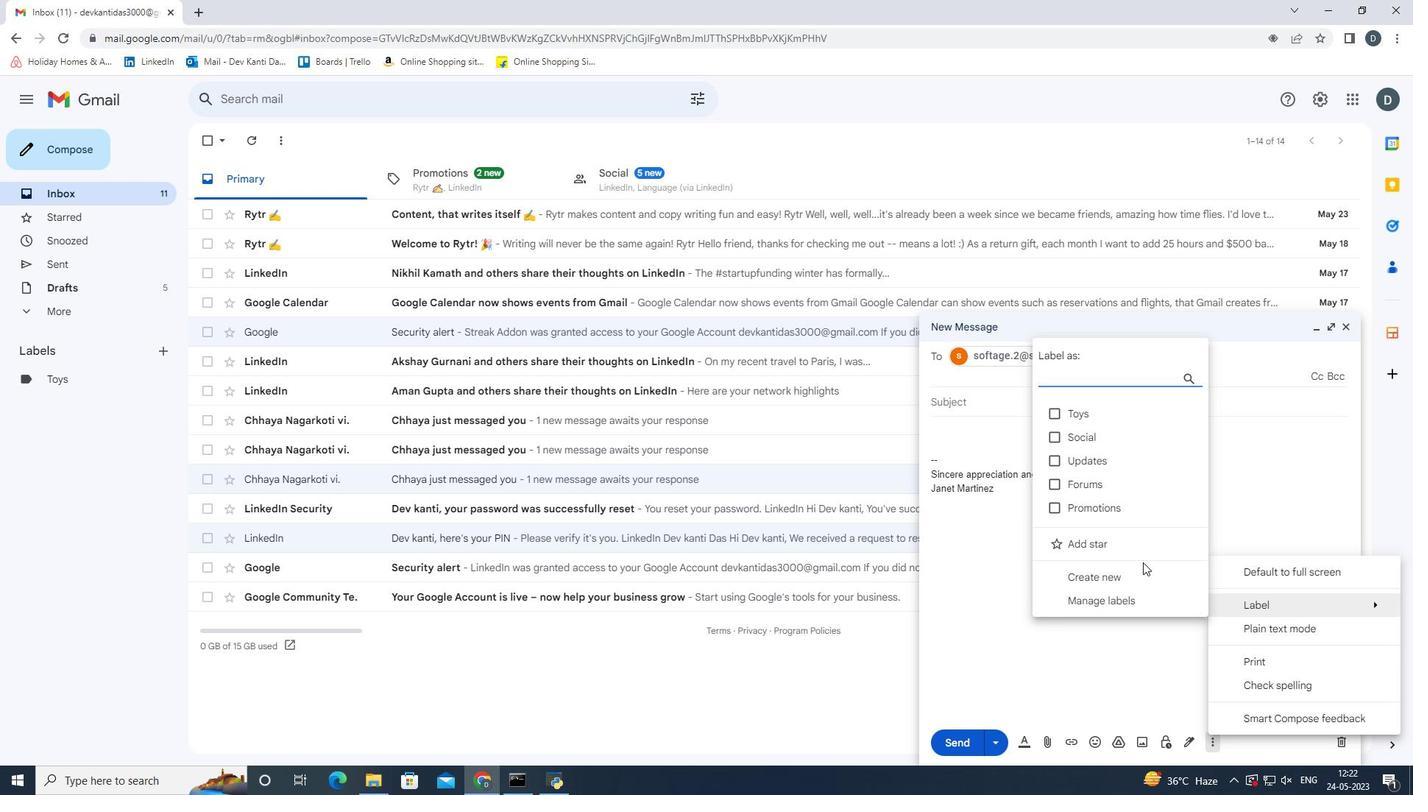 
Action: Mouse pressed left at (1141, 571)
Screenshot: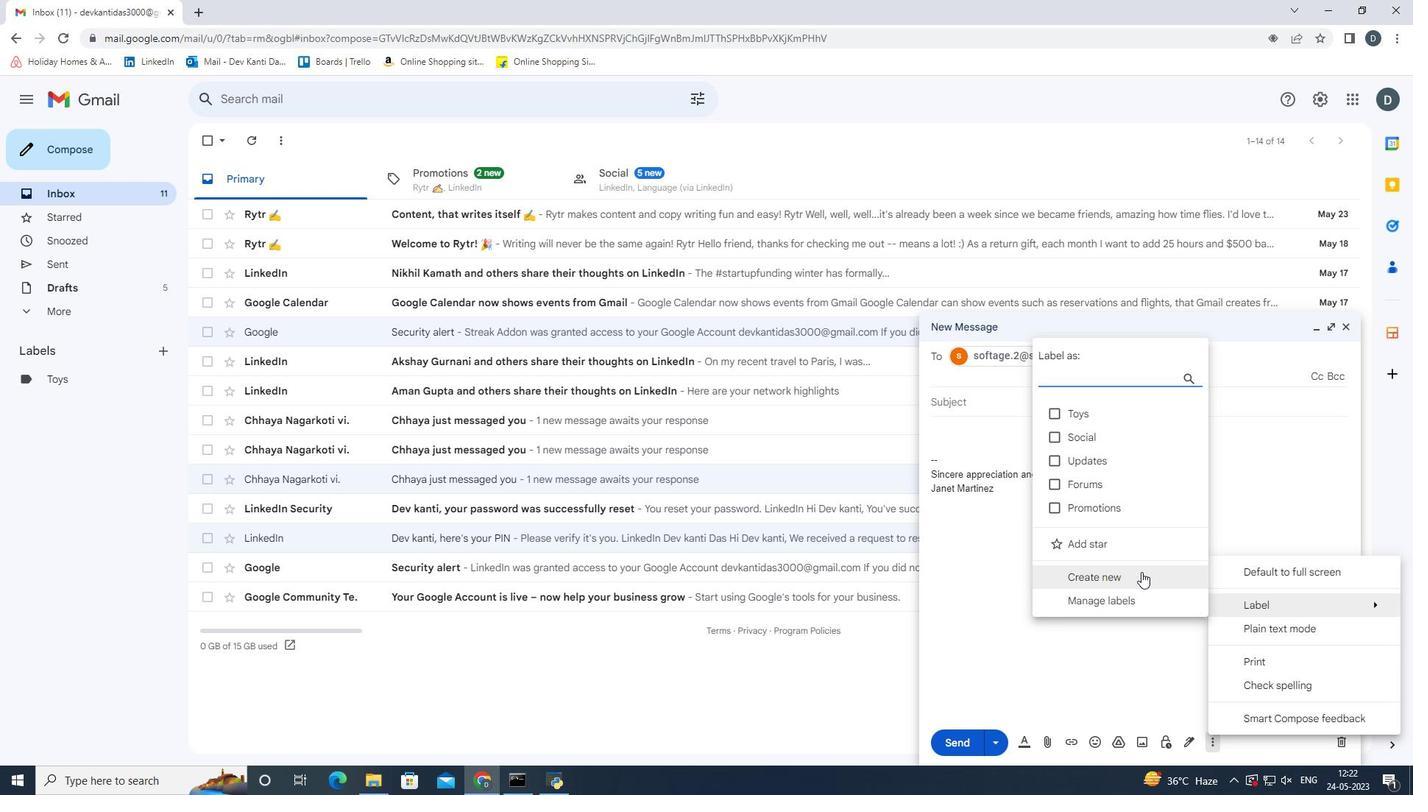 
Action: Mouse moved to (797, 403)
Screenshot: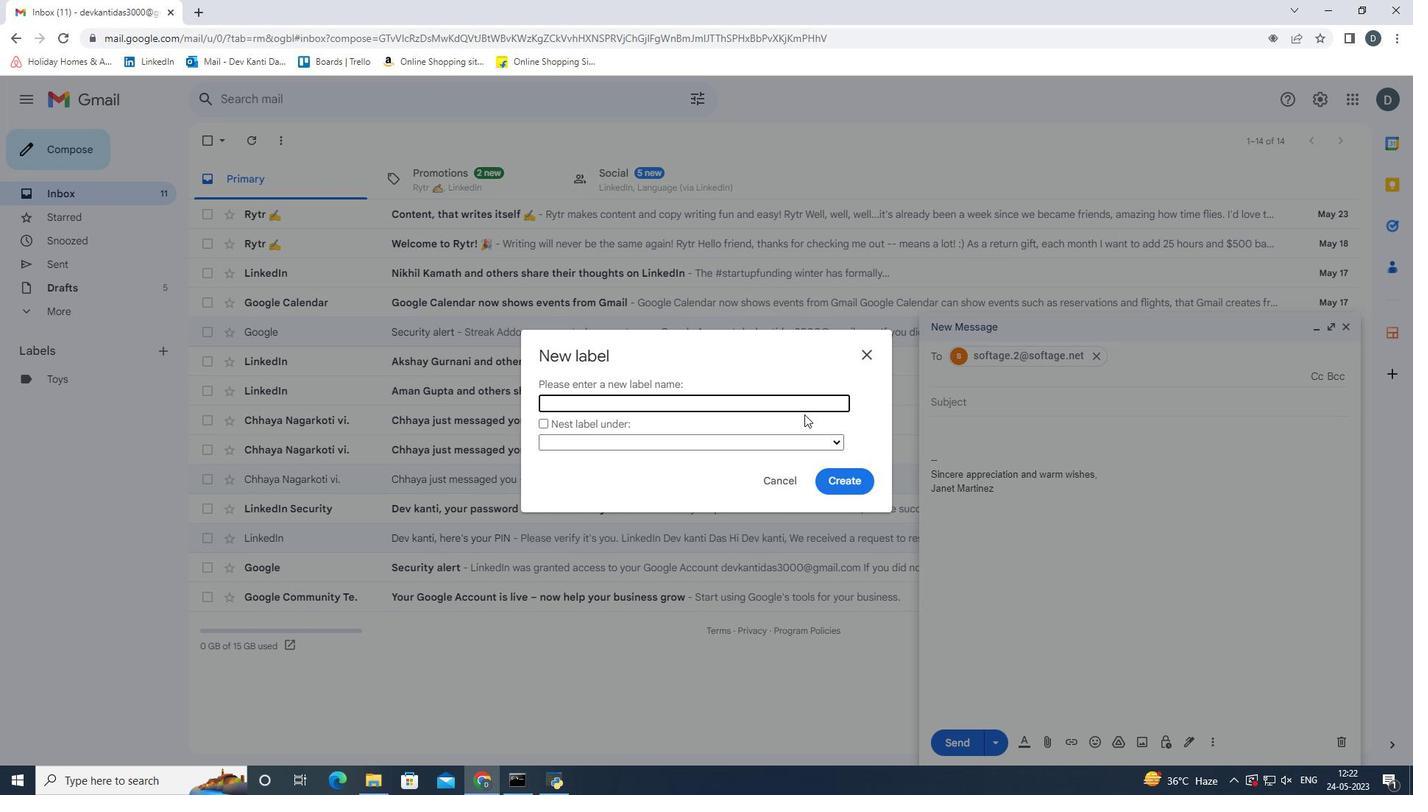 
Action: Key pressed <Key.shift><Key.shift><Key.shift><Key.shift><Key.shift><Key.shift><Key.shift><Key.shift><Key.shift><Key.shift><Key.shift><Key.shift><Key.shift><Key.shift><Key.shift><Key.shift><Key.shift>Games<Key.enter>
Screenshot: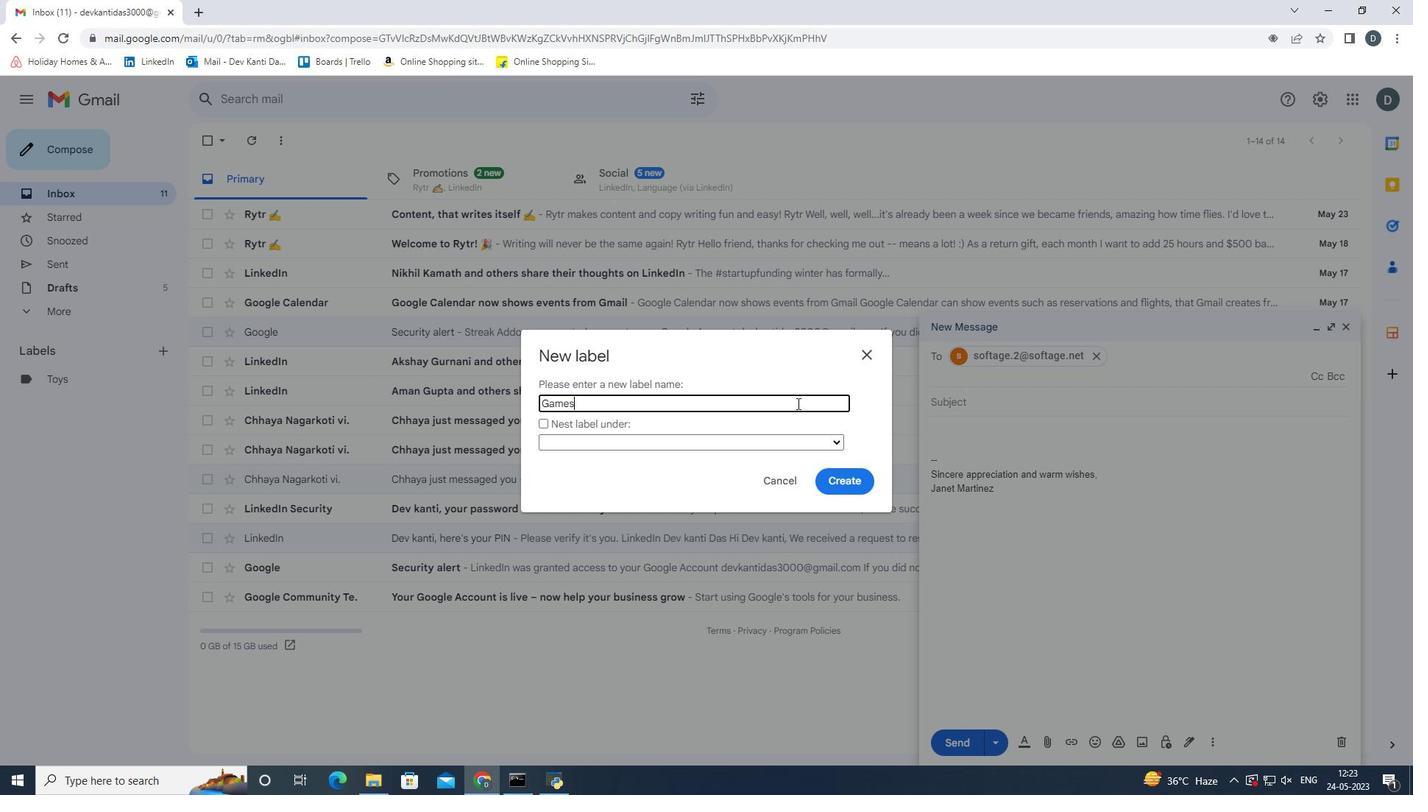 
Action: Mouse moved to (972, 738)
Screenshot: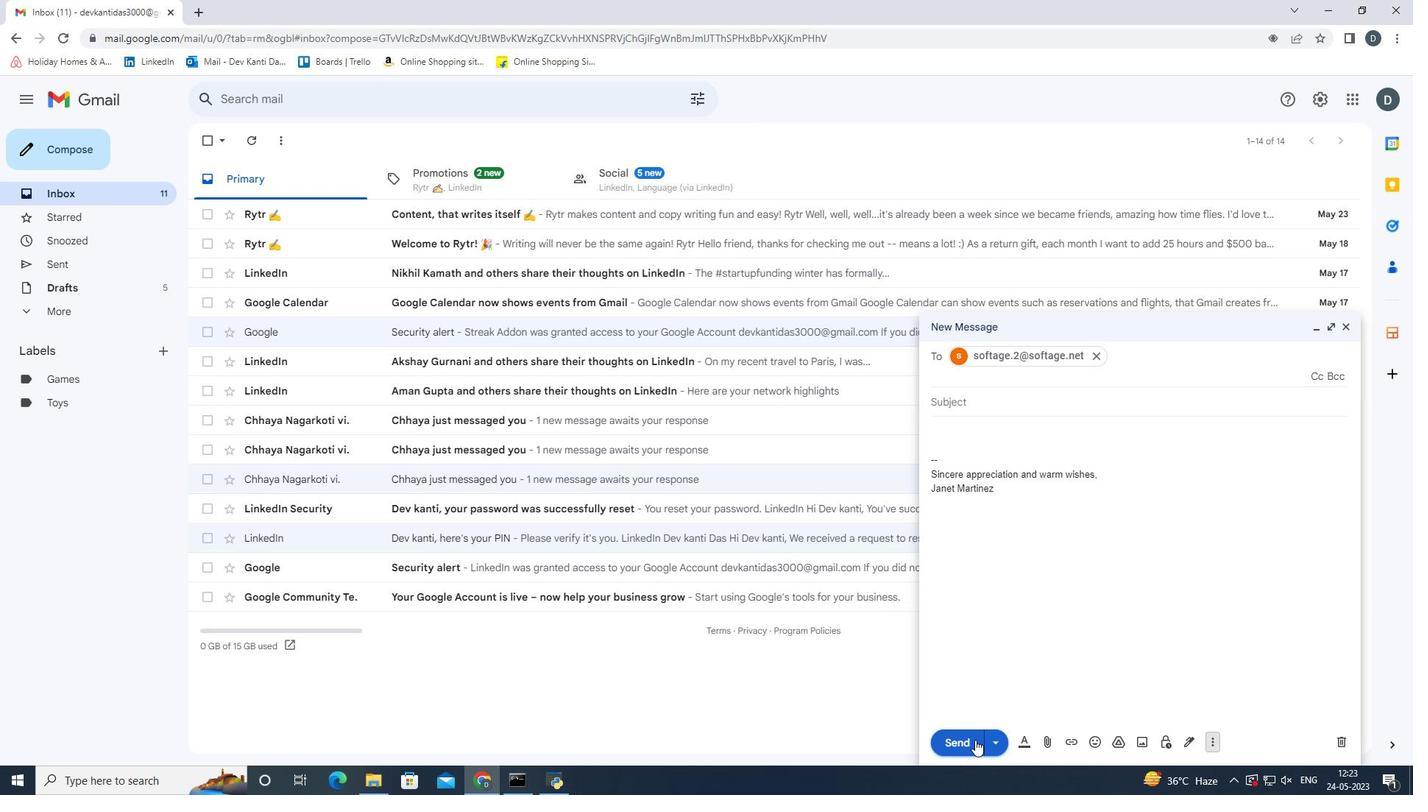
Action: Mouse pressed left at (972, 738)
Screenshot: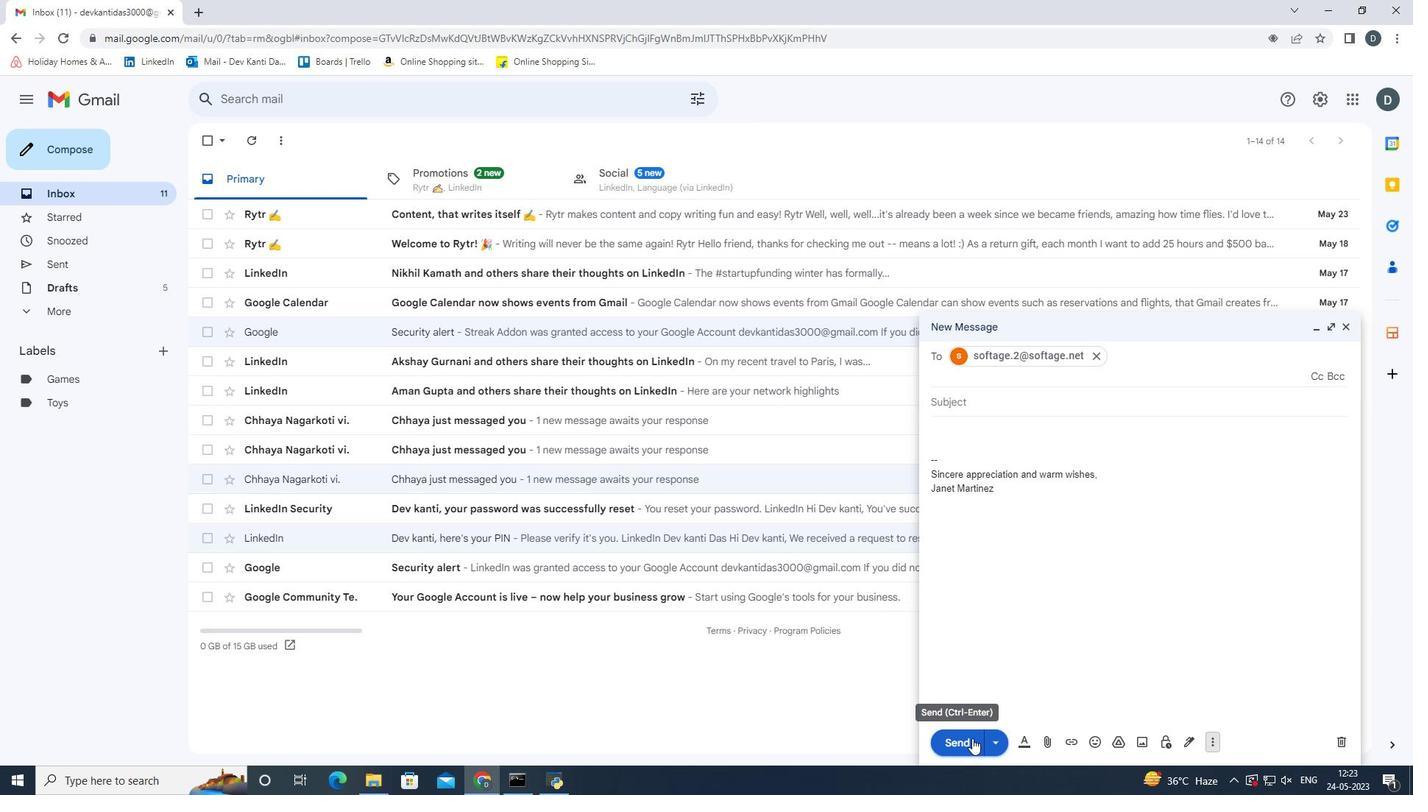 
